 Task: Look for opportunities in data science and analytics.
Action: Mouse moved to (691, 423)
Screenshot: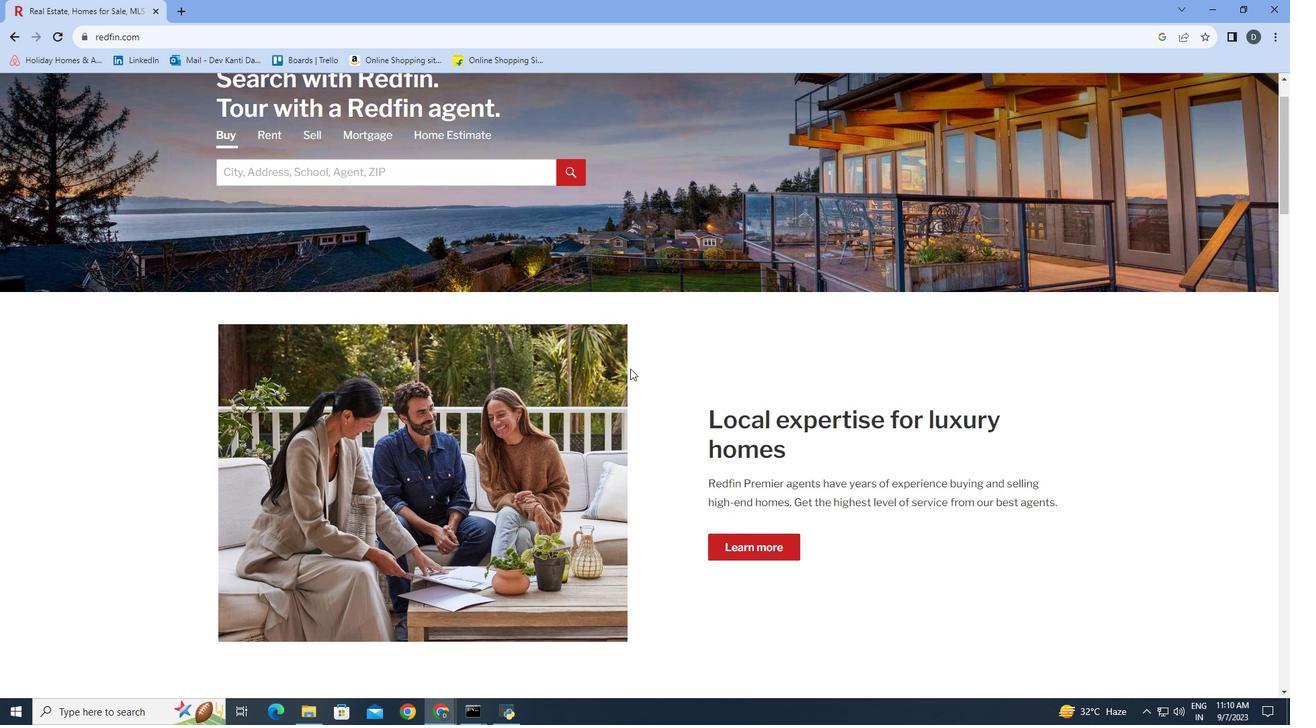 
Action: Mouse scrolled (691, 422) with delta (0, 0)
Screenshot: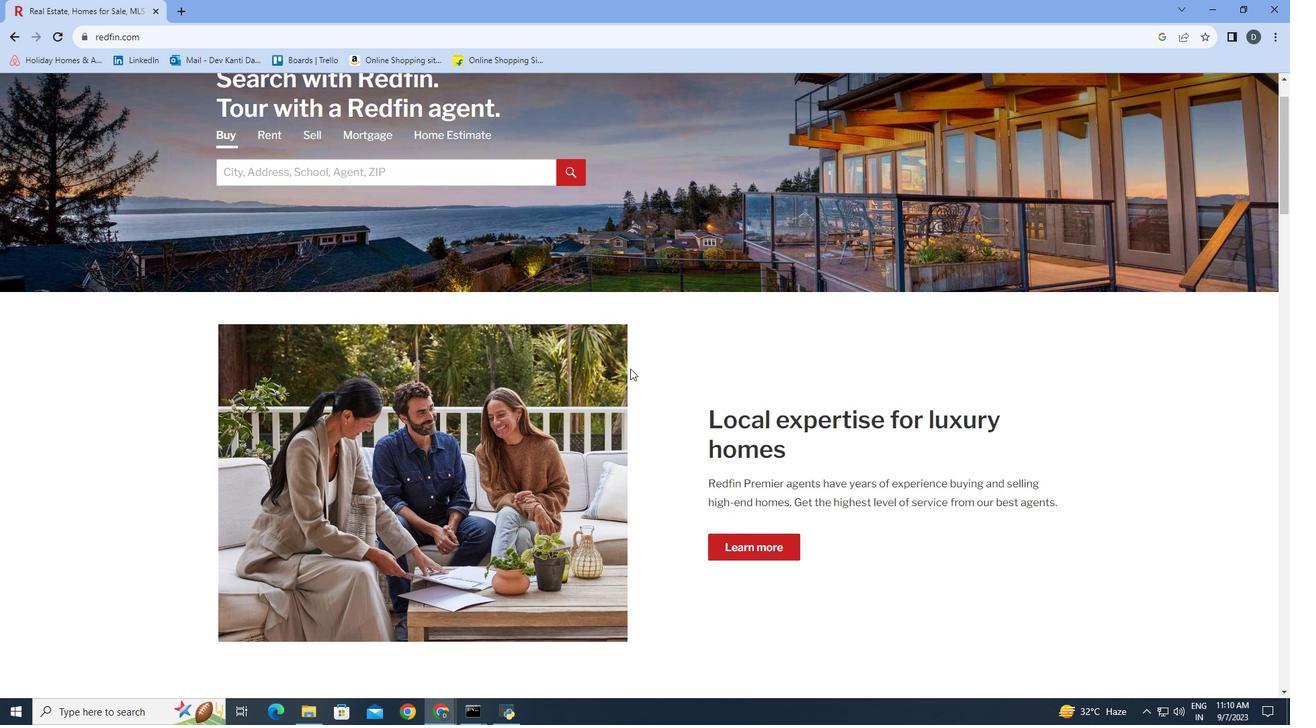 
Action: Mouse moved to (623, 369)
Screenshot: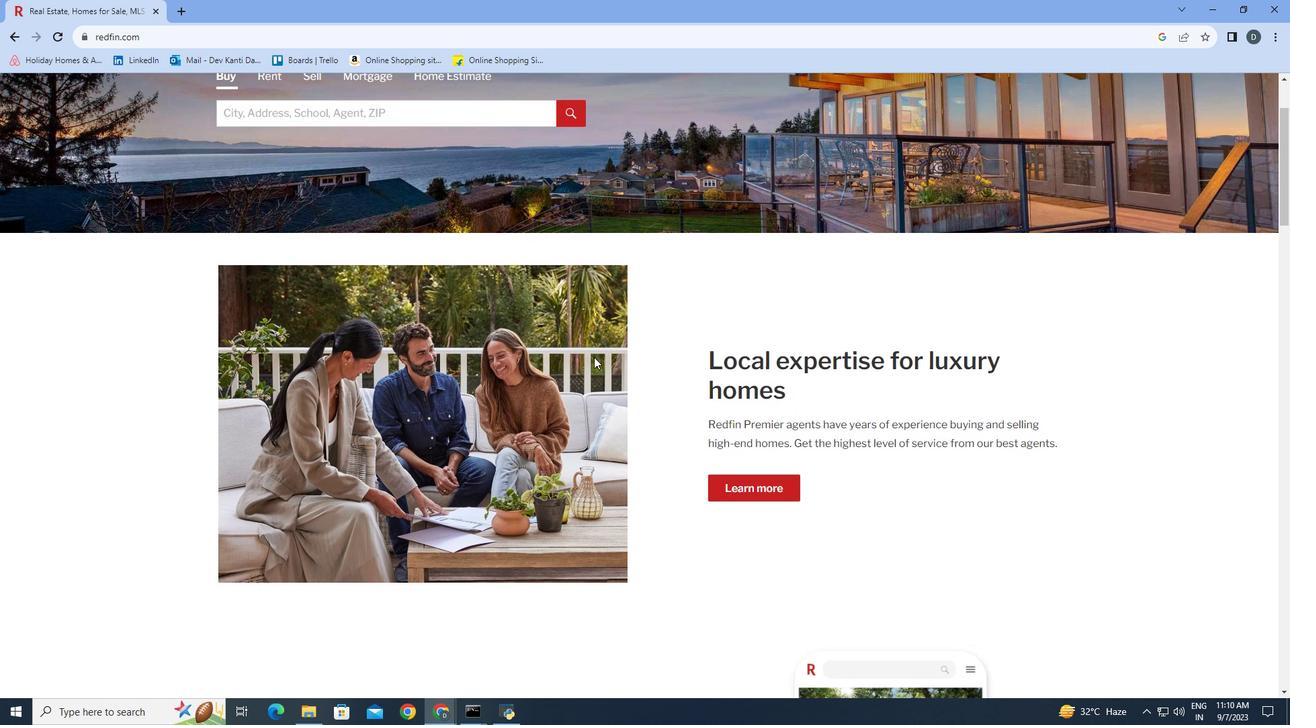 
Action: Mouse scrolled (623, 368) with delta (0, 0)
Screenshot: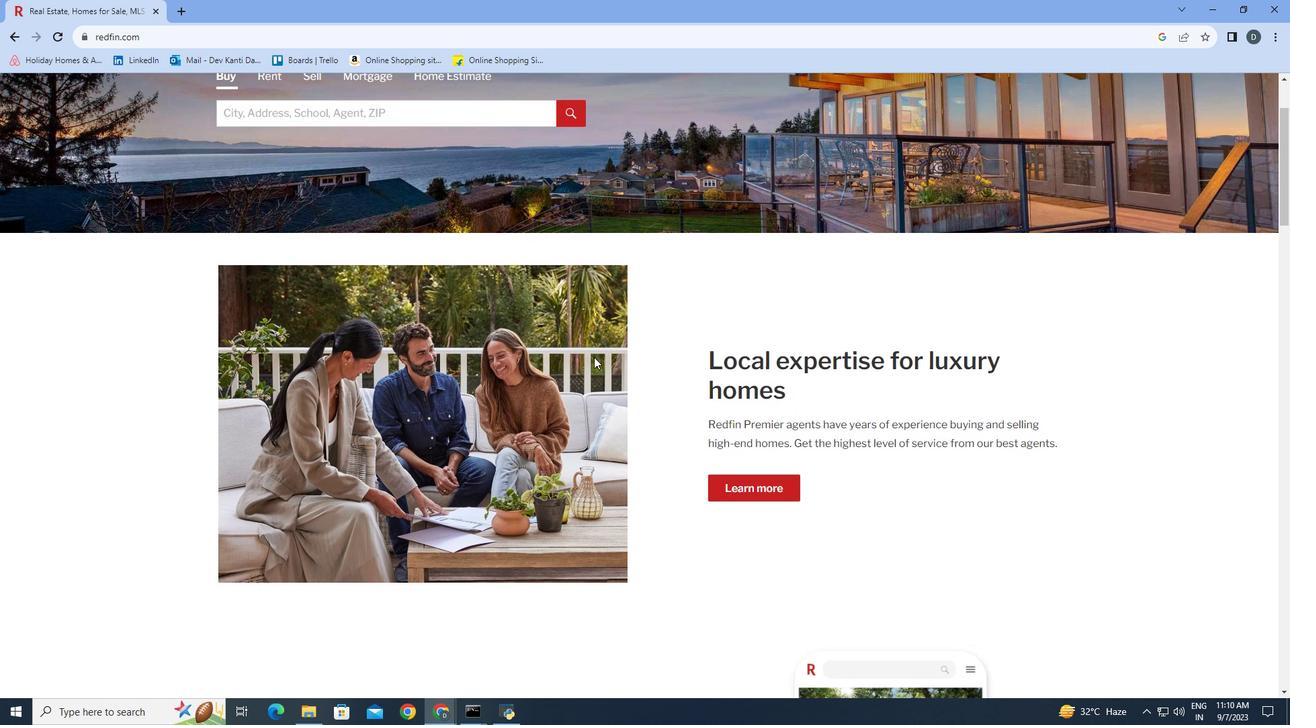 
Action: Mouse moved to (578, 355)
Screenshot: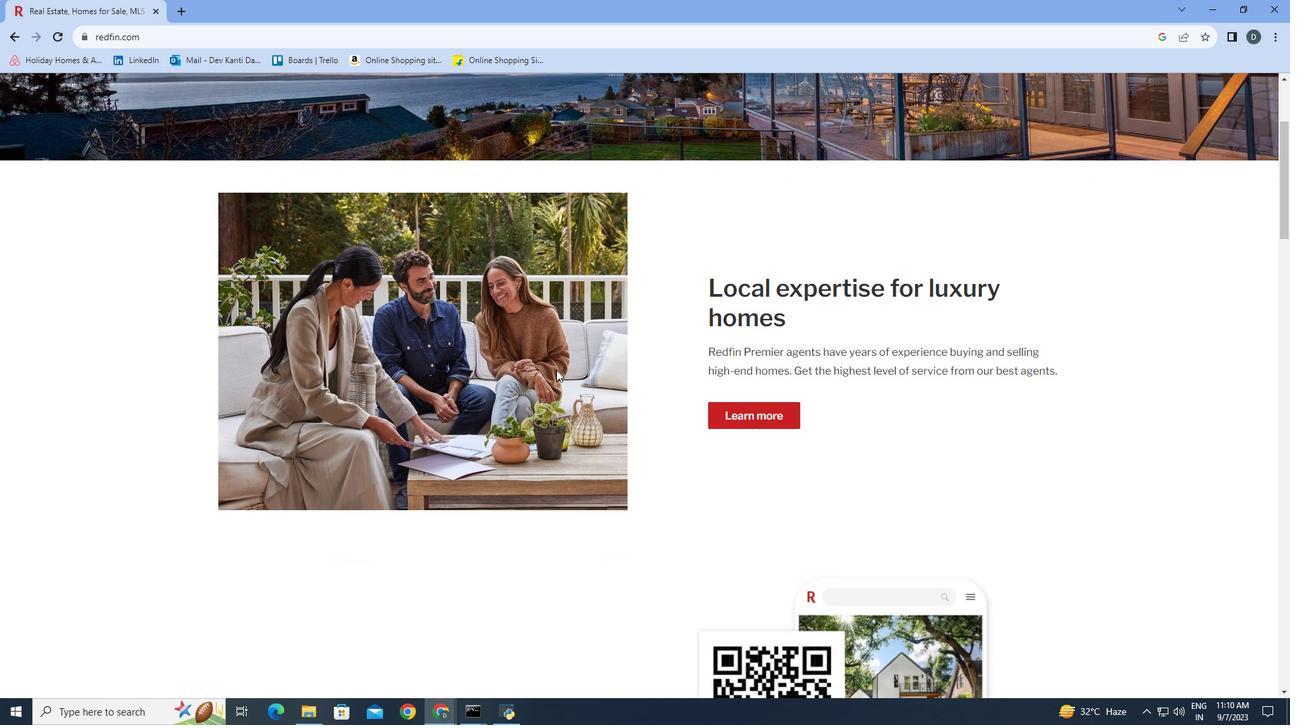 
Action: Mouse scrolled (578, 354) with delta (0, 0)
Screenshot: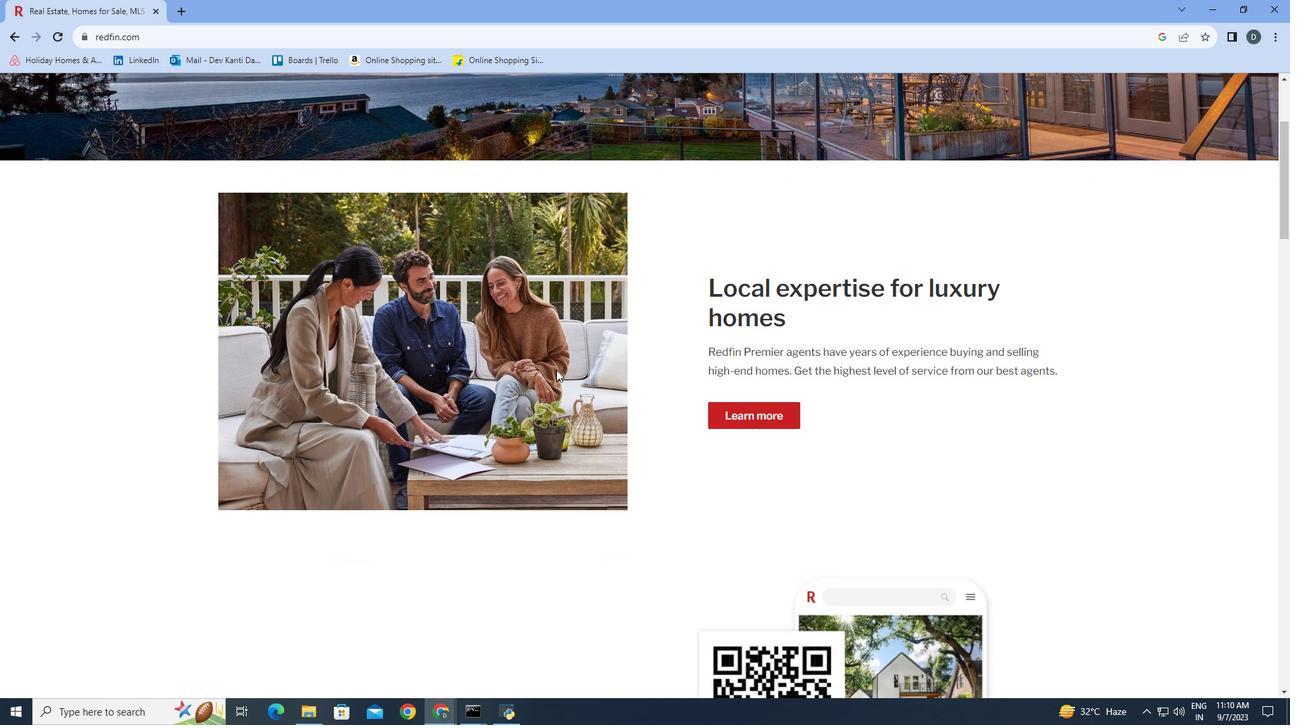 
Action: Mouse moved to (563, 364)
Screenshot: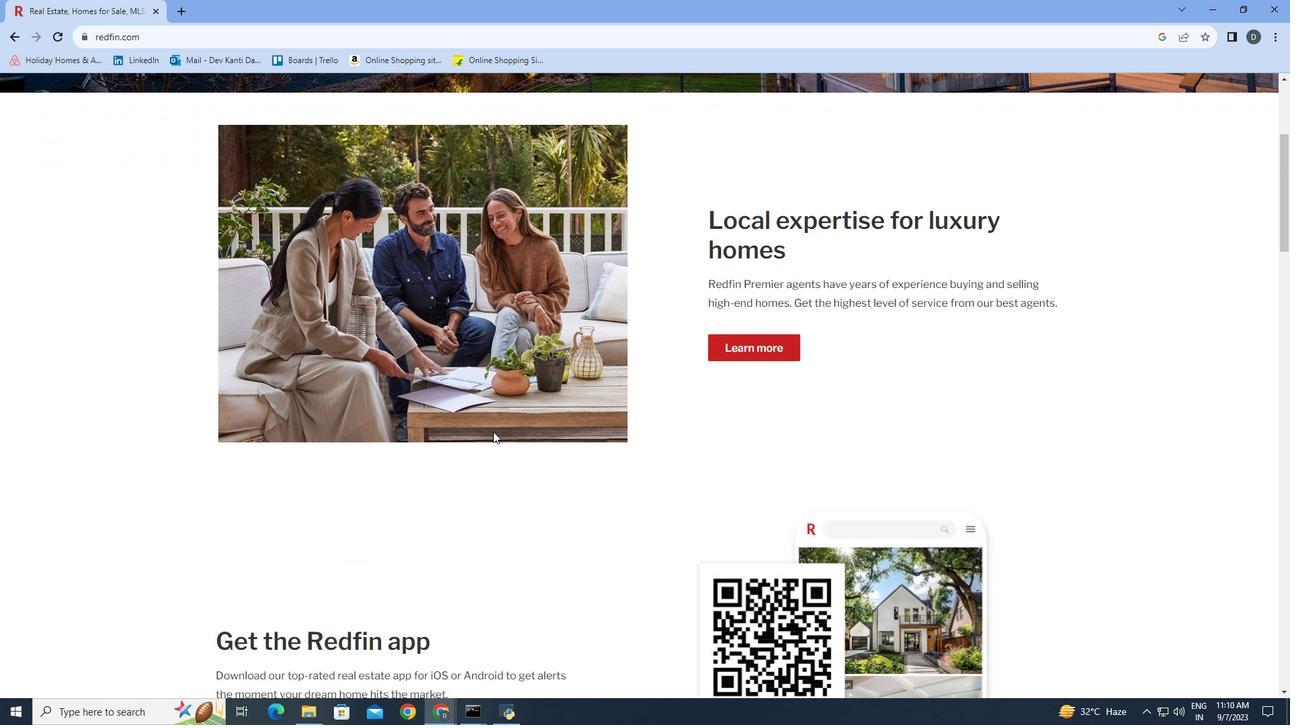 
Action: Mouse scrolled (563, 363) with delta (0, 0)
Screenshot: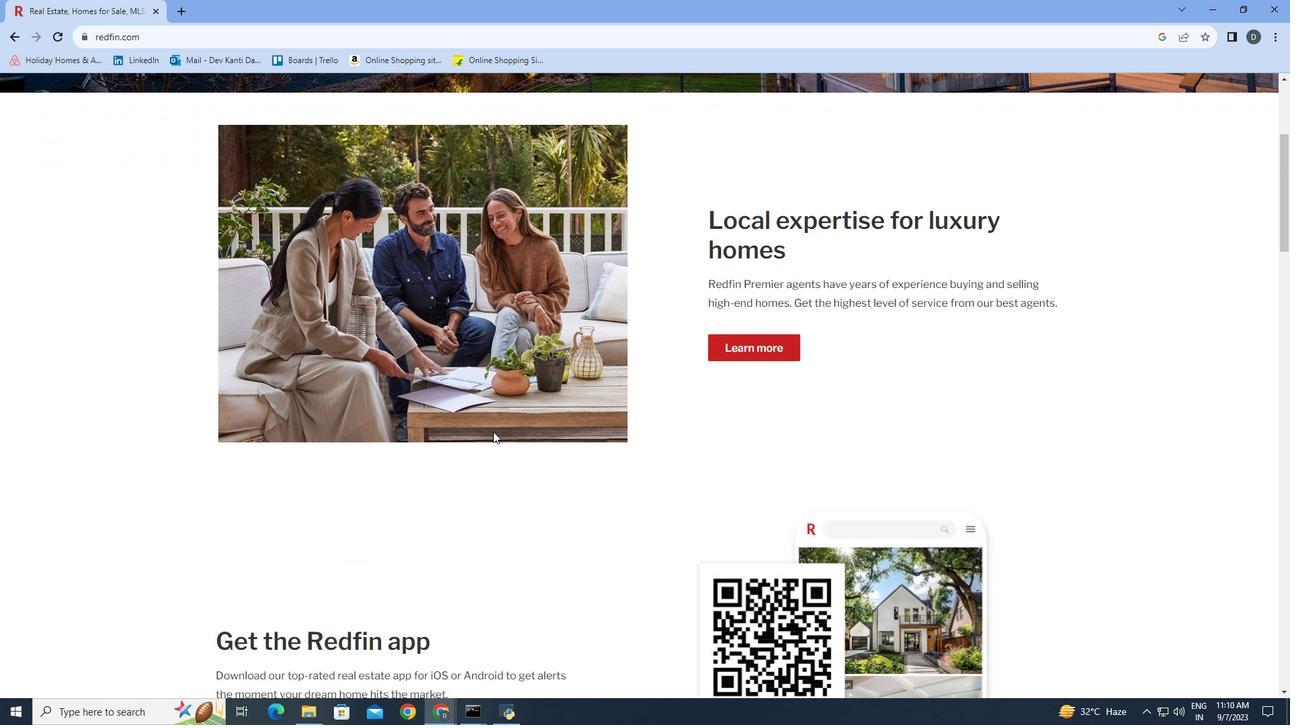 
Action: Mouse moved to (493, 432)
Screenshot: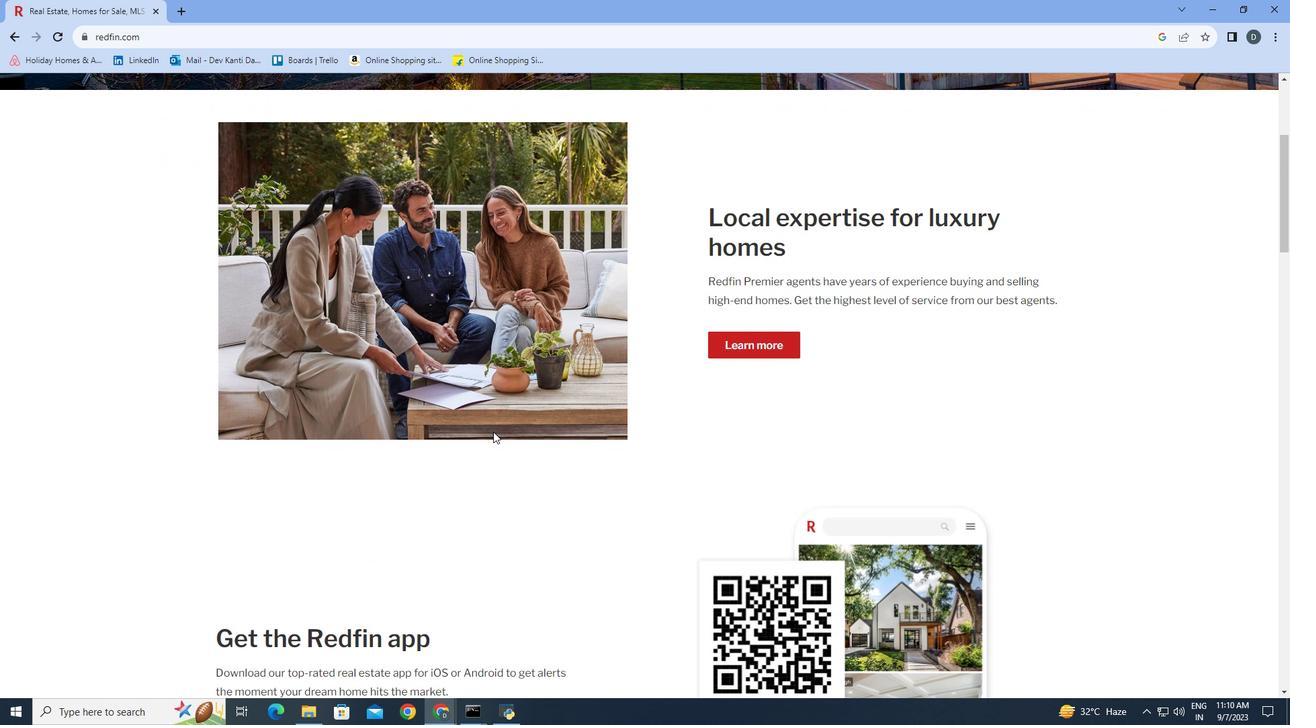 
Action: Mouse scrolled (493, 431) with delta (0, 0)
Screenshot: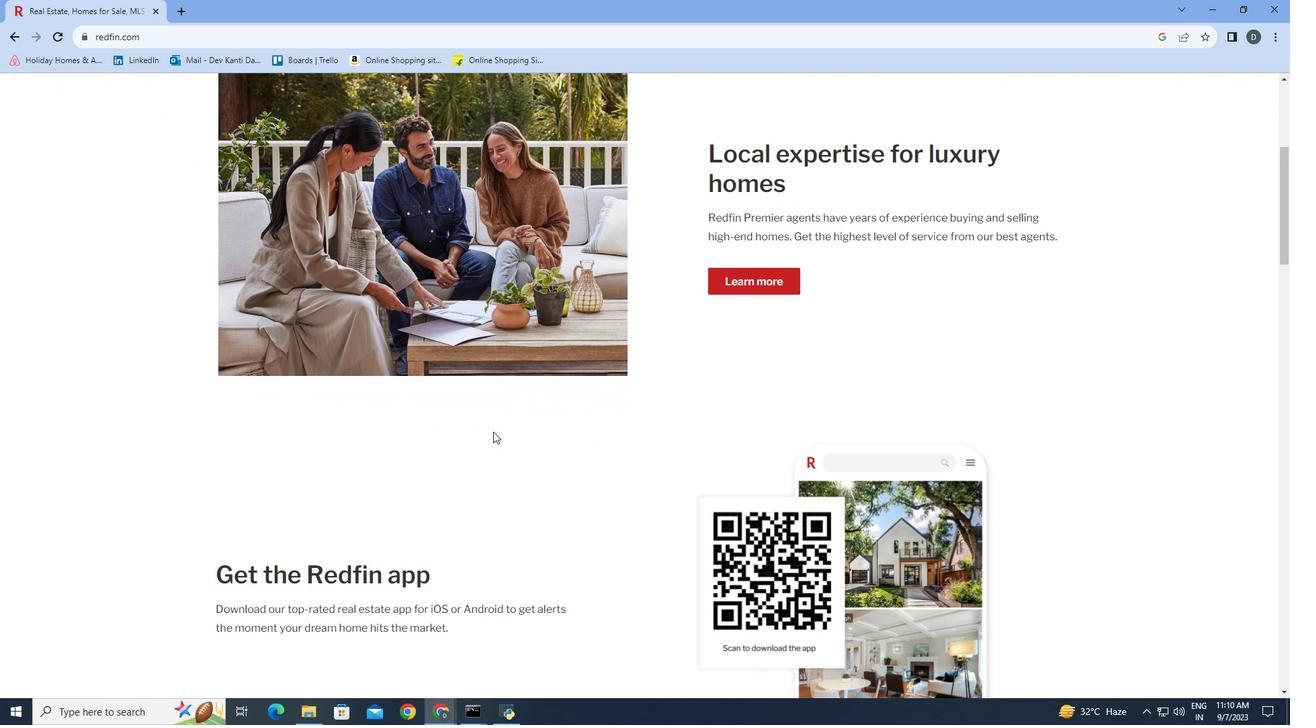 
Action: Mouse scrolled (493, 431) with delta (0, 0)
Screenshot: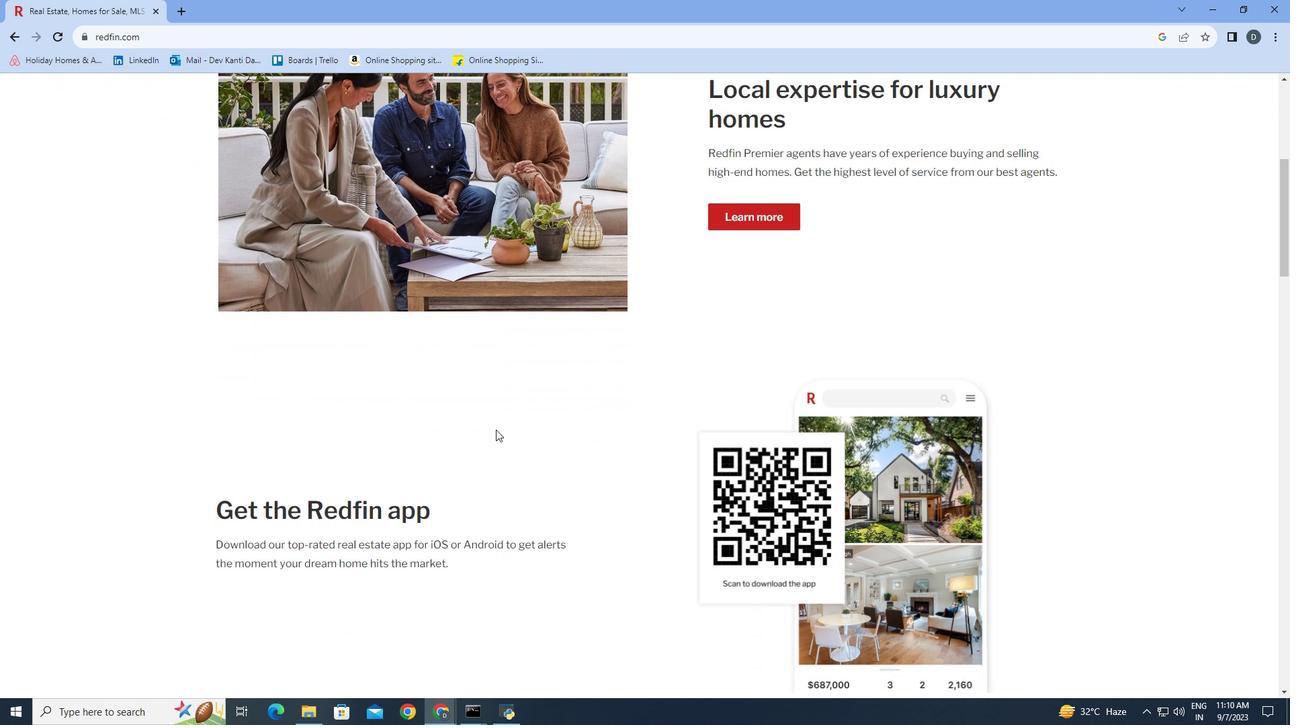 
Action: Mouse moved to (496, 430)
Screenshot: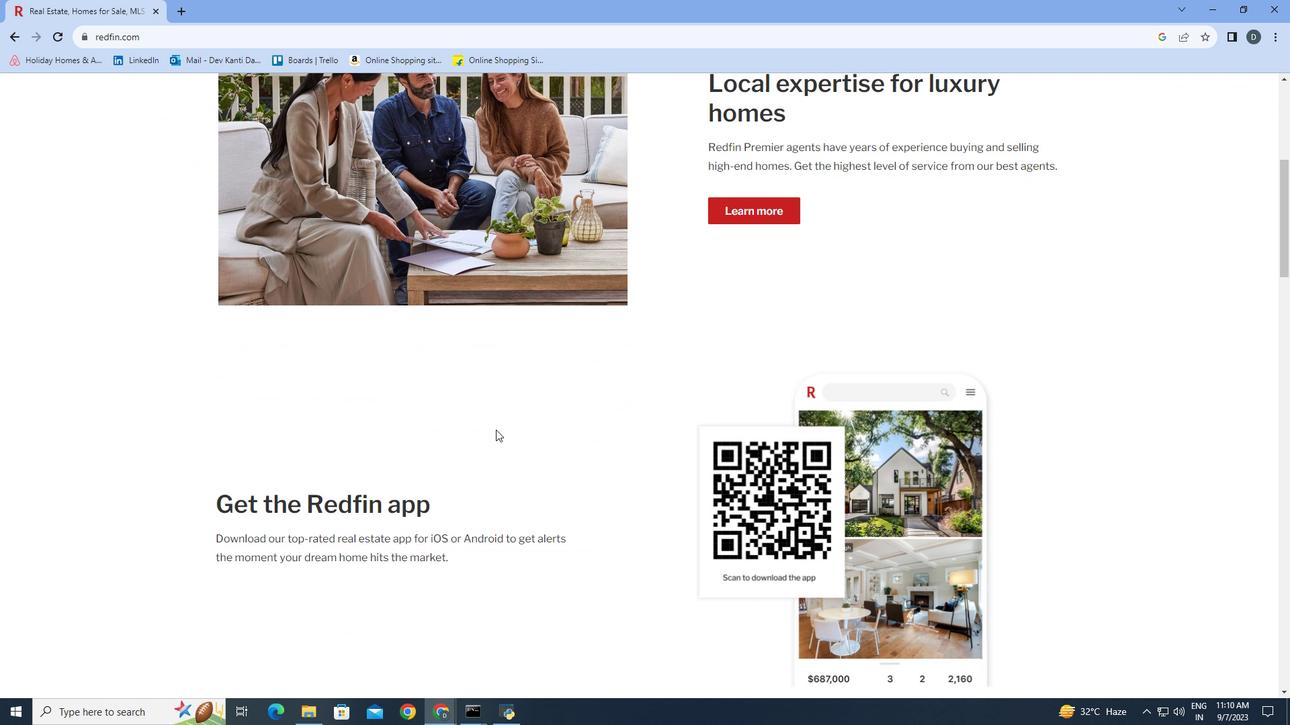 
Action: Mouse scrolled (496, 429) with delta (0, 0)
Screenshot: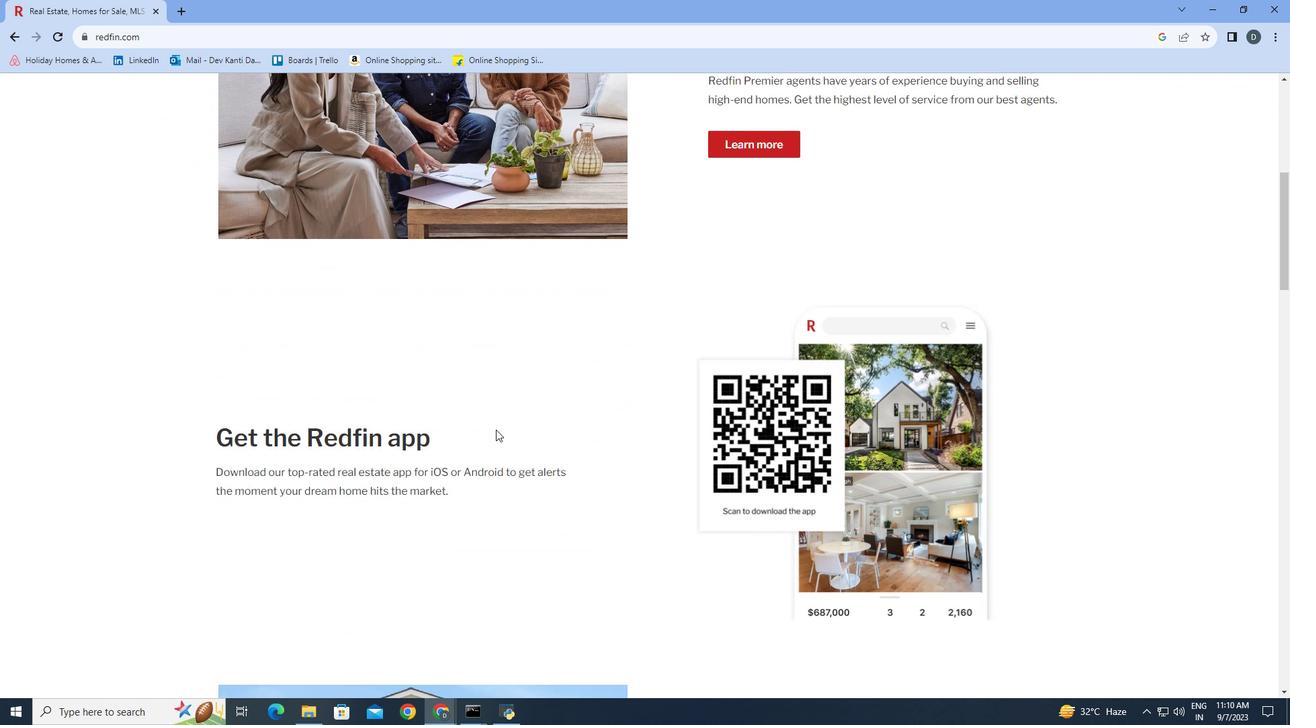 
Action: Mouse moved to (499, 424)
Screenshot: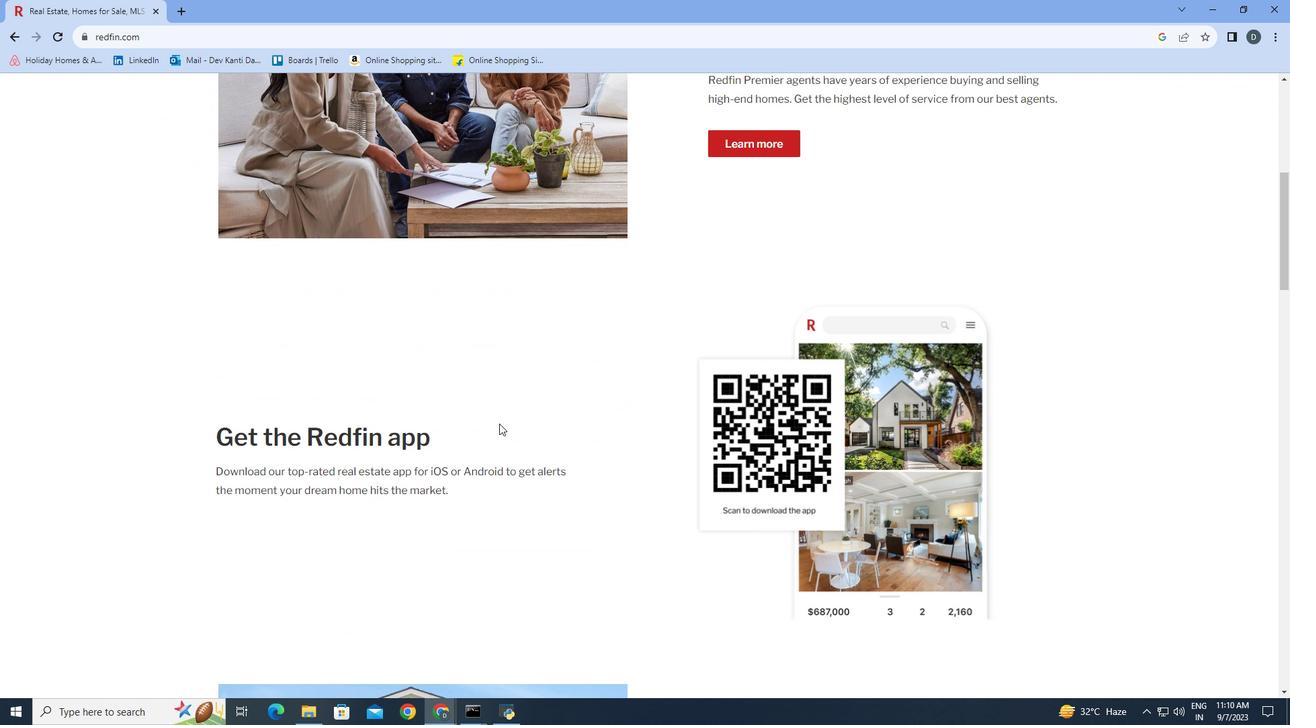 
Action: Mouse scrolled (499, 423) with delta (0, 0)
Screenshot: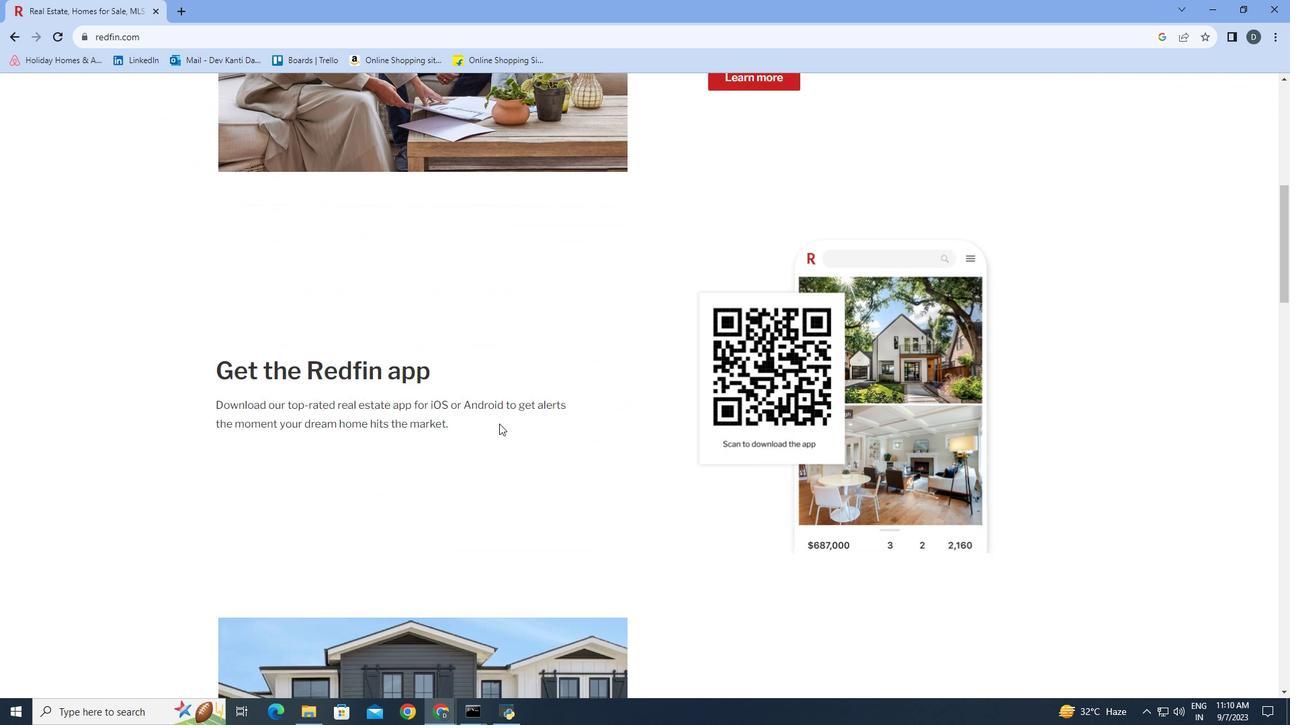 
Action: Mouse scrolled (499, 423) with delta (0, 0)
Screenshot: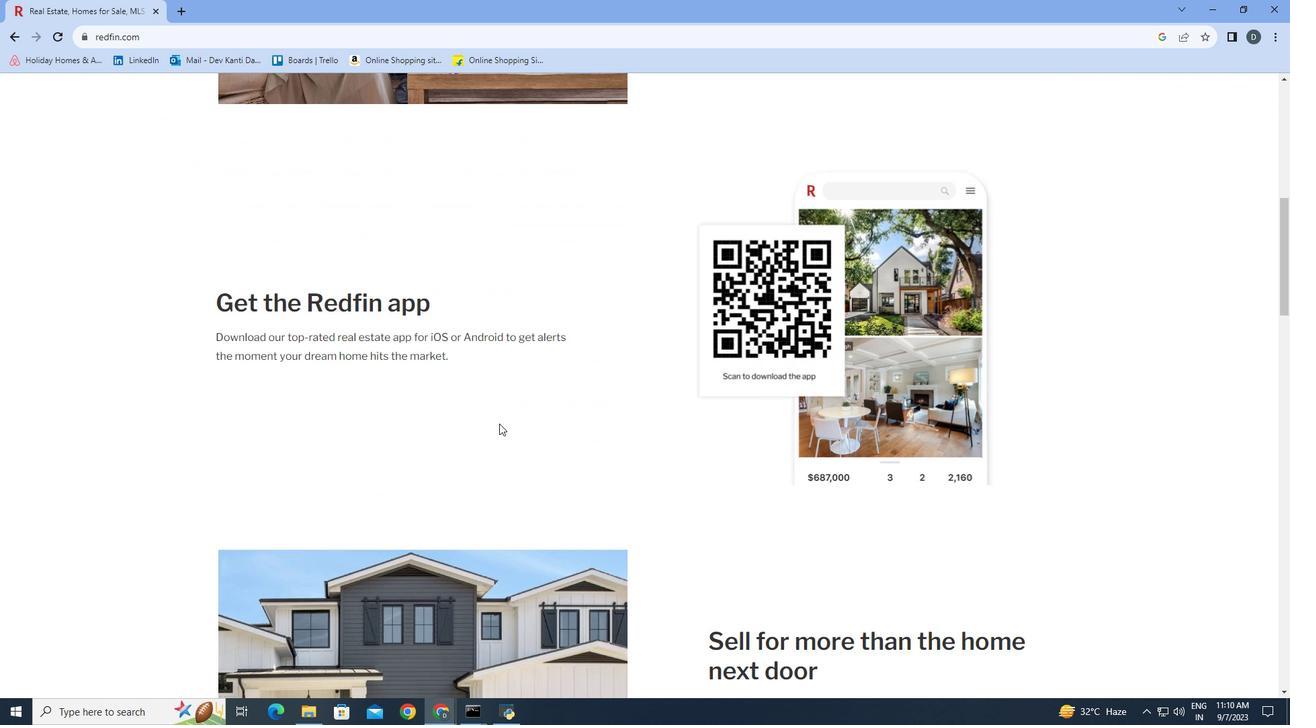 
Action: Mouse scrolled (499, 423) with delta (0, 0)
Screenshot: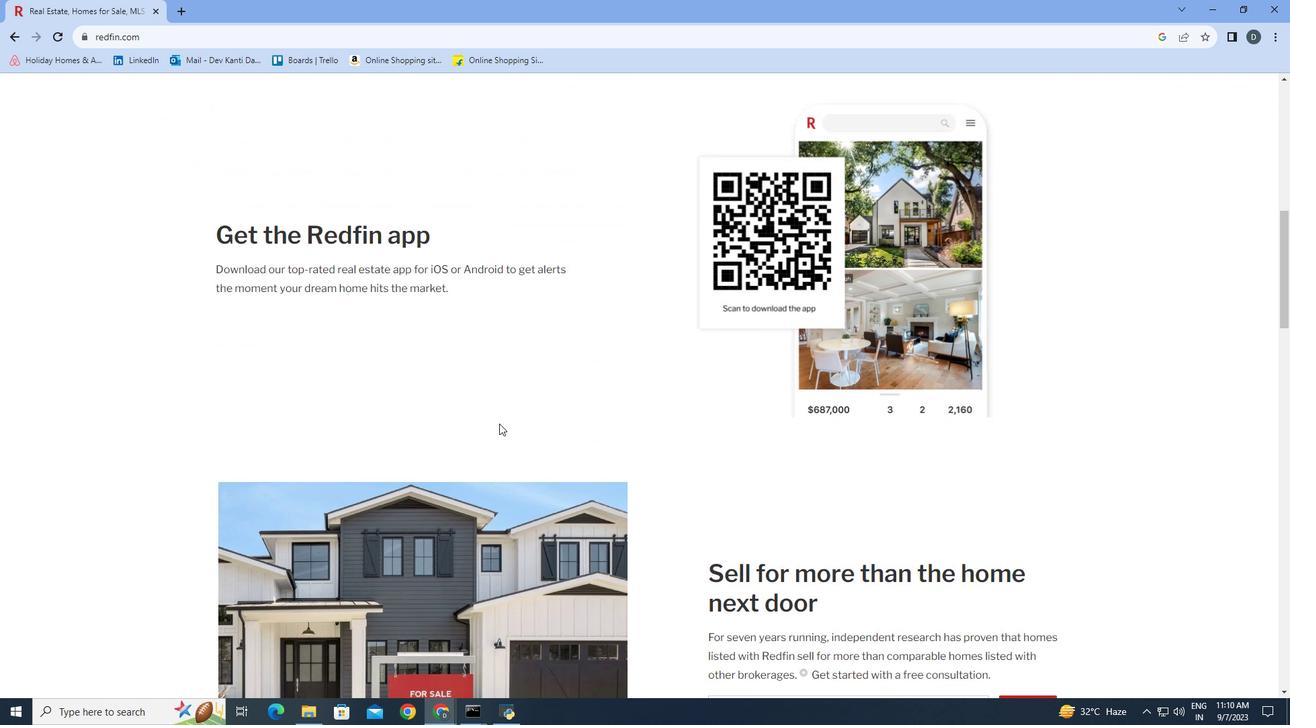 
Action: Mouse scrolled (499, 423) with delta (0, 0)
Screenshot: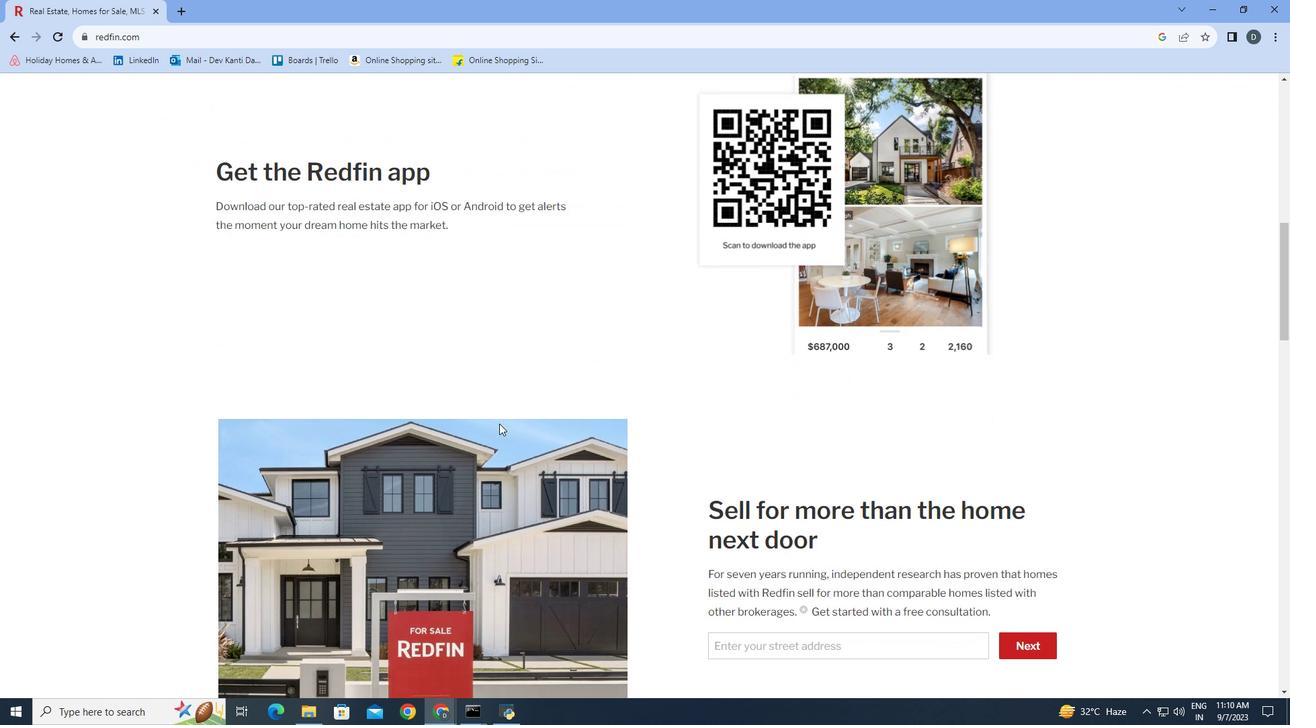 
Action: Mouse scrolled (499, 423) with delta (0, 0)
Screenshot: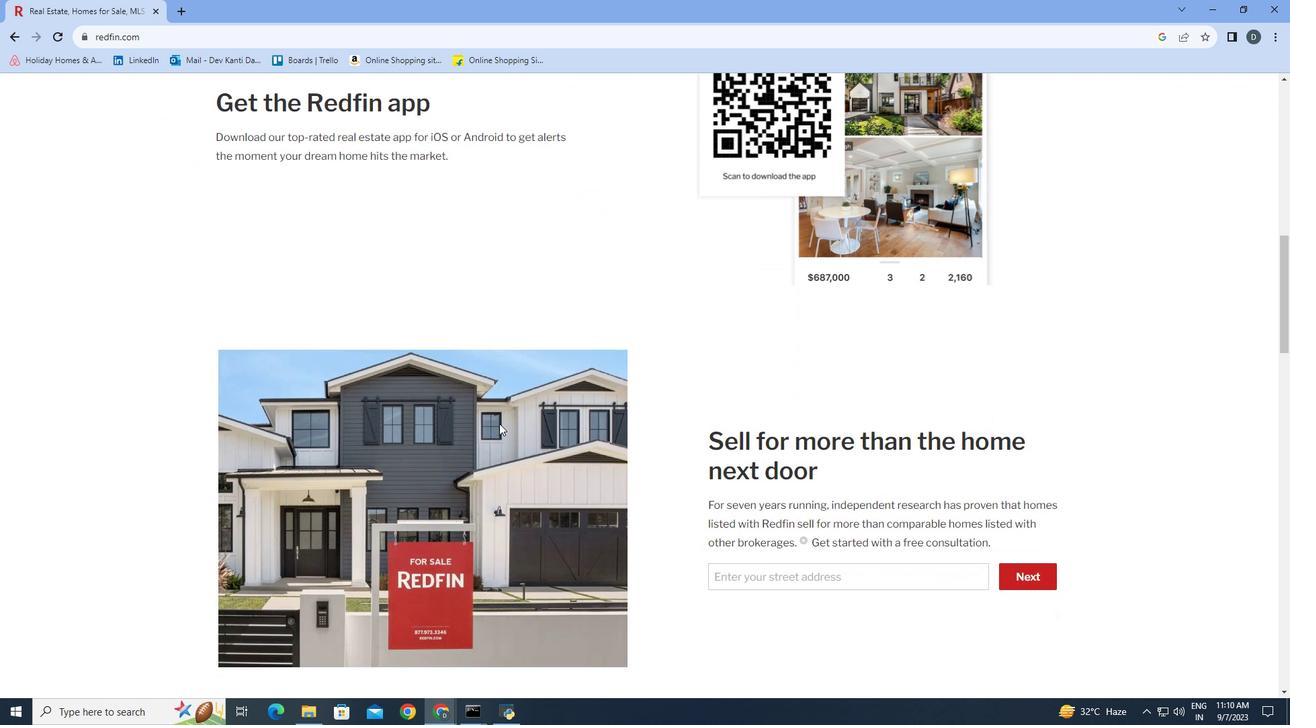 
Action: Mouse scrolled (499, 423) with delta (0, 0)
Screenshot: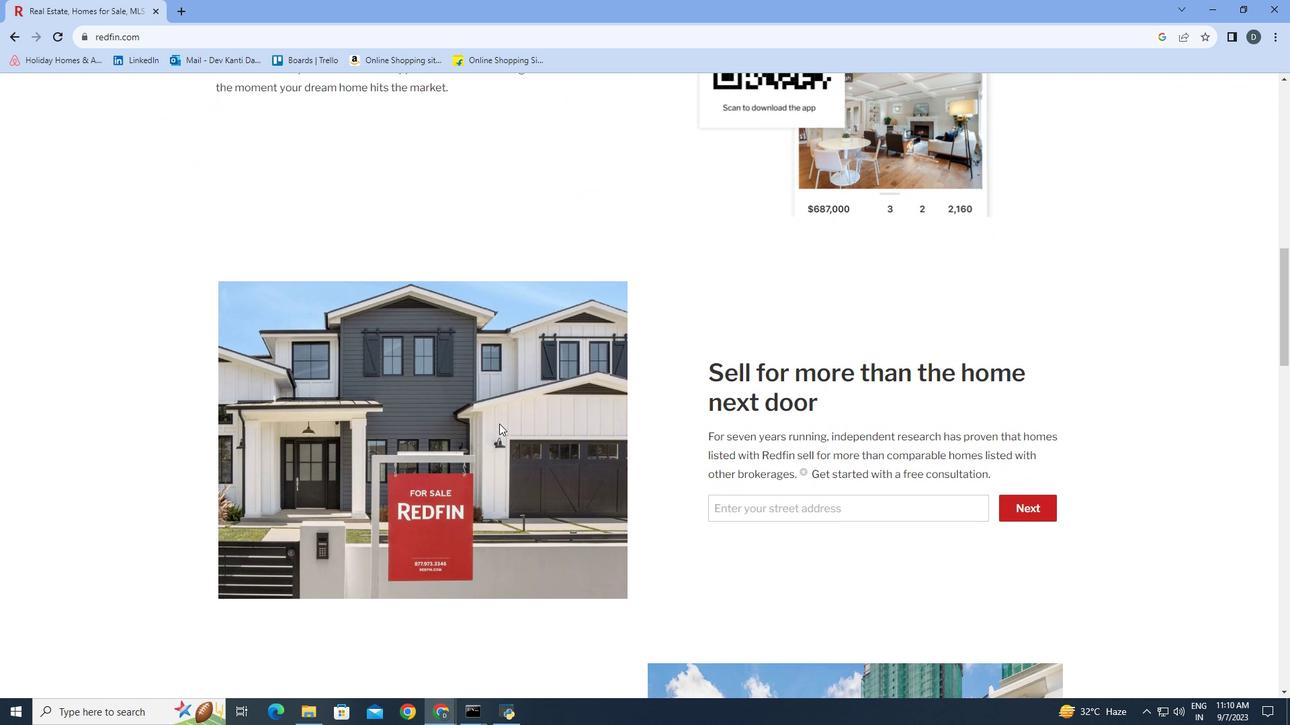 
Action: Mouse scrolled (499, 423) with delta (0, 0)
Screenshot: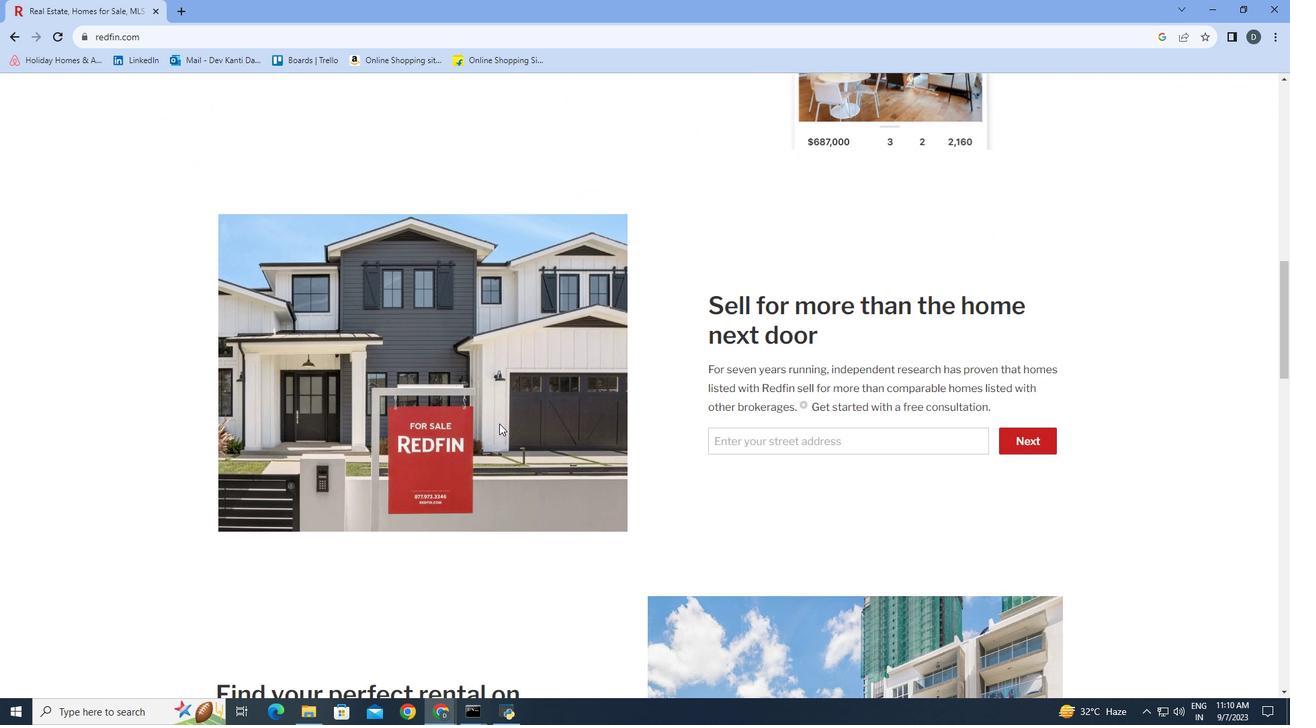 
Action: Mouse scrolled (499, 423) with delta (0, 0)
Screenshot: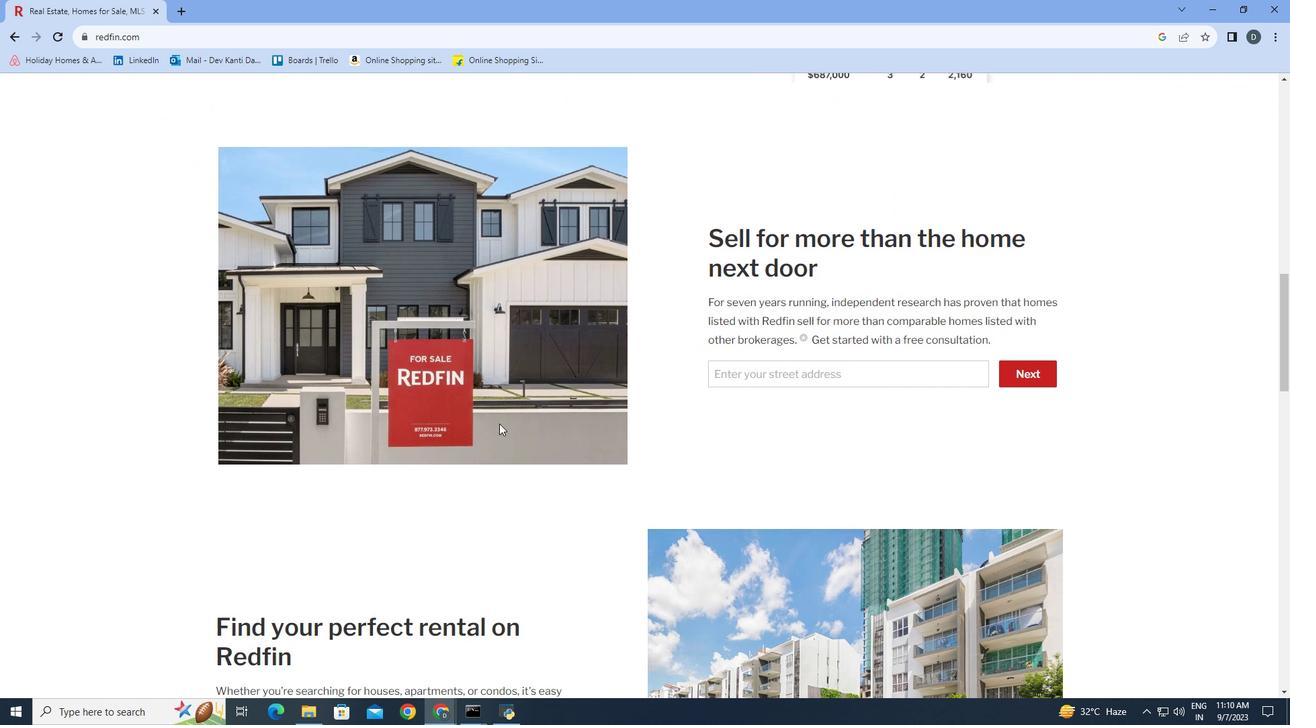 
Action: Mouse moved to (501, 421)
Screenshot: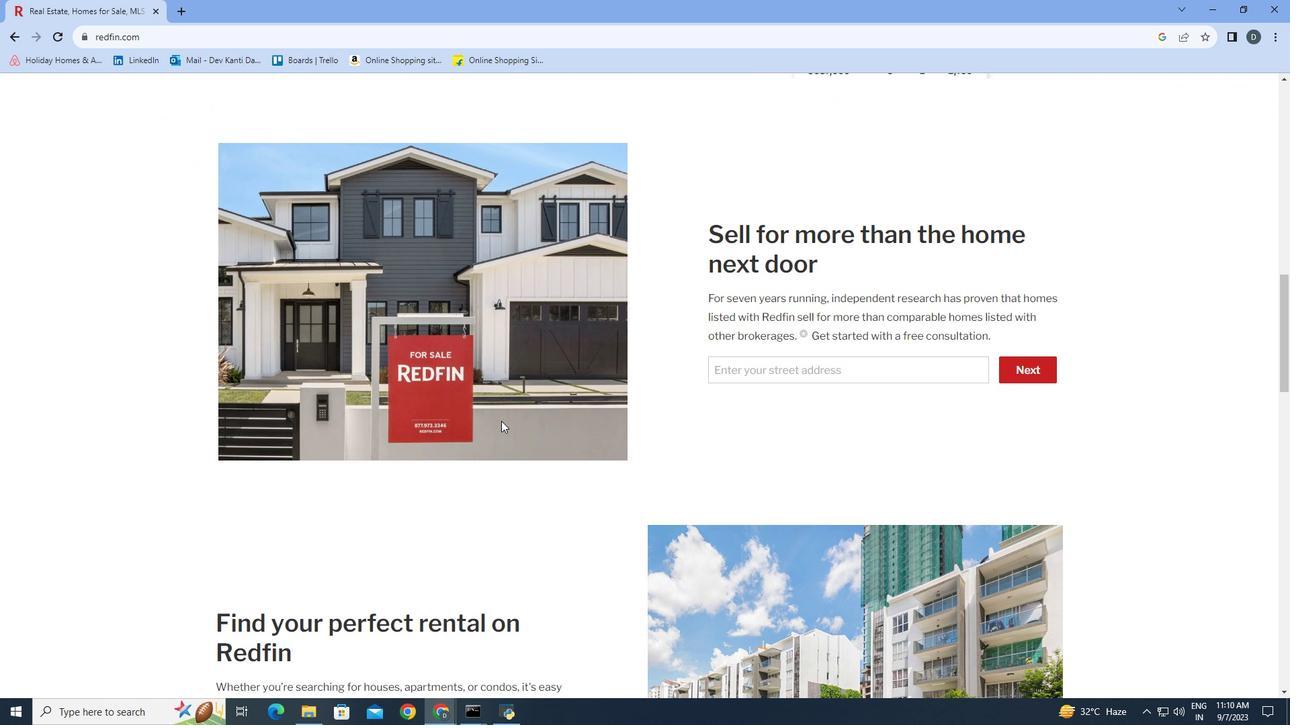 
Action: Mouse scrolled (501, 420) with delta (0, 0)
Screenshot: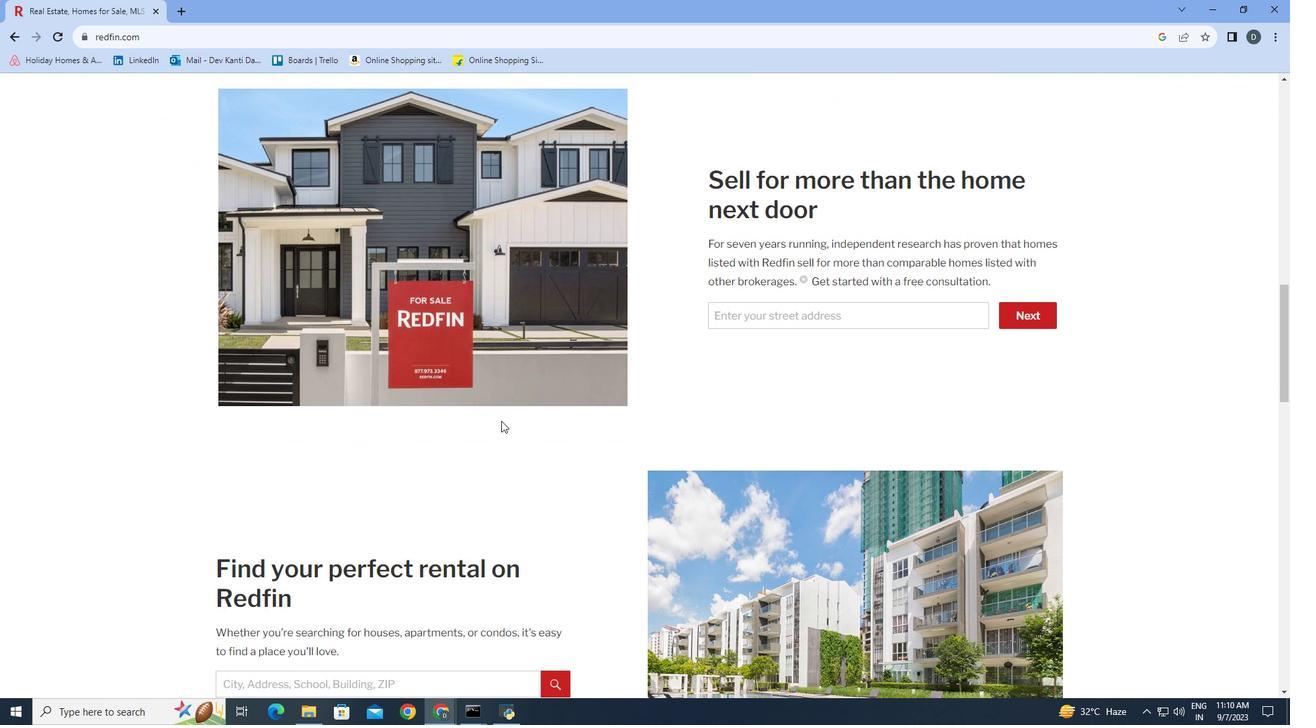 
Action: Mouse scrolled (501, 420) with delta (0, 0)
Screenshot: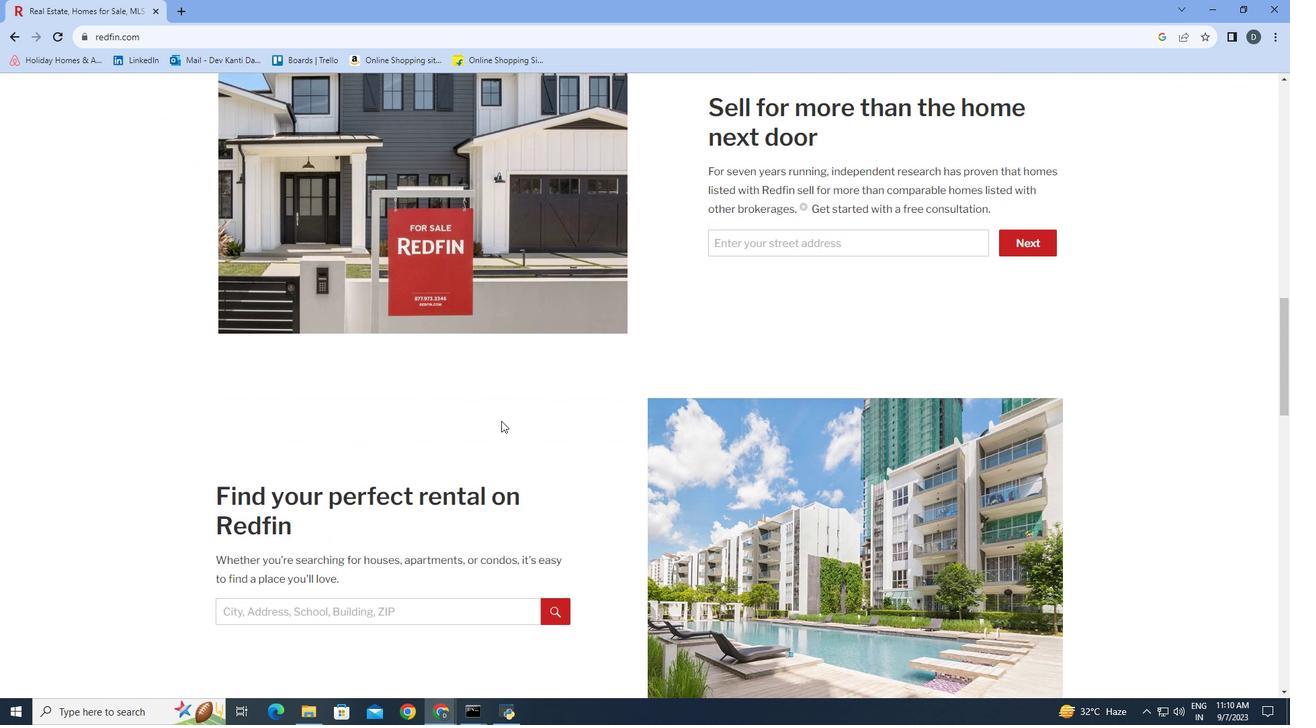 
Action: Mouse scrolled (501, 420) with delta (0, 0)
Screenshot: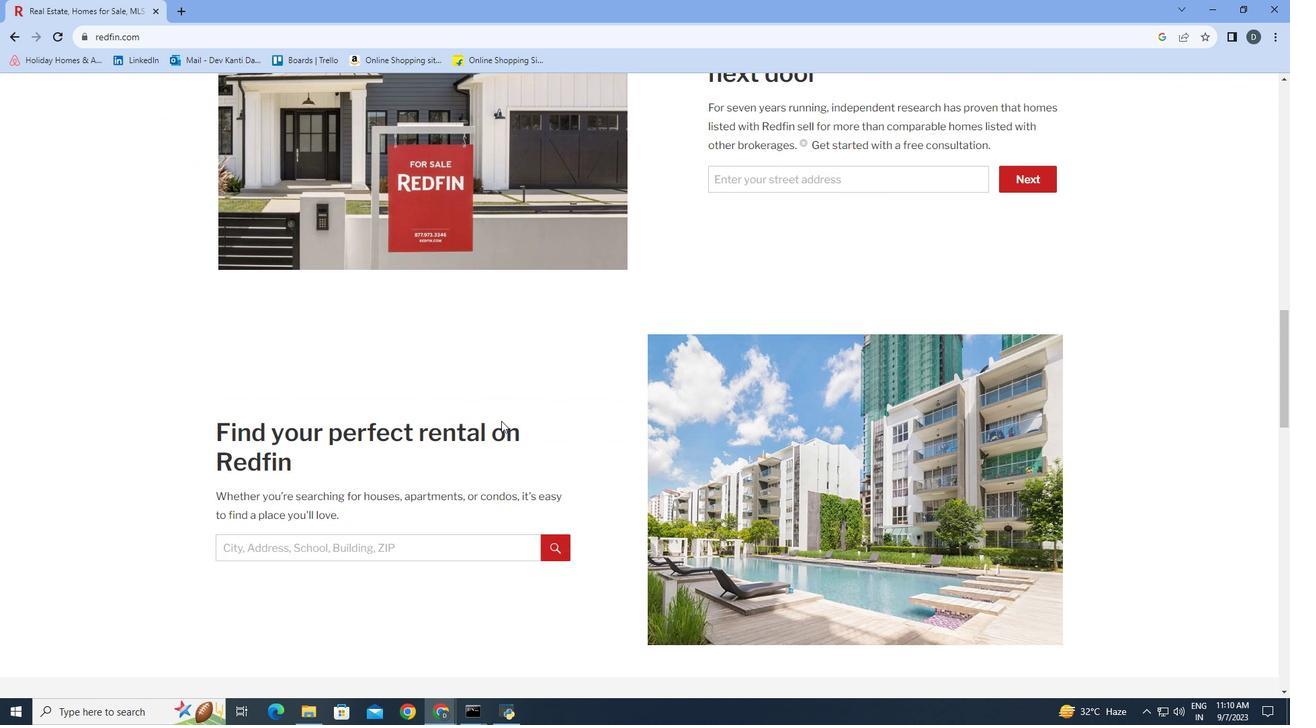 
Action: Mouse scrolled (501, 420) with delta (0, 0)
Screenshot: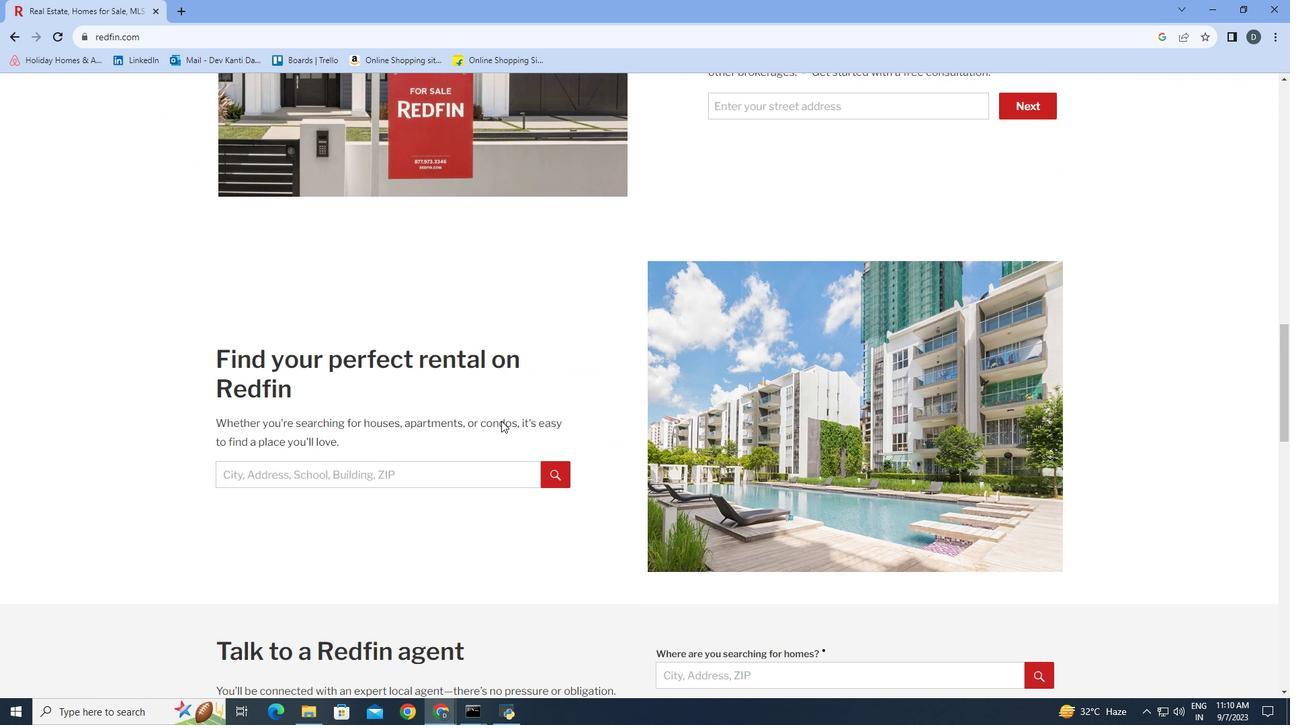 
Action: Mouse scrolled (501, 420) with delta (0, 0)
Screenshot: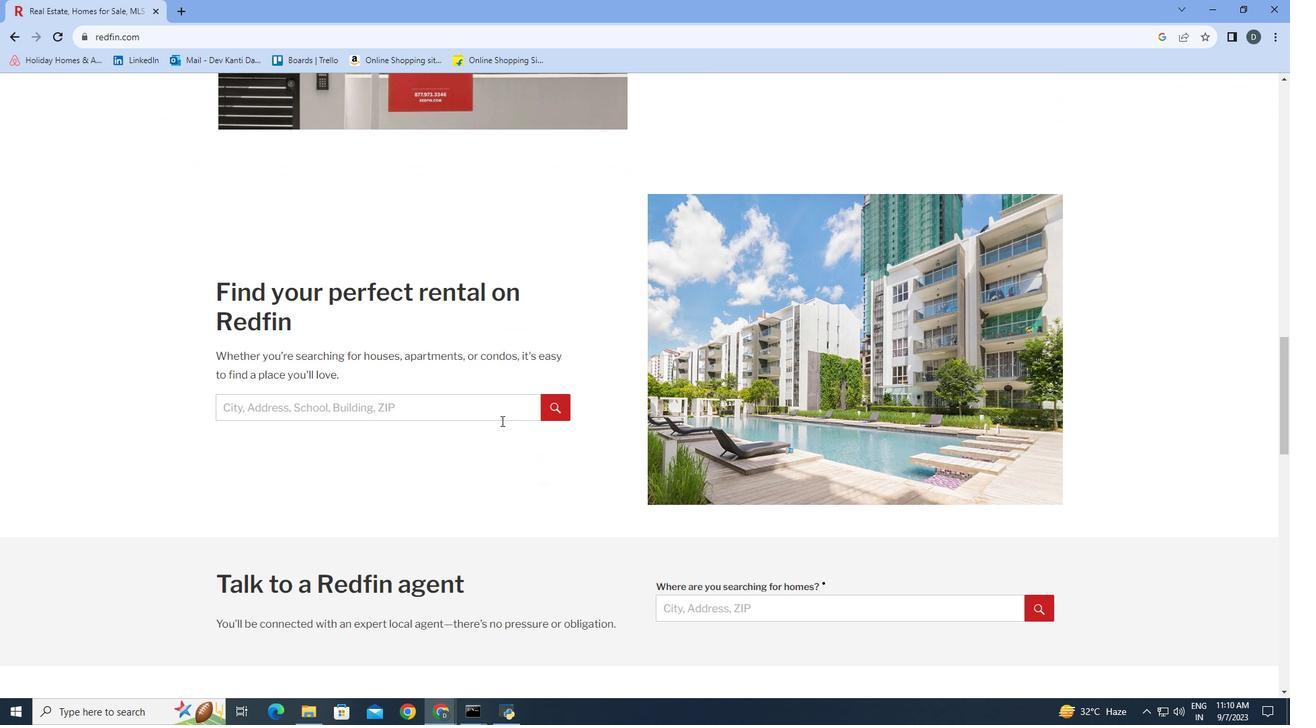
Action: Mouse scrolled (501, 420) with delta (0, 0)
Screenshot: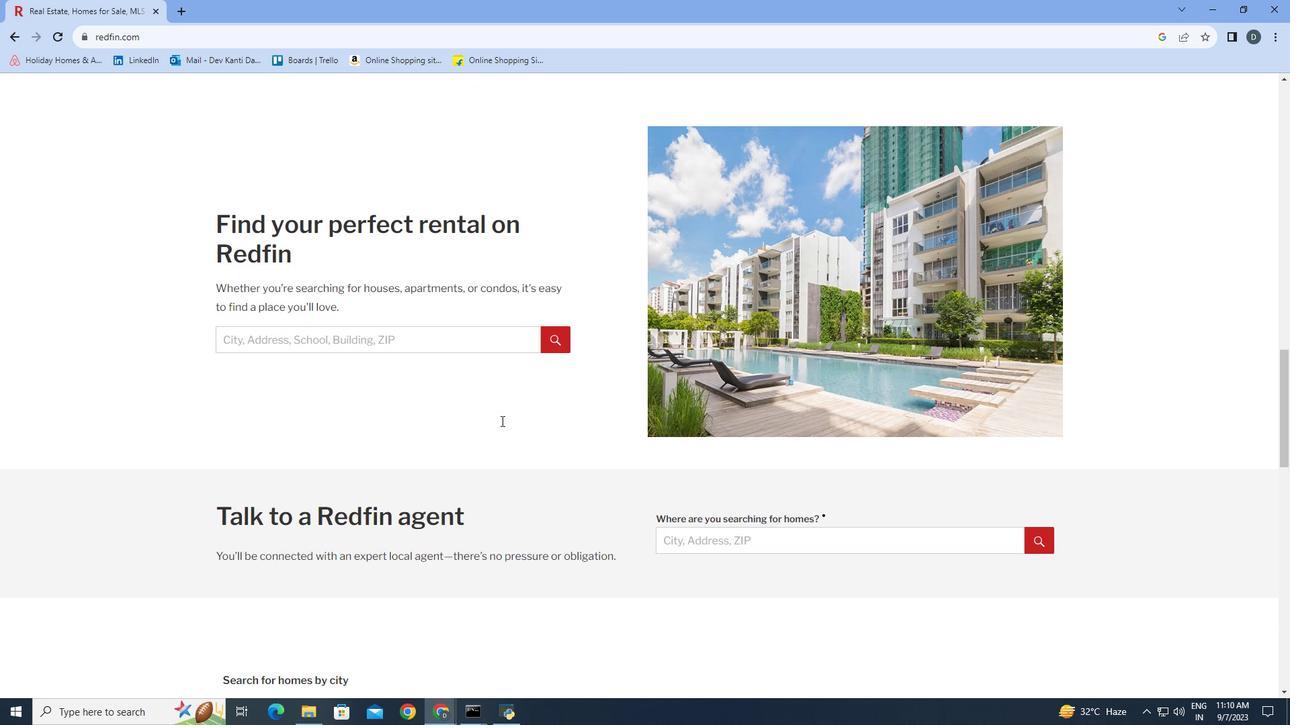 
Action: Mouse scrolled (501, 420) with delta (0, 0)
Screenshot: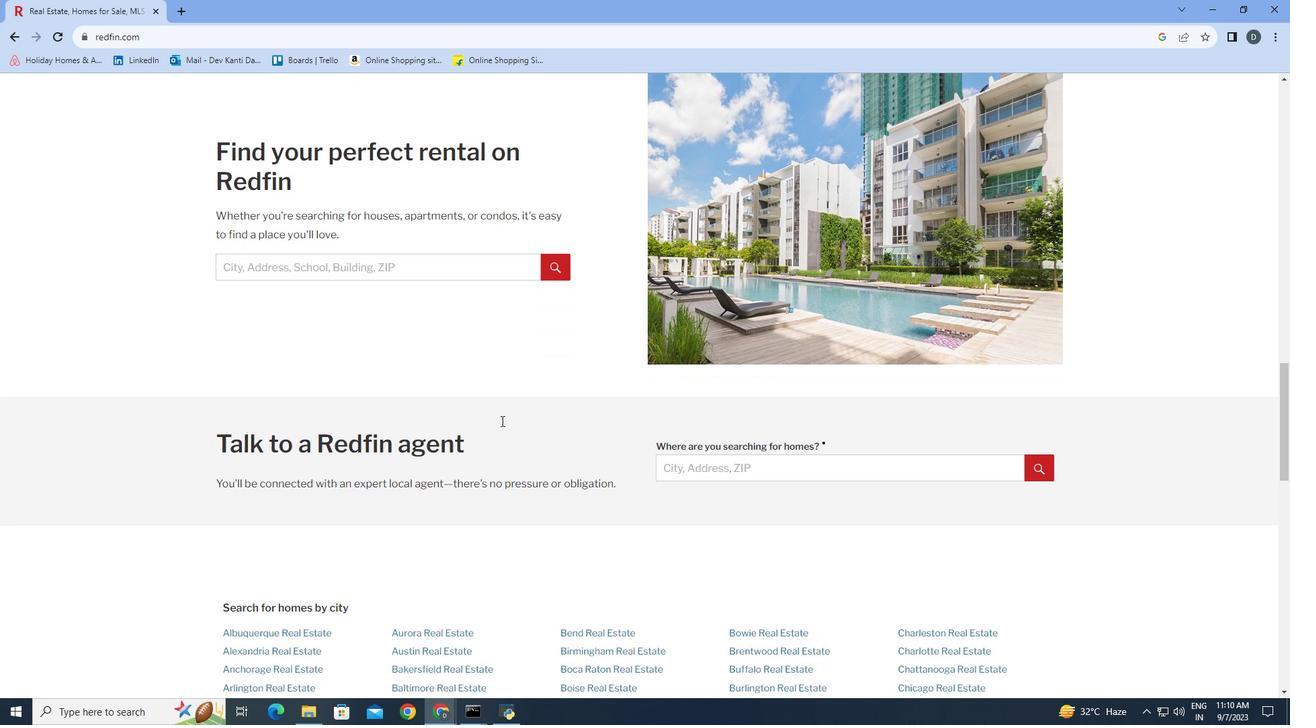 
Action: Mouse scrolled (501, 420) with delta (0, 0)
Screenshot: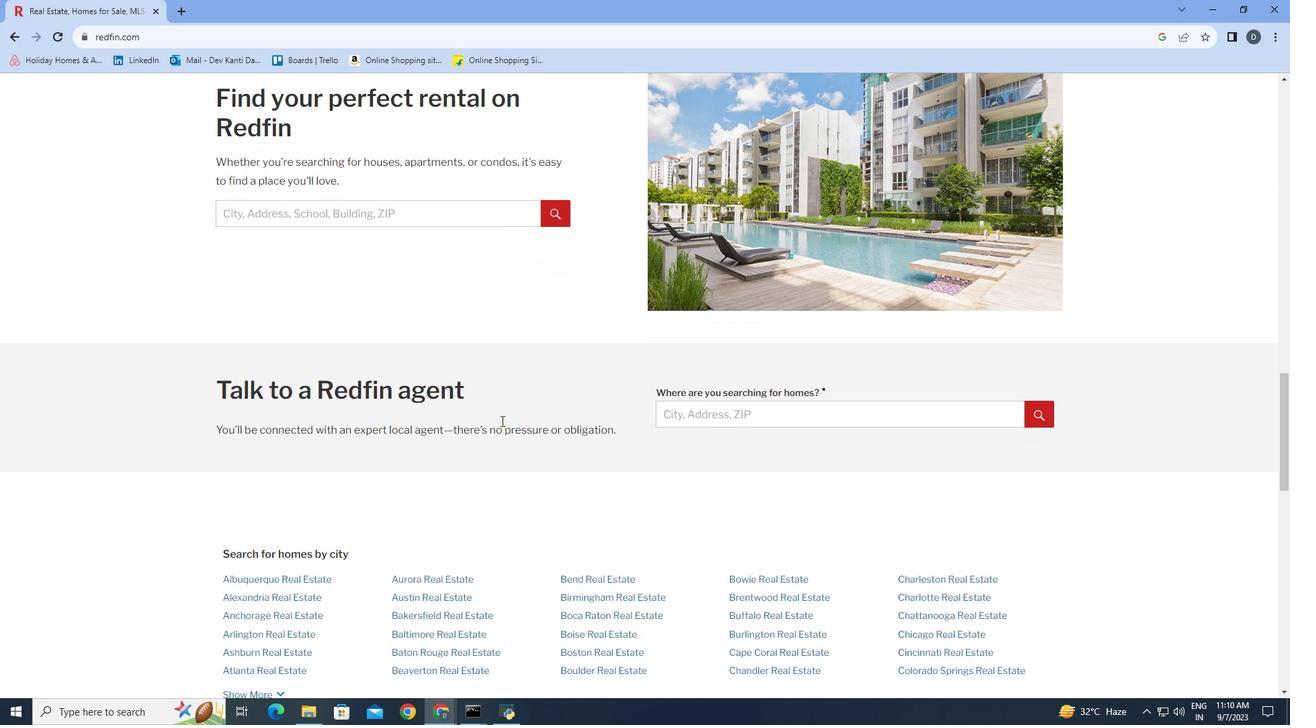 
Action: Mouse scrolled (501, 420) with delta (0, 0)
Screenshot: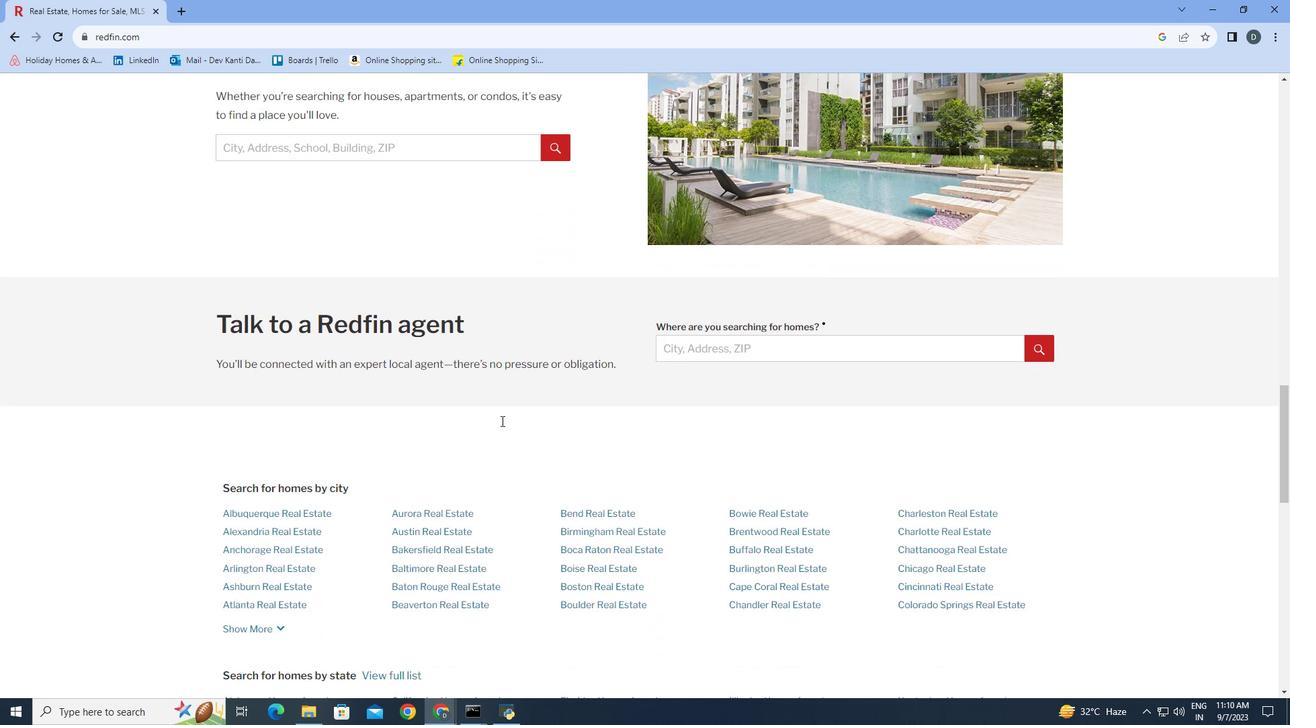 
Action: Mouse moved to (502, 420)
Screenshot: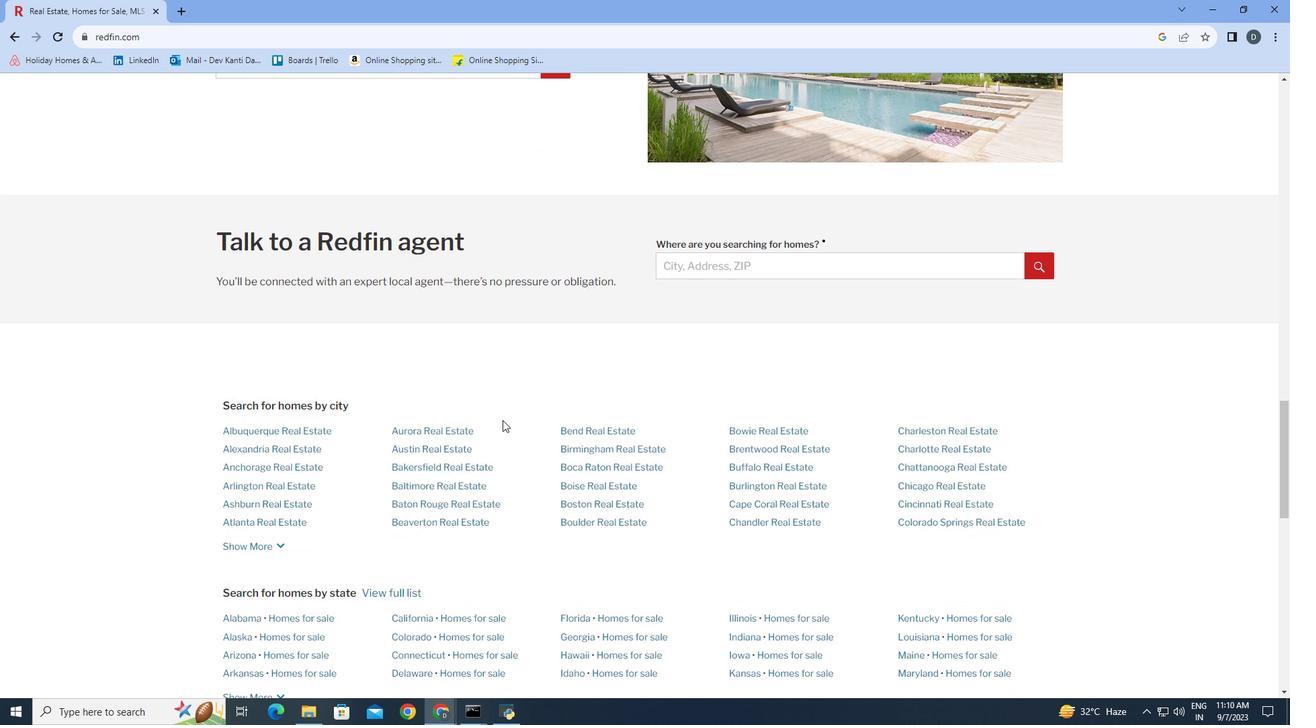 
Action: Mouse scrolled (502, 420) with delta (0, 0)
Screenshot: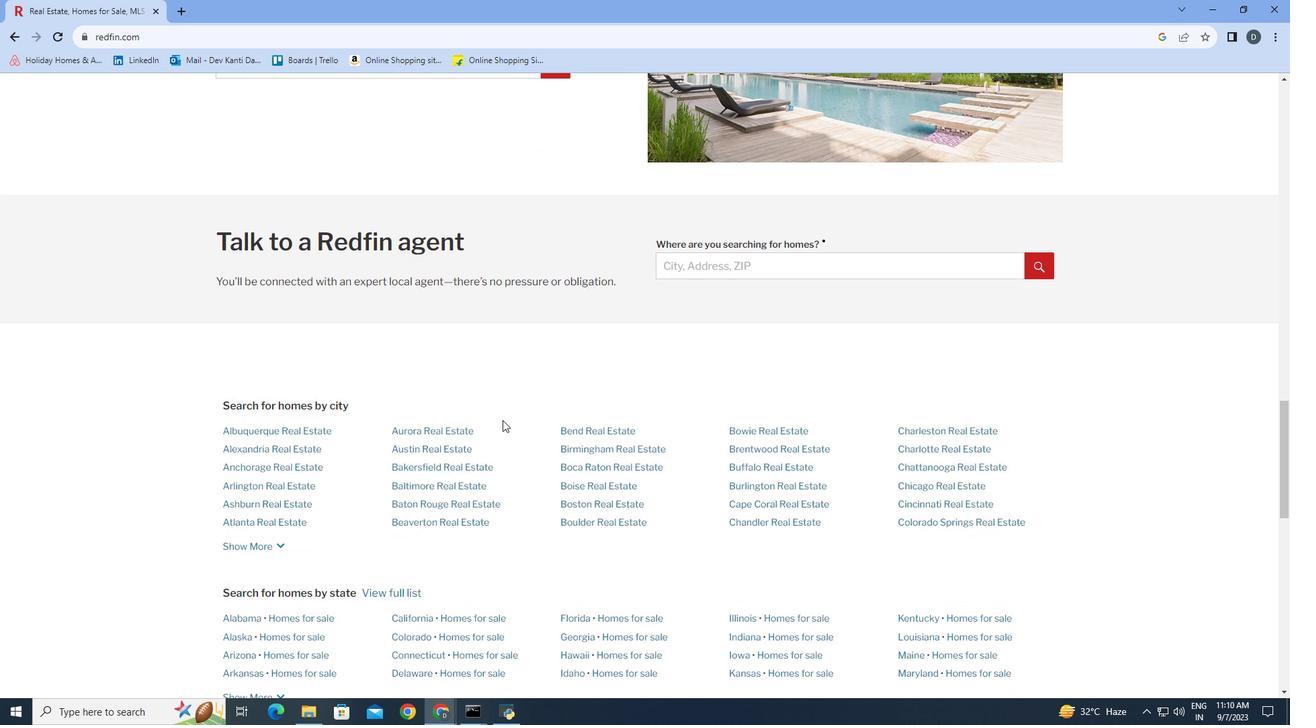
Action: Mouse moved to (502, 420)
Screenshot: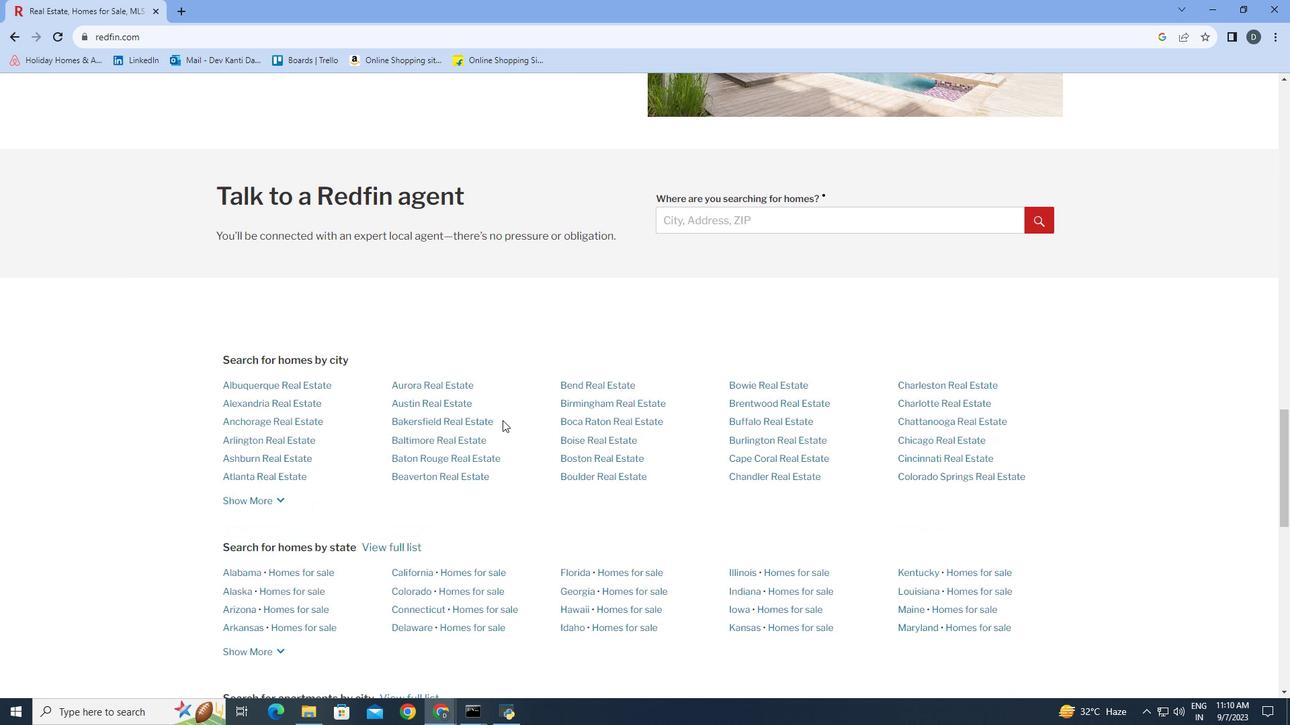 
Action: Mouse scrolled (502, 420) with delta (0, 0)
Screenshot: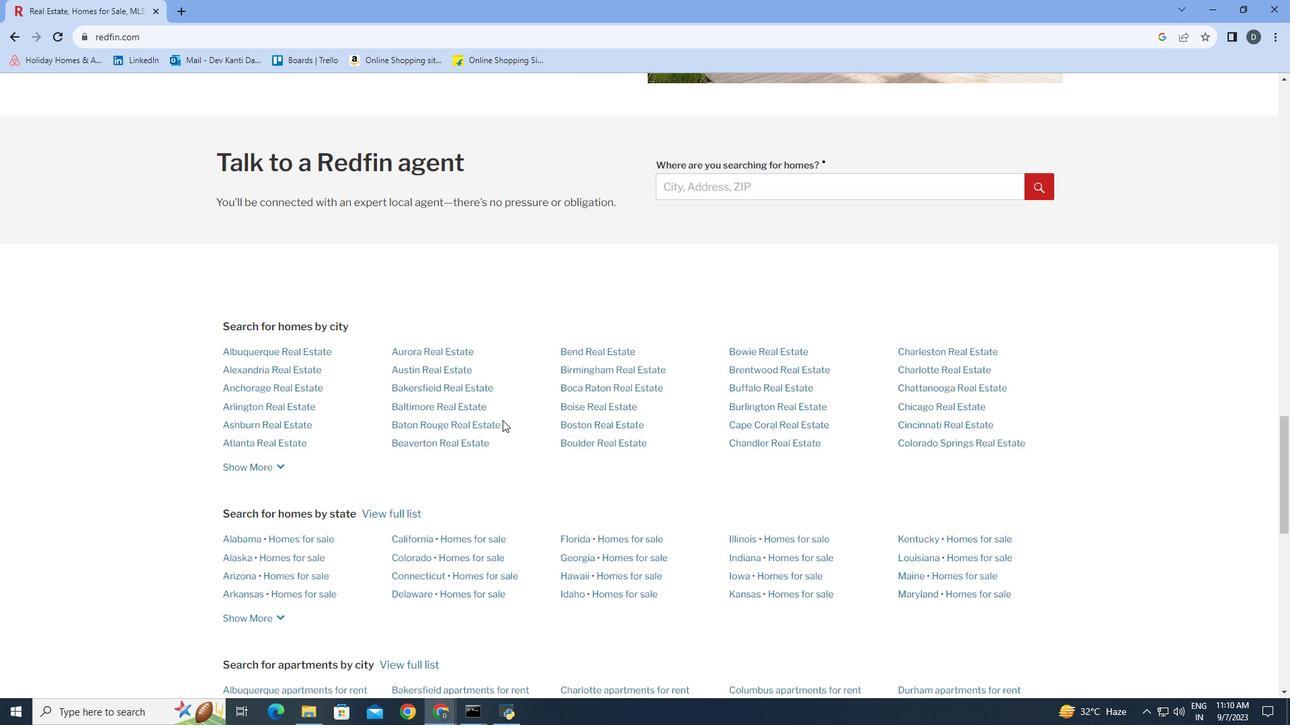 
Action: Mouse scrolled (502, 420) with delta (0, 0)
Screenshot: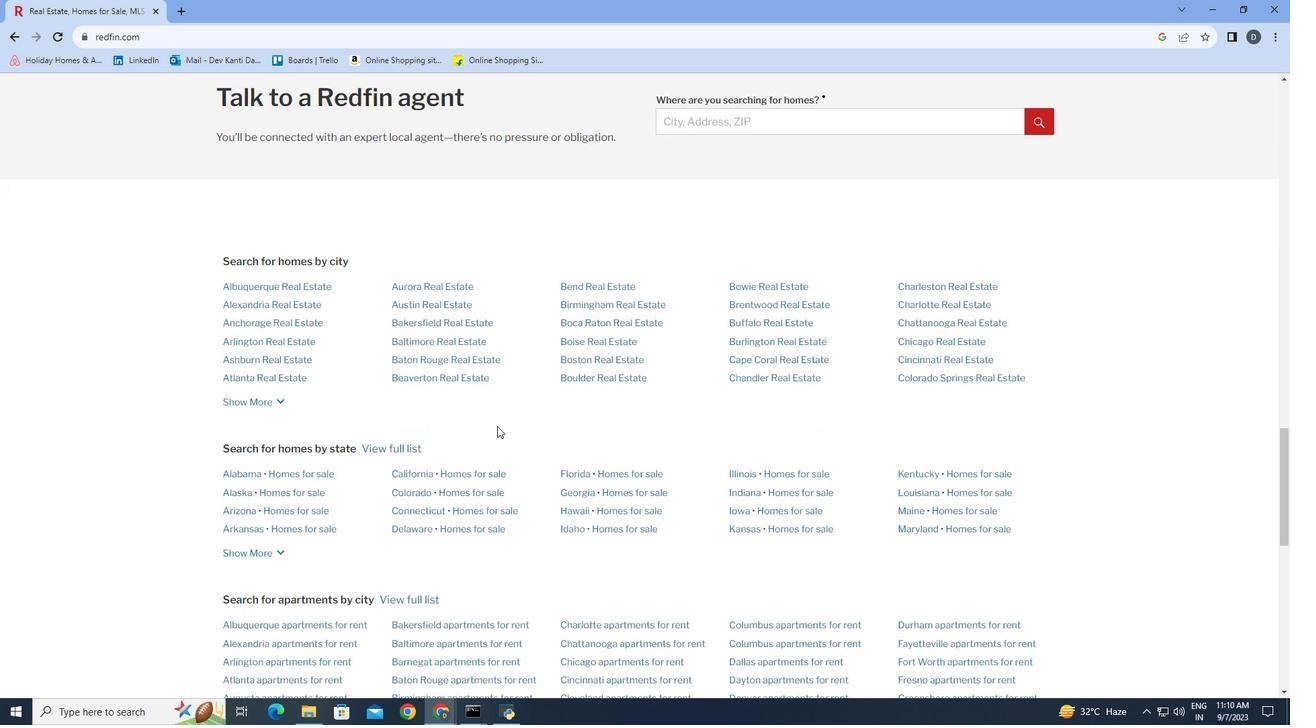 
Action: Mouse moved to (503, 420)
Screenshot: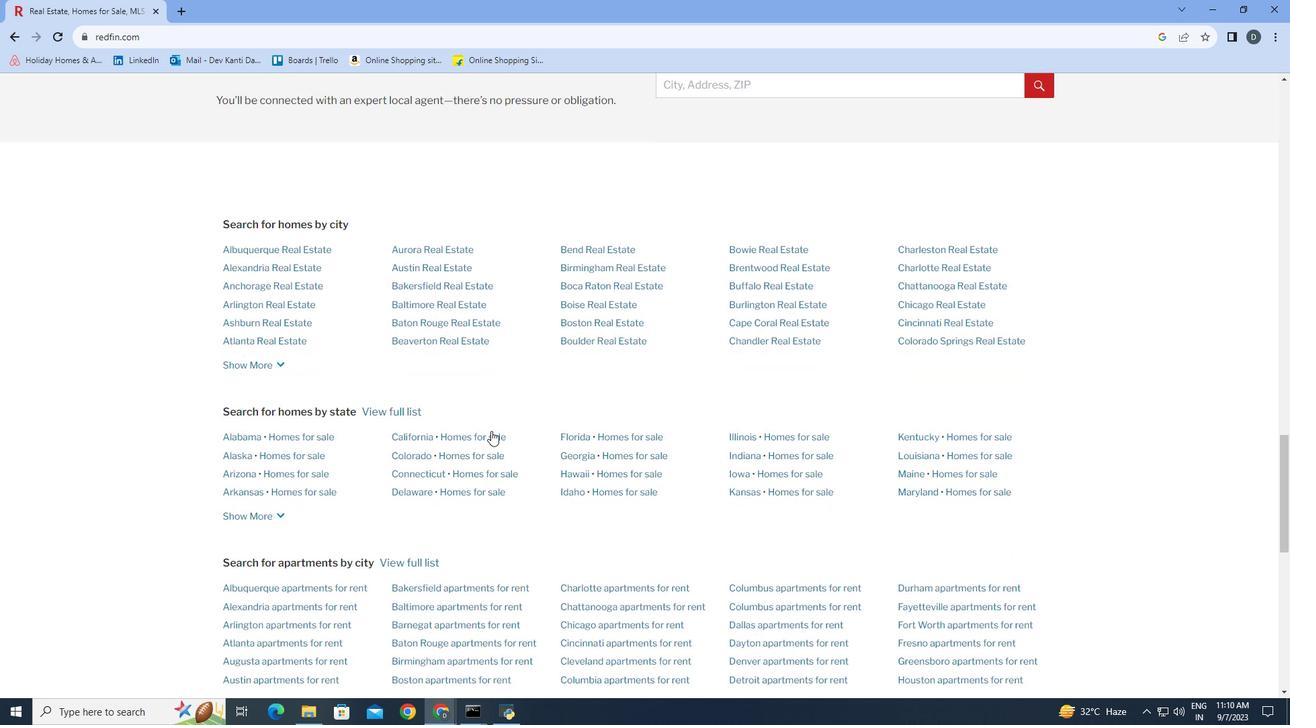 
Action: Mouse scrolled (503, 420) with delta (0, 0)
Screenshot: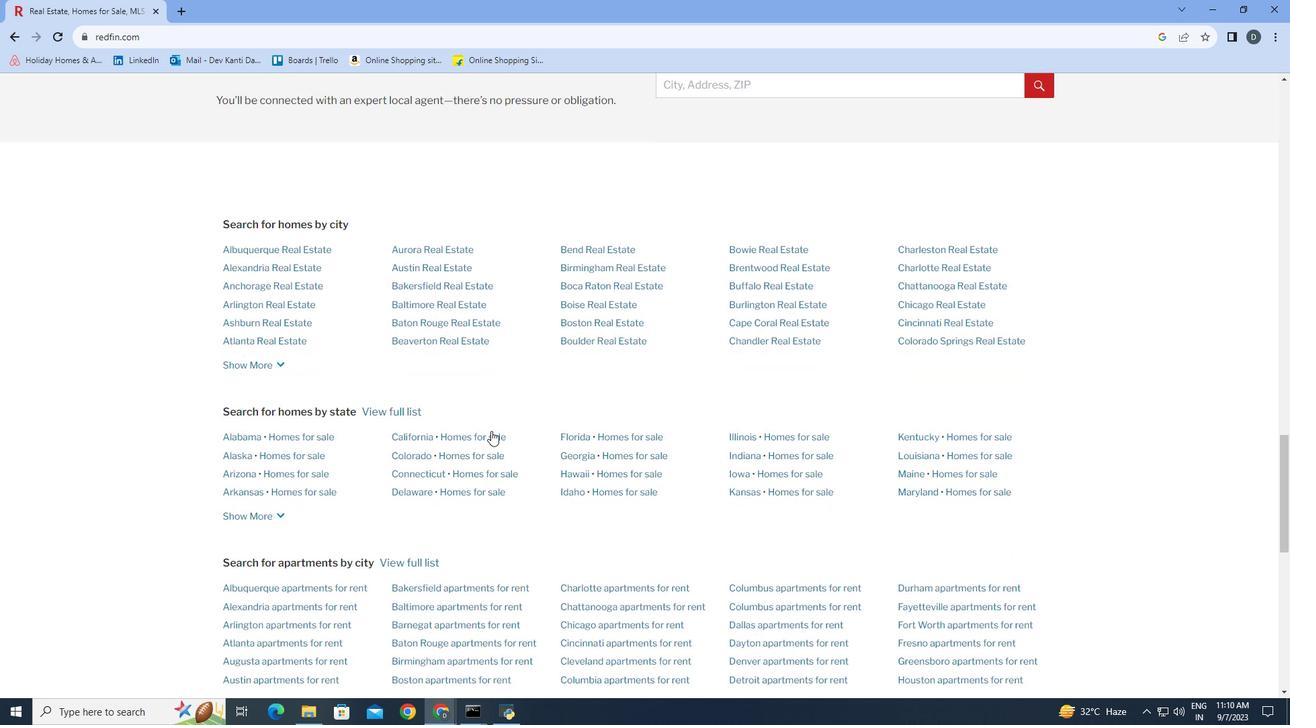 
Action: Mouse moved to (496, 427)
Screenshot: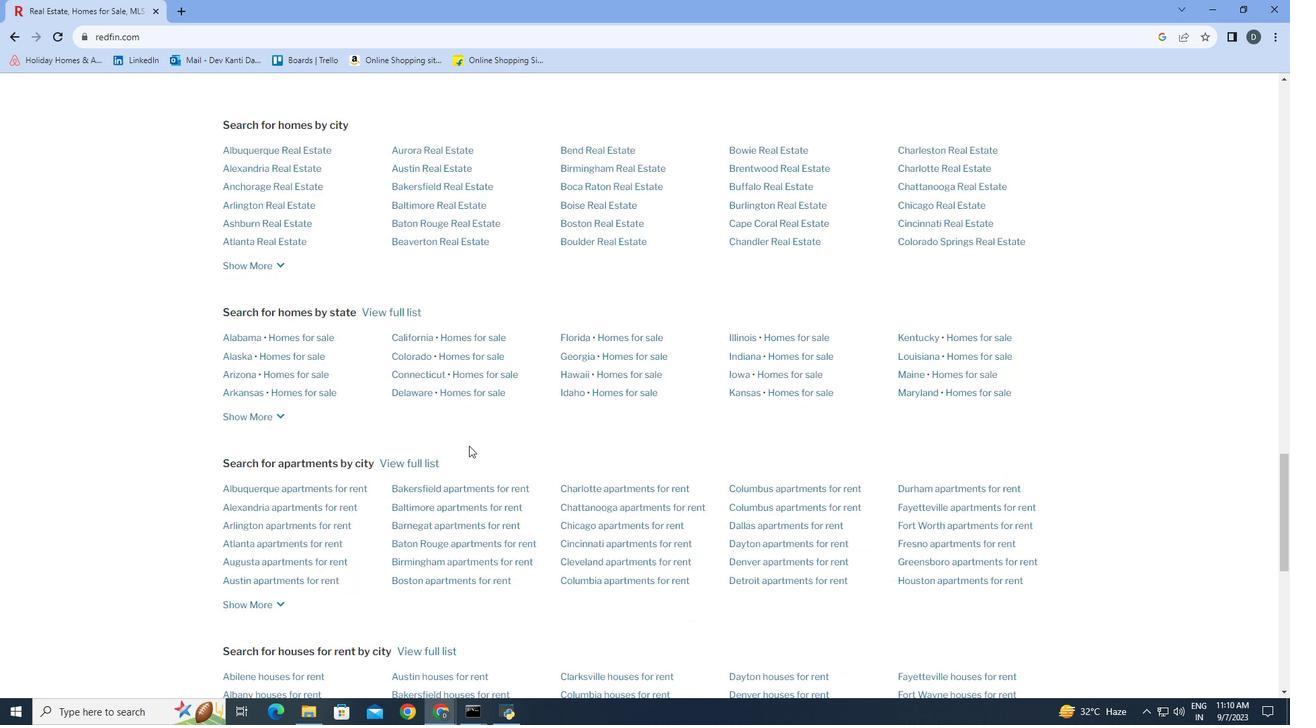 
Action: Mouse scrolled (496, 426) with delta (0, 0)
Screenshot: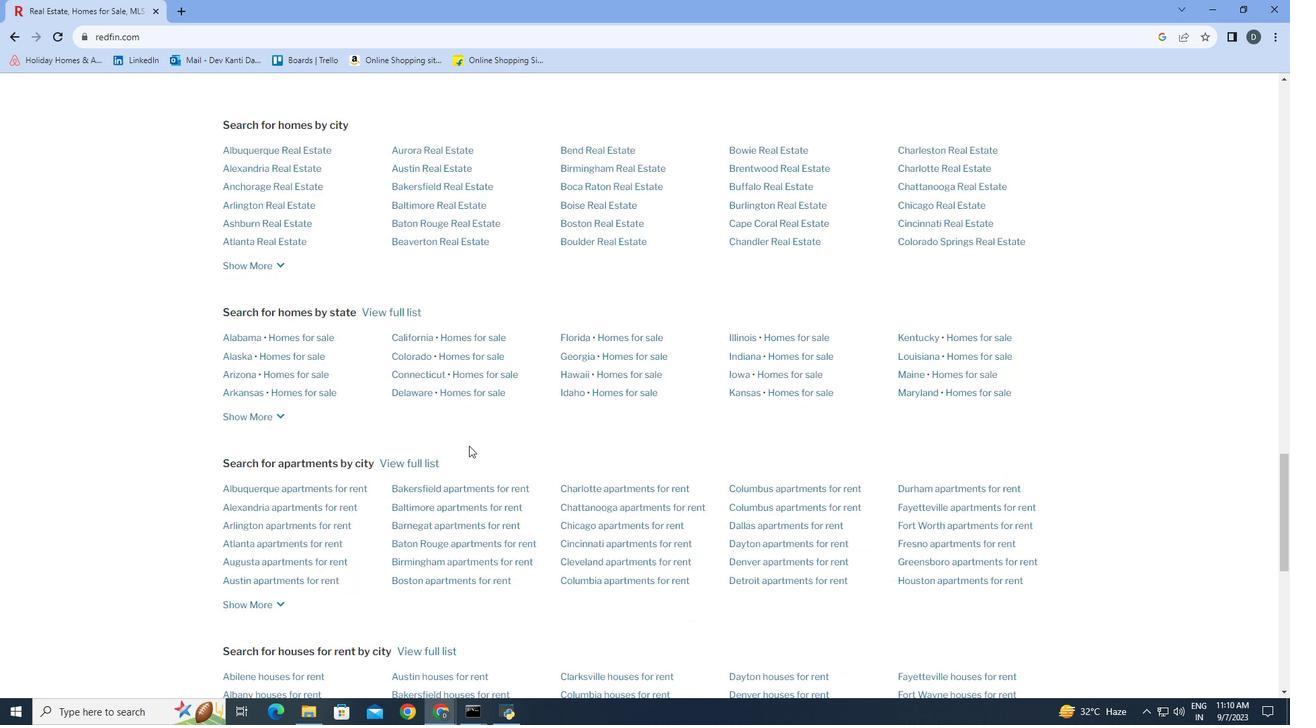 
Action: Mouse moved to (480, 436)
Screenshot: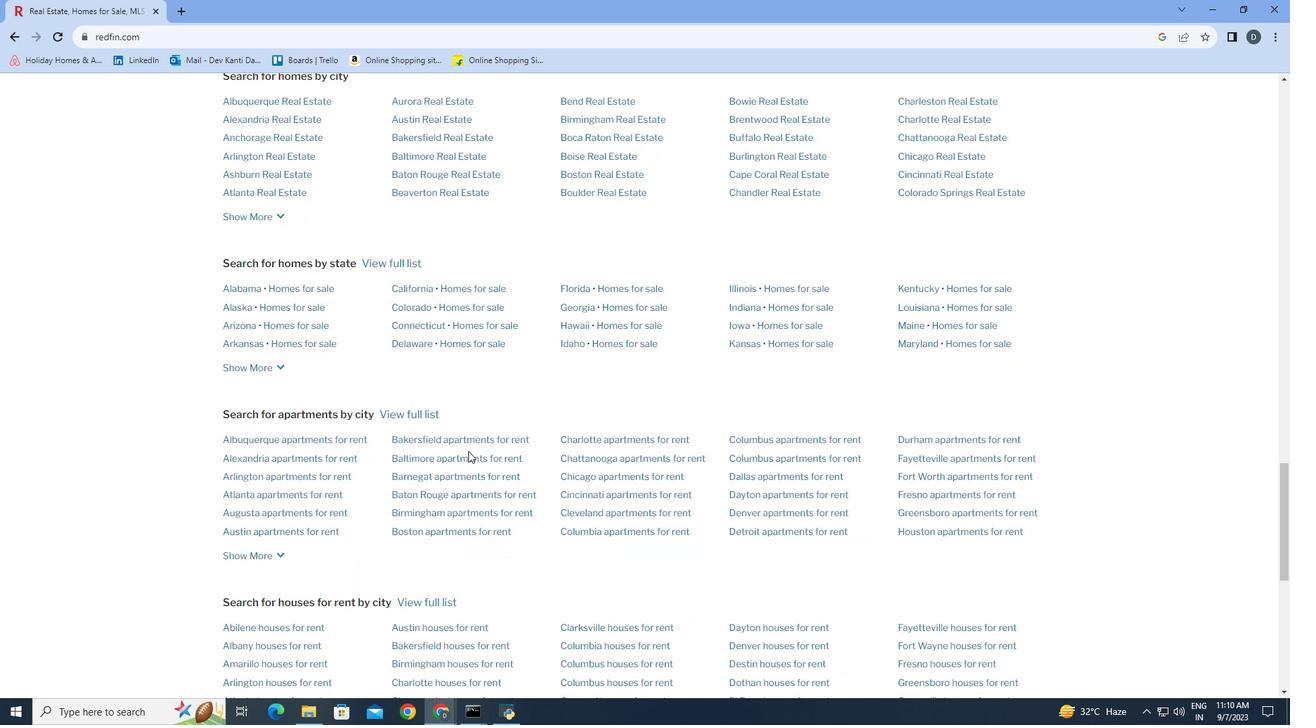 
Action: Mouse scrolled (480, 436) with delta (0, 0)
Screenshot: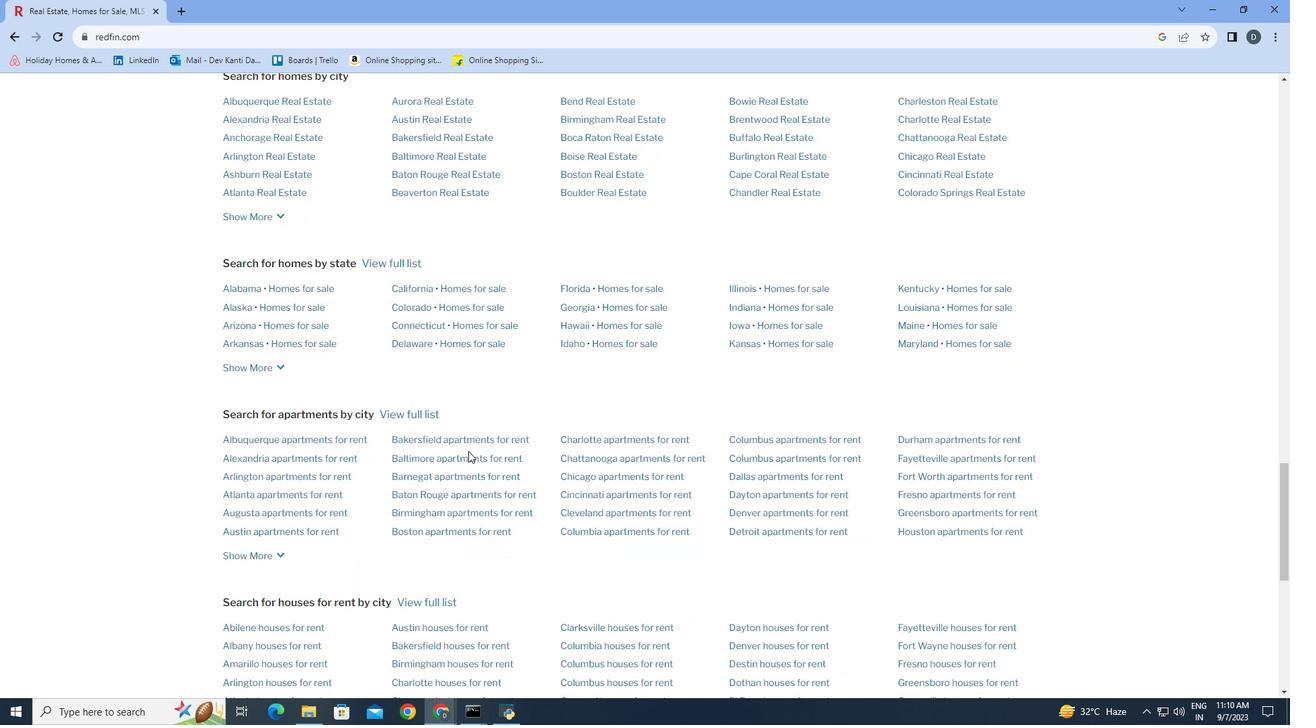 
Action: Mouse moved to (456, 463)
Screenshot: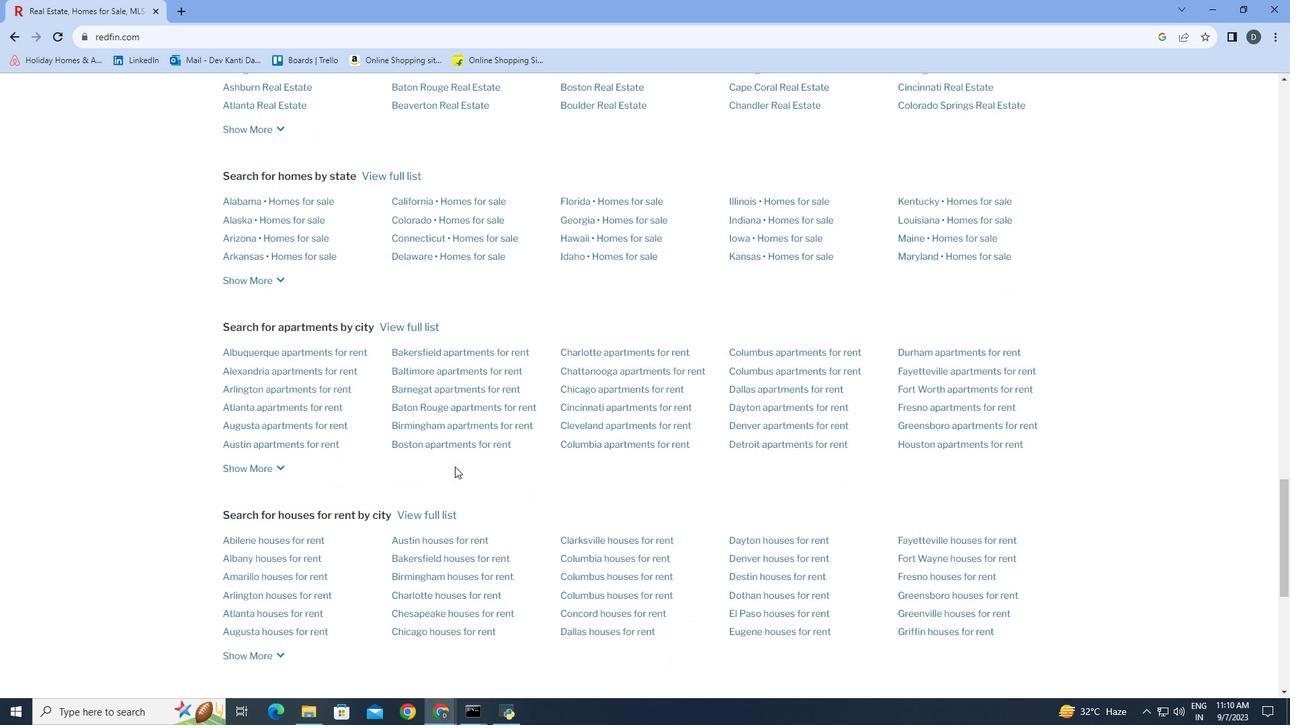 
Action: Mouse scrolled (456, 463) with delta (0, 0)
Screenshot: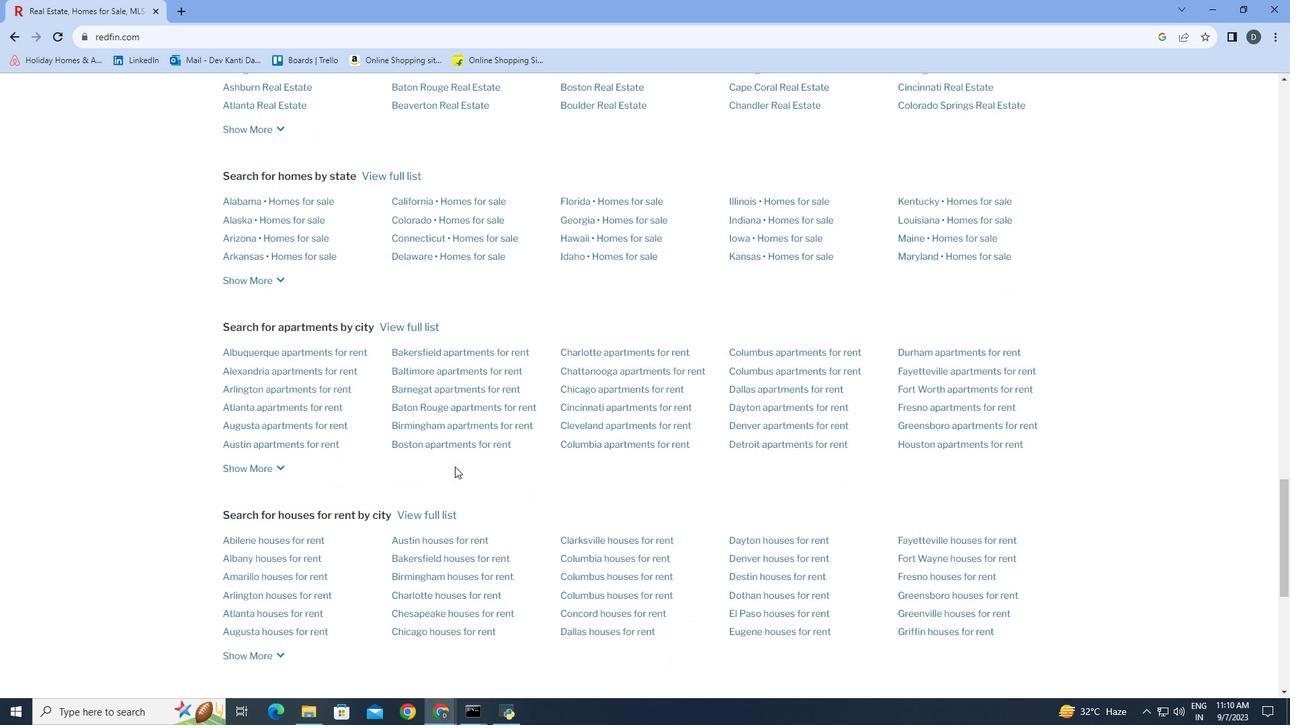 
Action: Mouse moved to (455, 467)
Screenshot: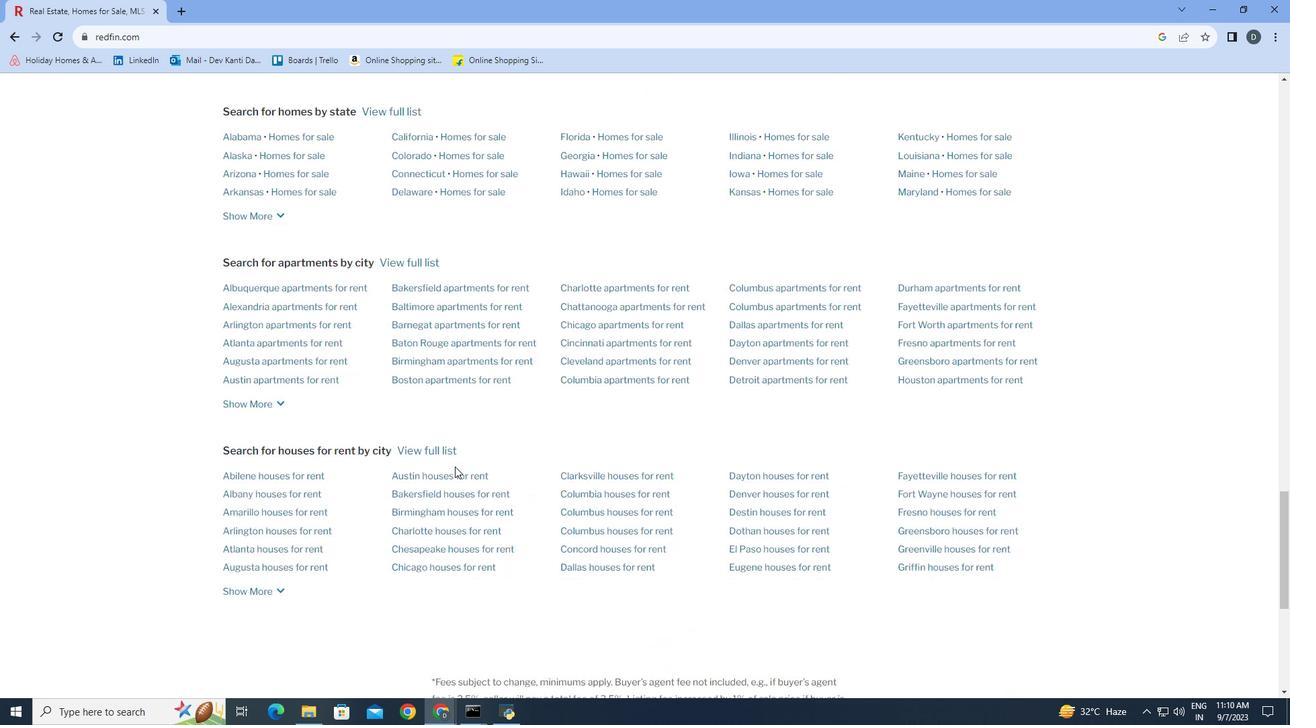 
Action: Mouse scrolled (455, 466) with delta (0, 0)
Screenshot: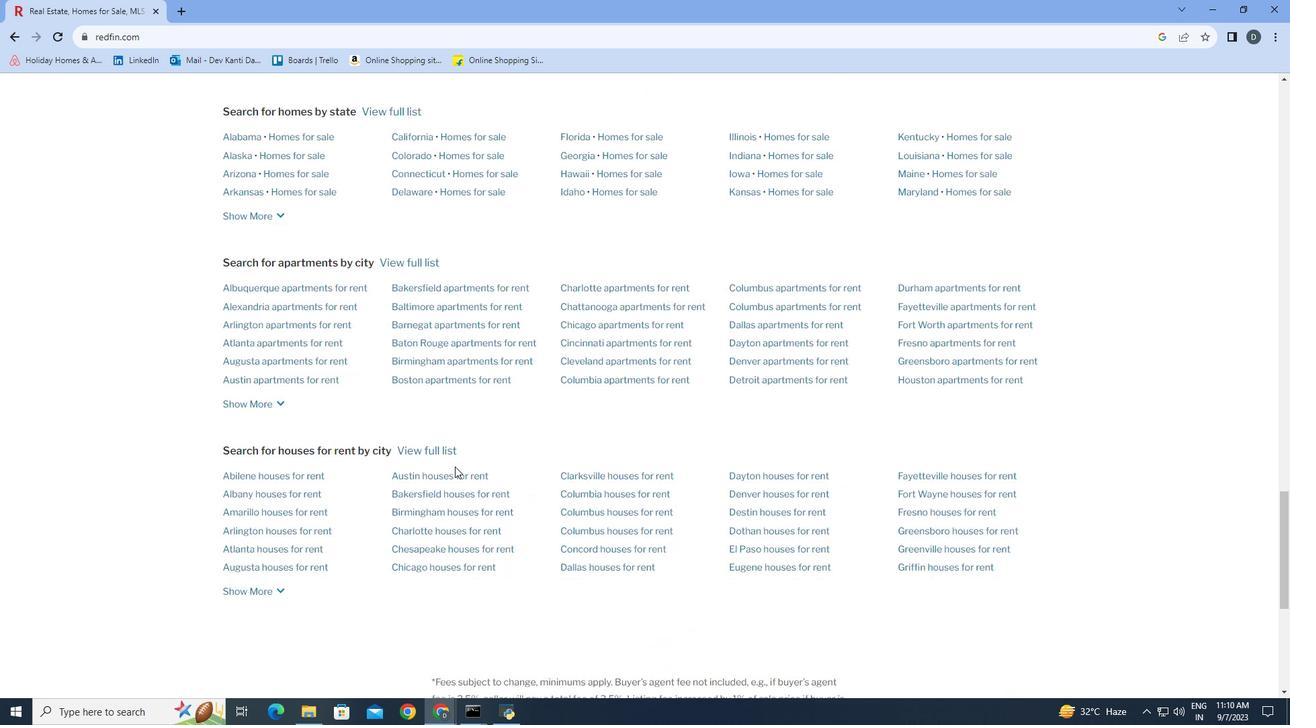 
Action: Mouse scrolled (455, 466) with delta (0, 0)
Screenshot: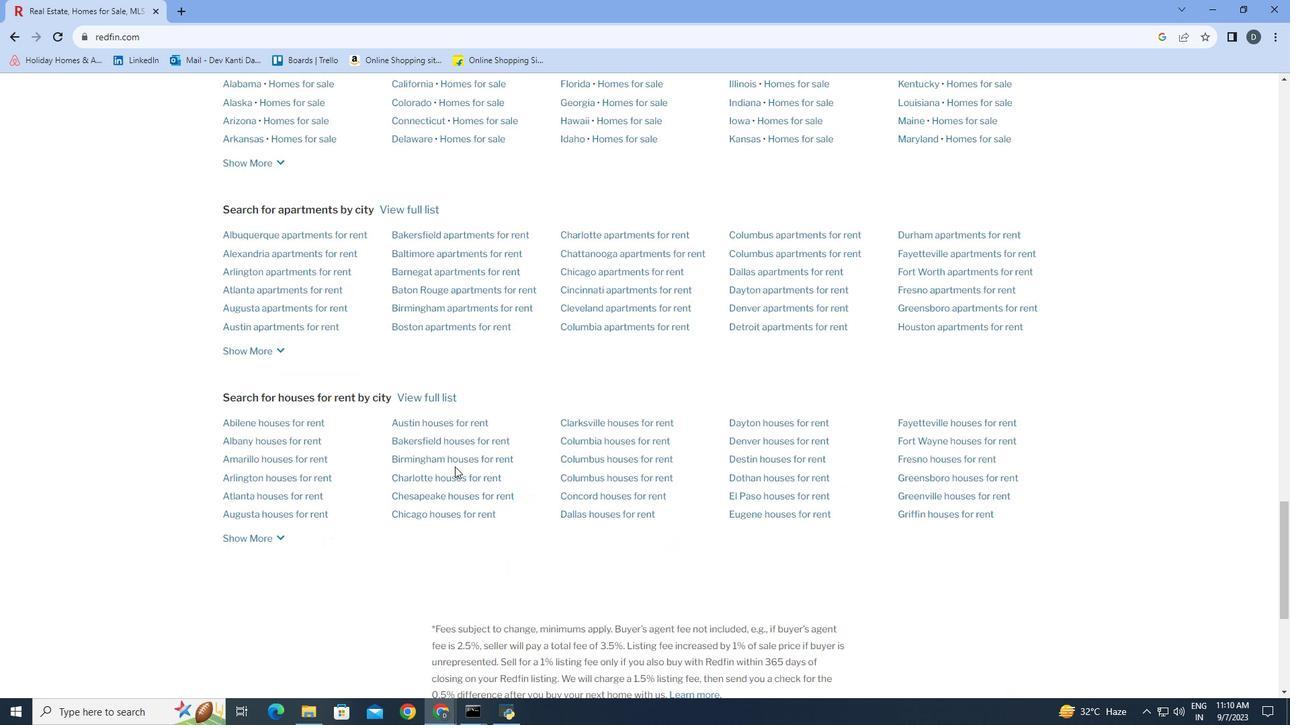 
Action: Mouse scrolled (455, 466) with delta (0, 0)
Screenshot: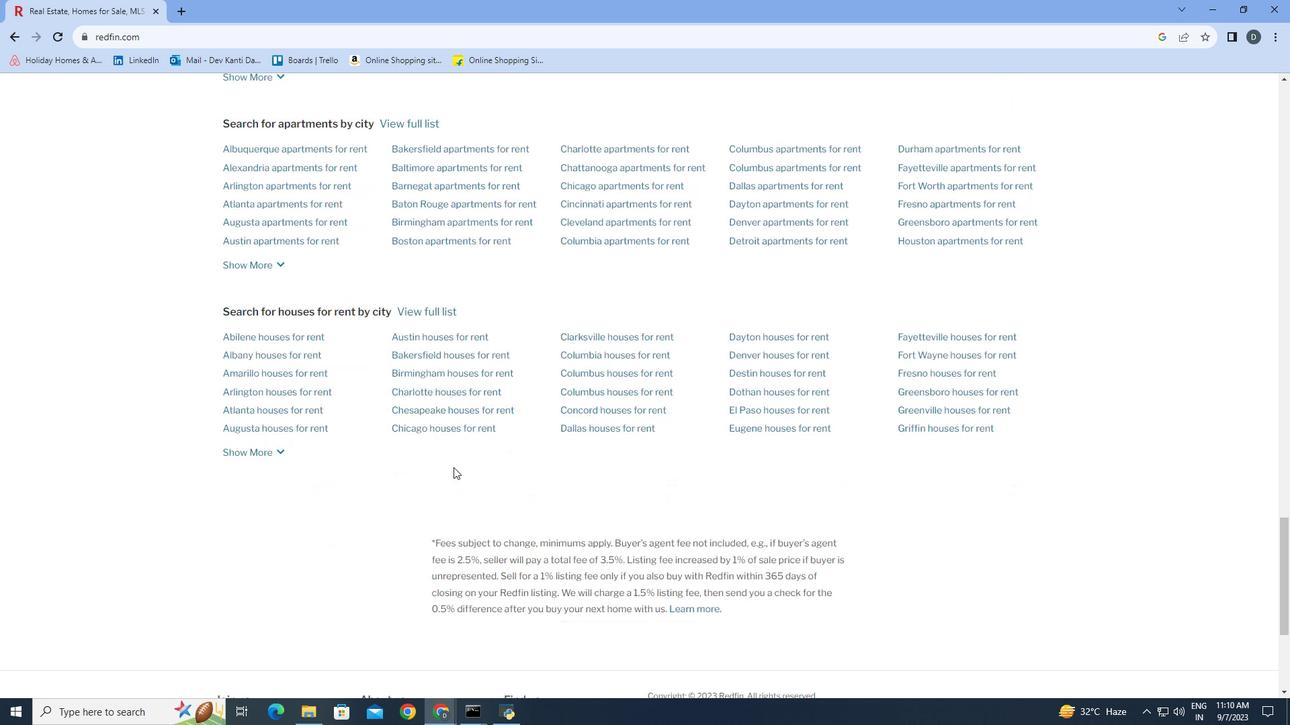 
Action: Mouse scrolled (455, 466) with delta (0, 0)
Screenshot: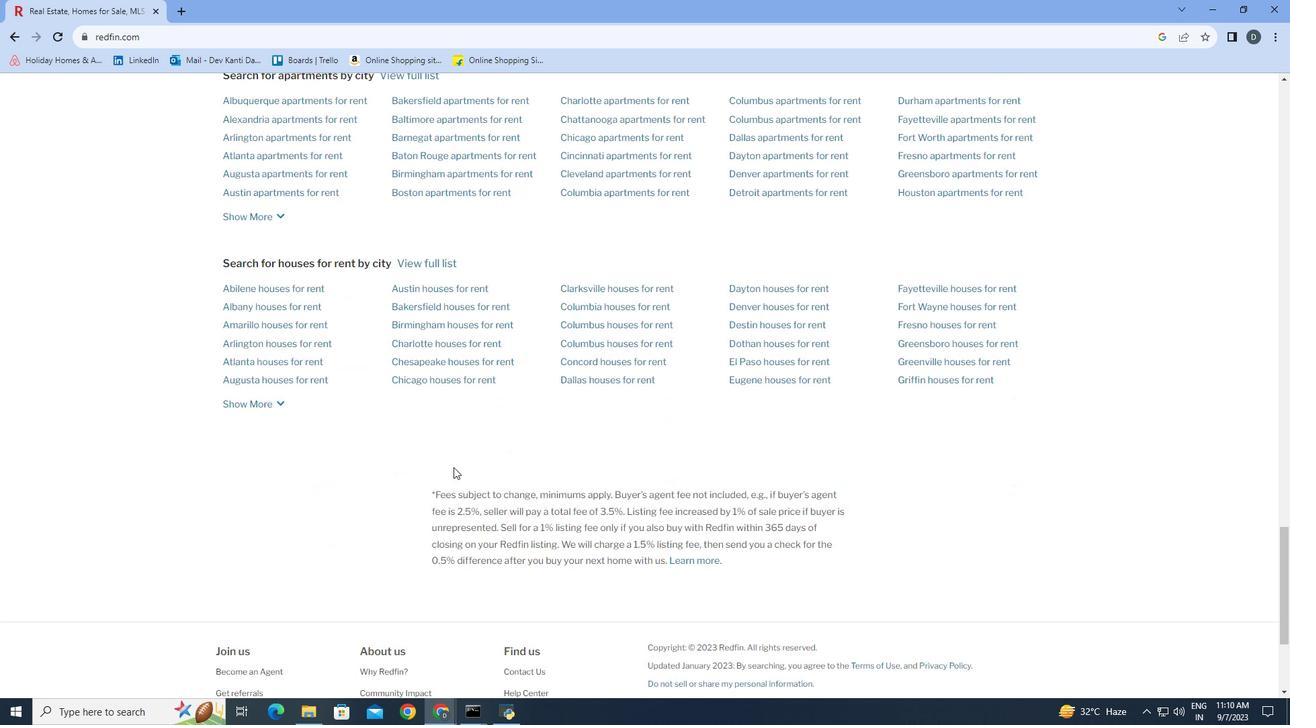 
Action: Mouse moved to (454, 467)
Screenshot: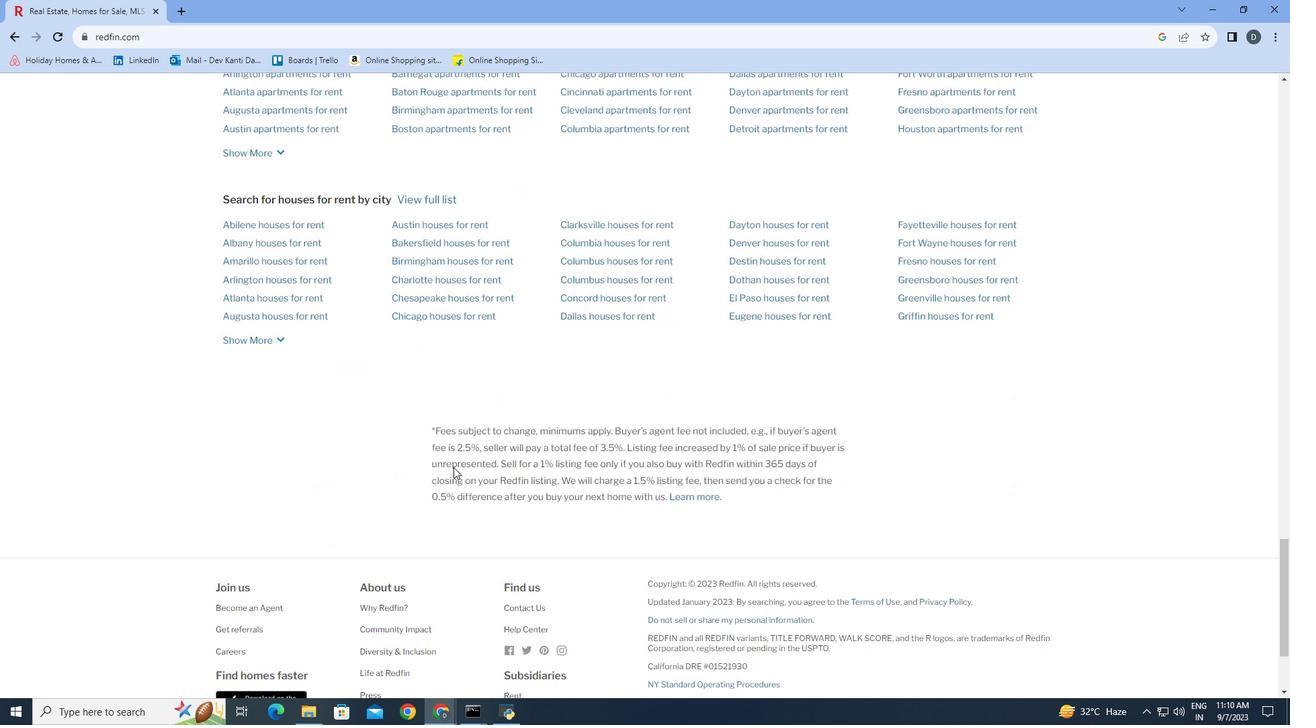
Action: Mouse scrolled (454, 467) with delta (0, 0)
Screenshot: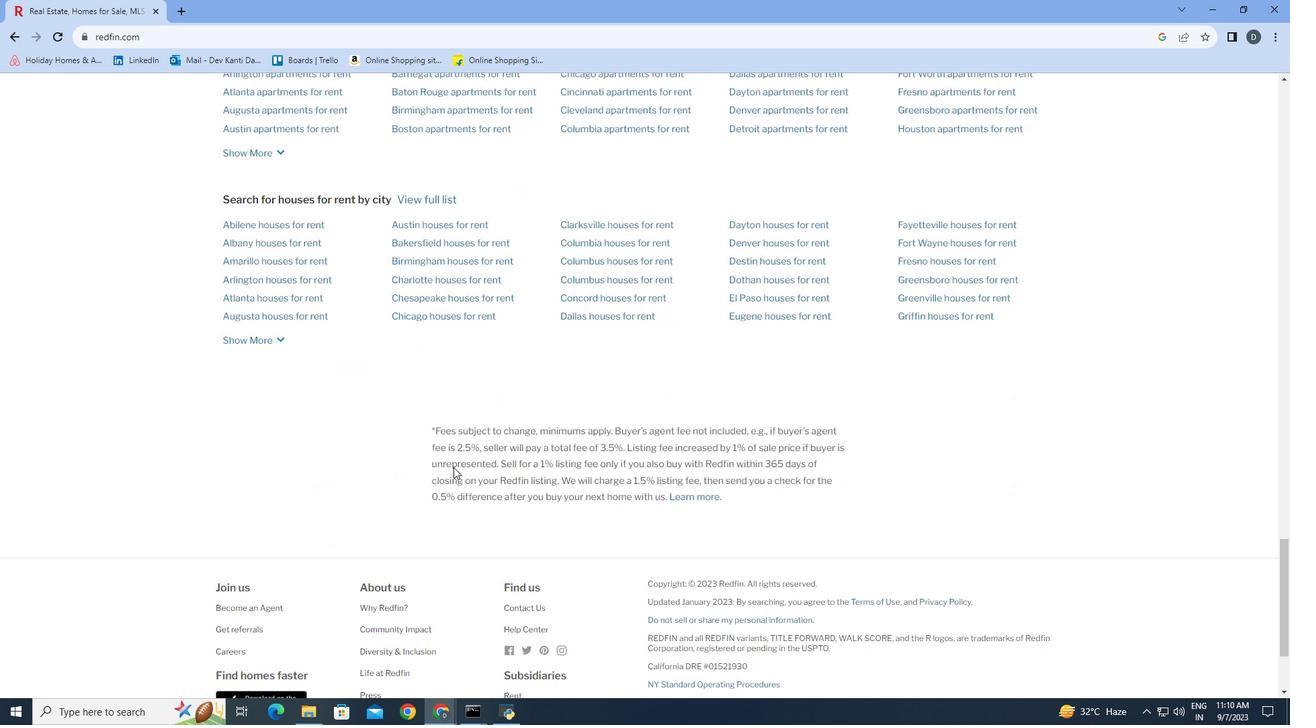 
Action: Mouse moved to (449, 471)
Screenshot: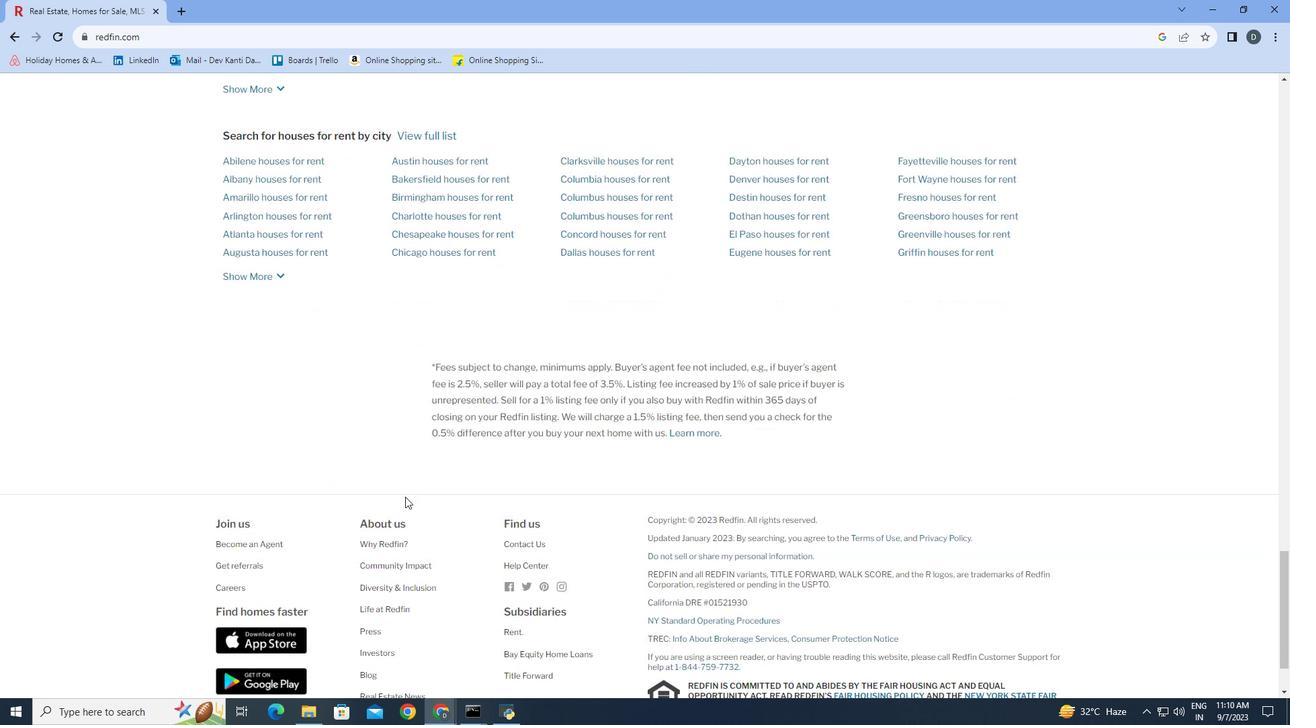
Action: Mouse scrolled (449, 471) with delta (0, 0)
Screenshot: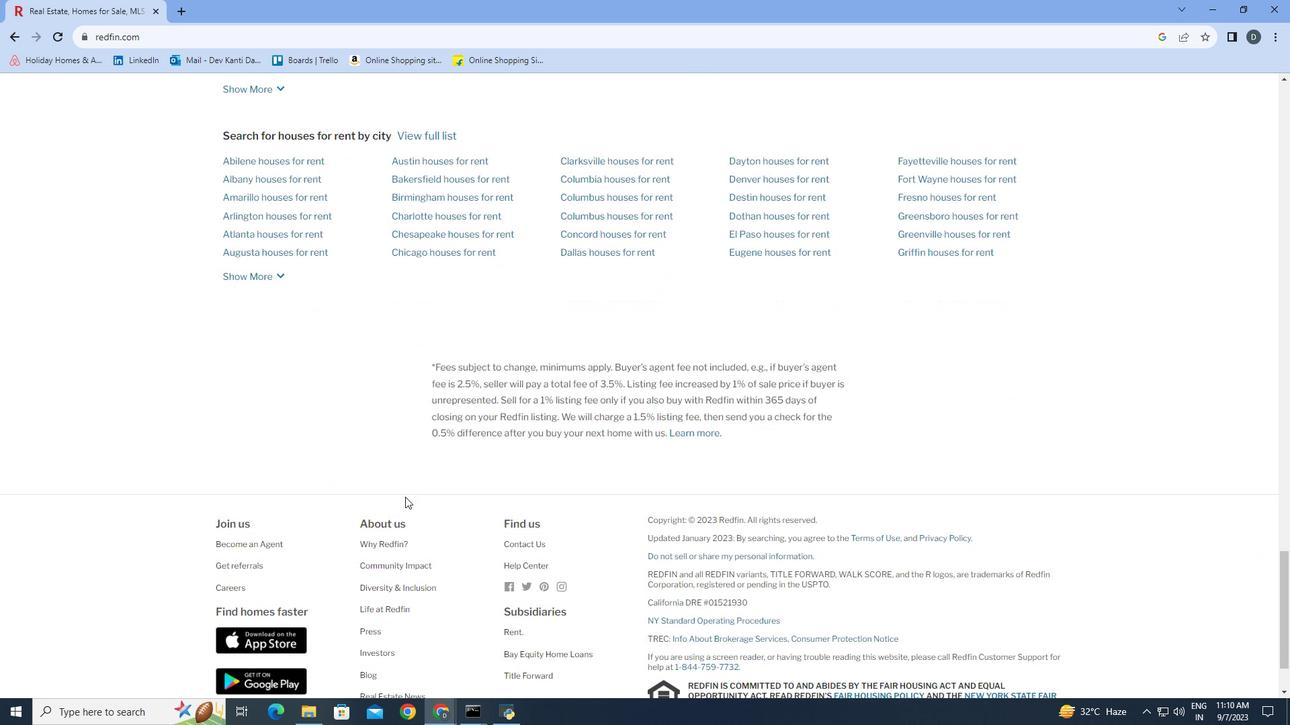 
Action: Mouse moved to (228, 582)
Screenshot: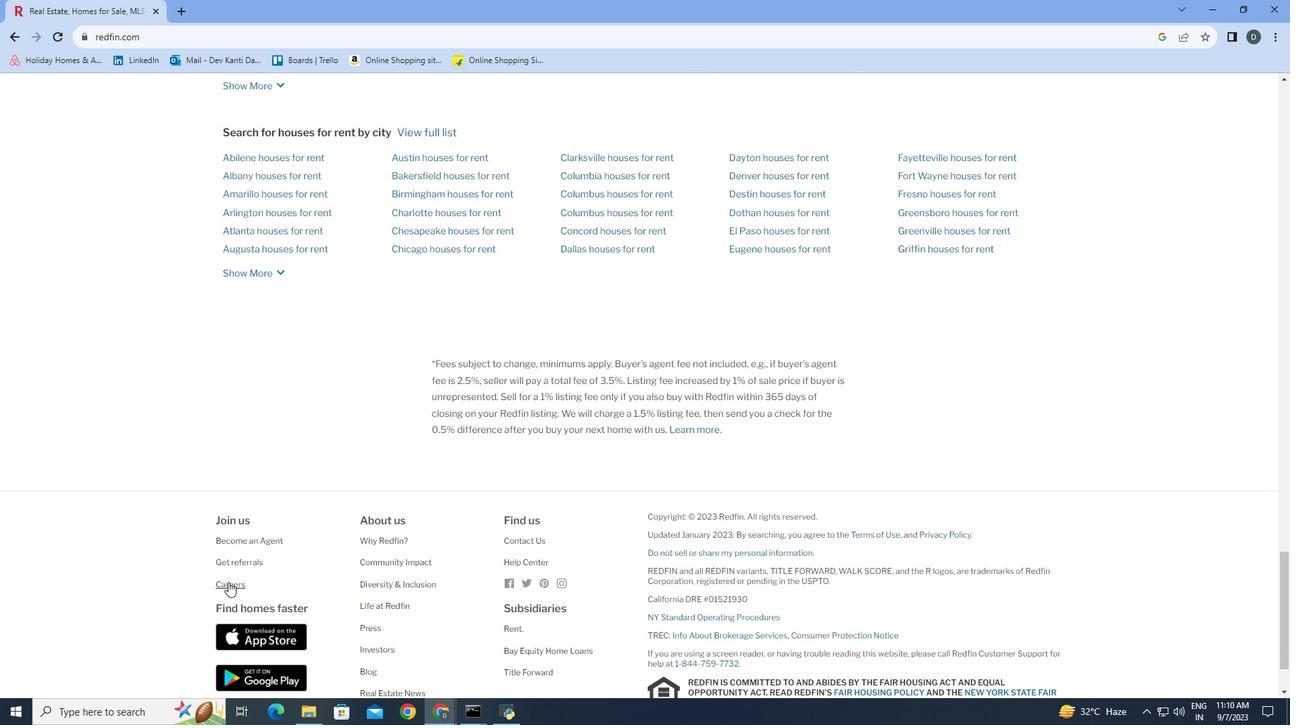 
Action: Mouse pressed left at (228, 582)
Screenshot: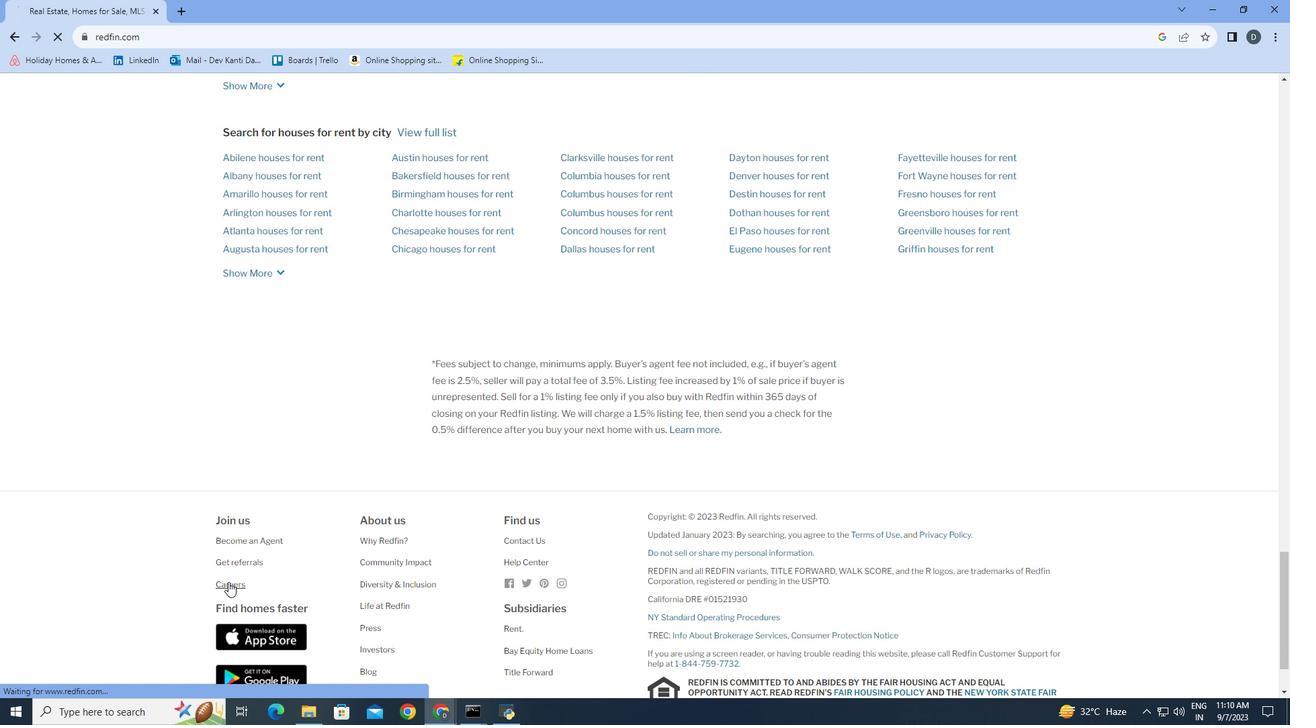 
Action: Mouse moved to (695, 393)
Screenshot: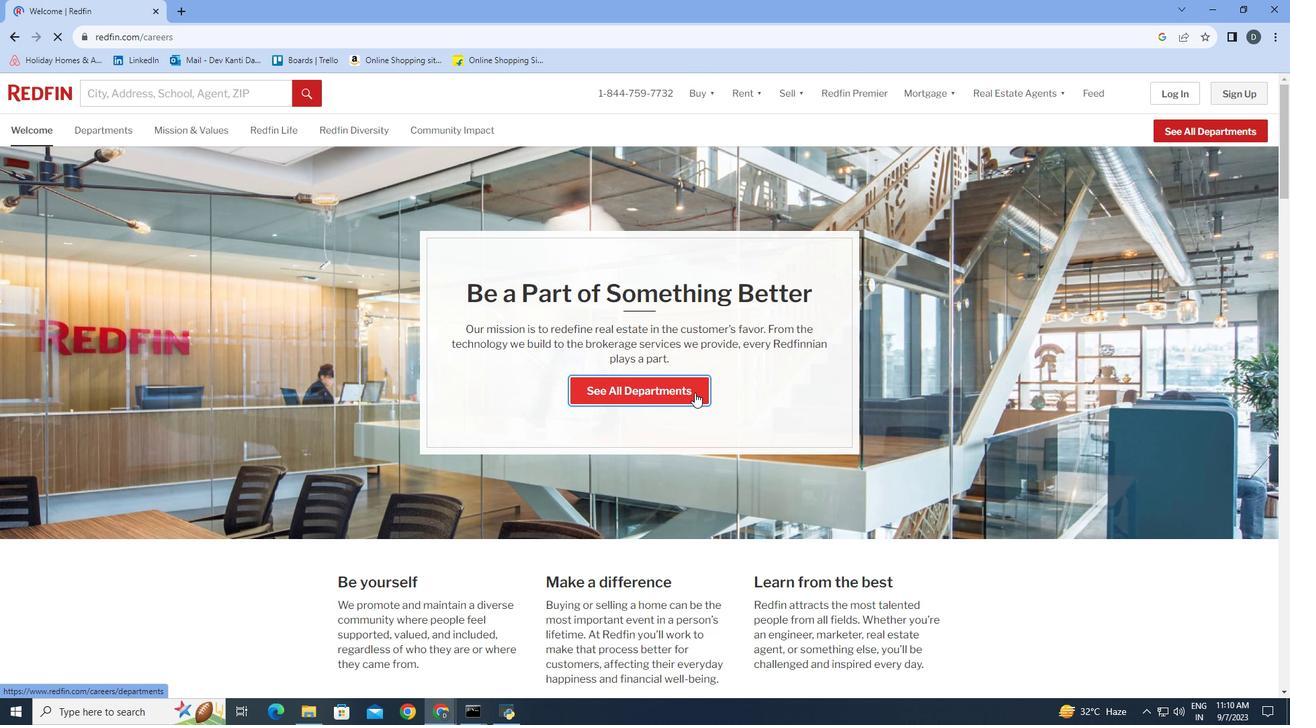 
Action: Mouse pressed left at (695, 393)
Screenshot: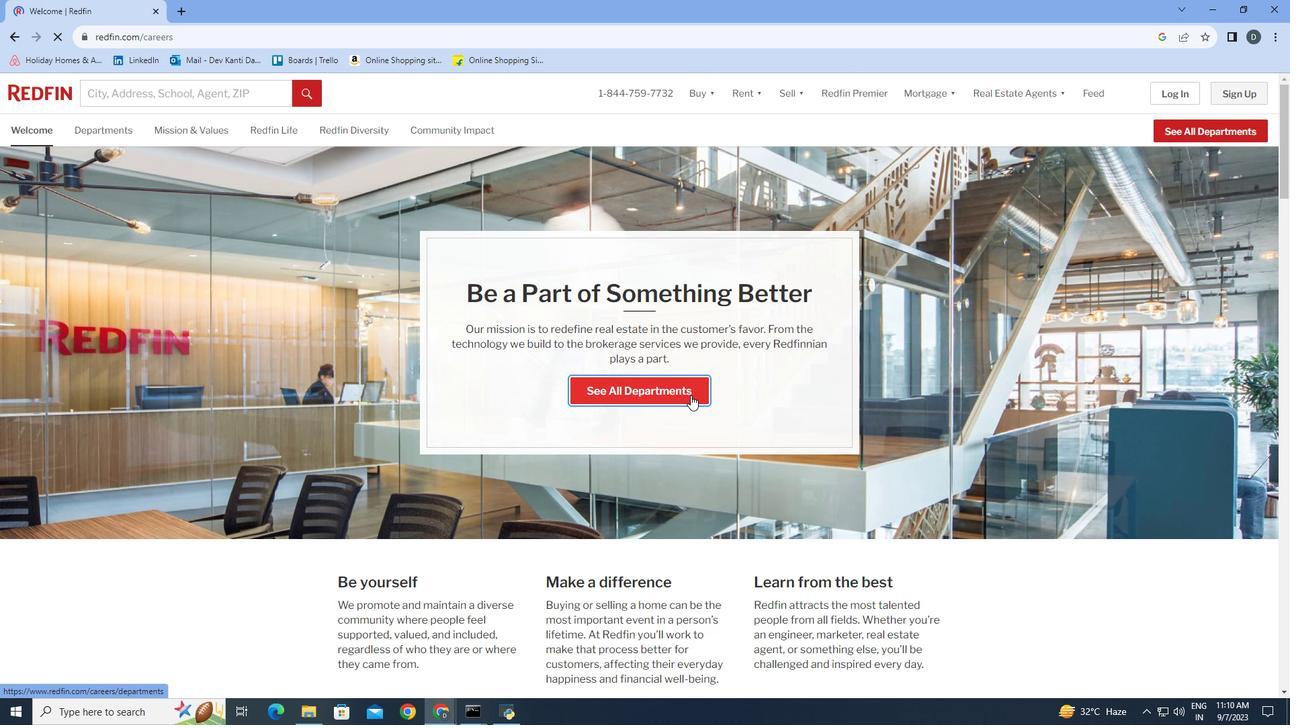 
Action: Mouse moved to (1060, 420)
Screenshot: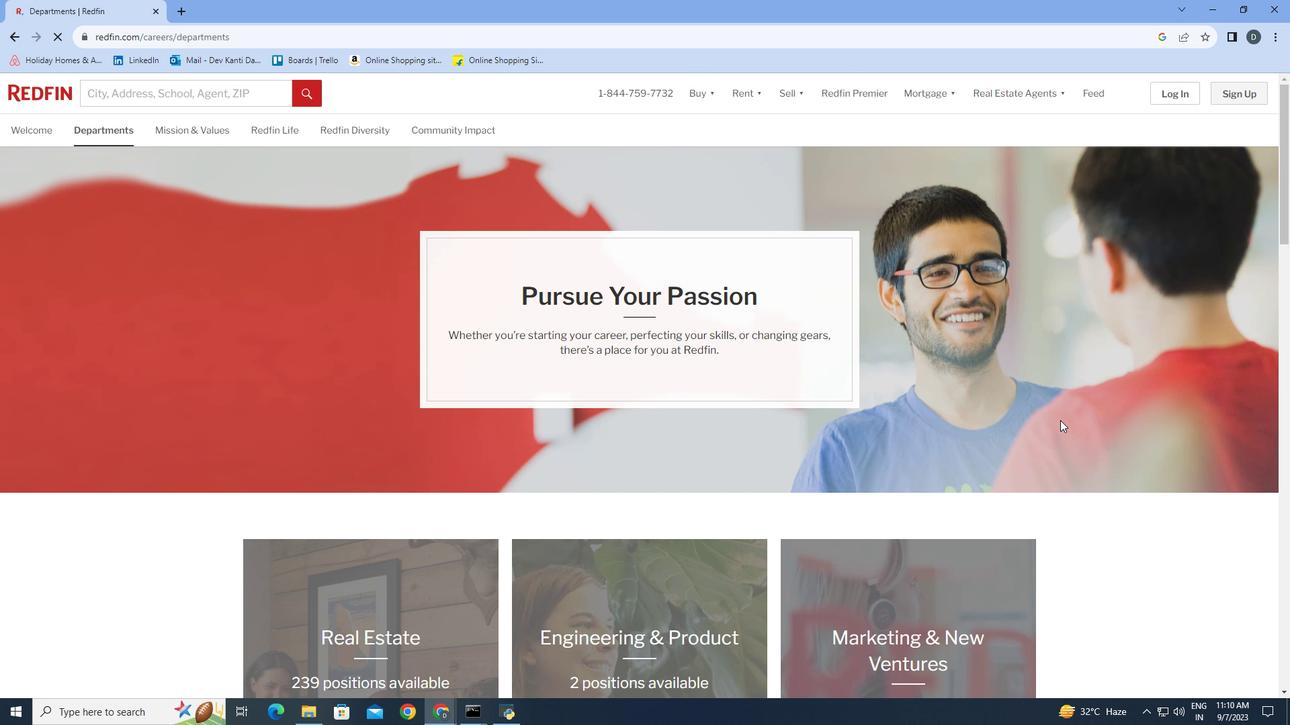 
Action: Mouse scrolled (1060, 420) with delta (0, 0)
Screenshot: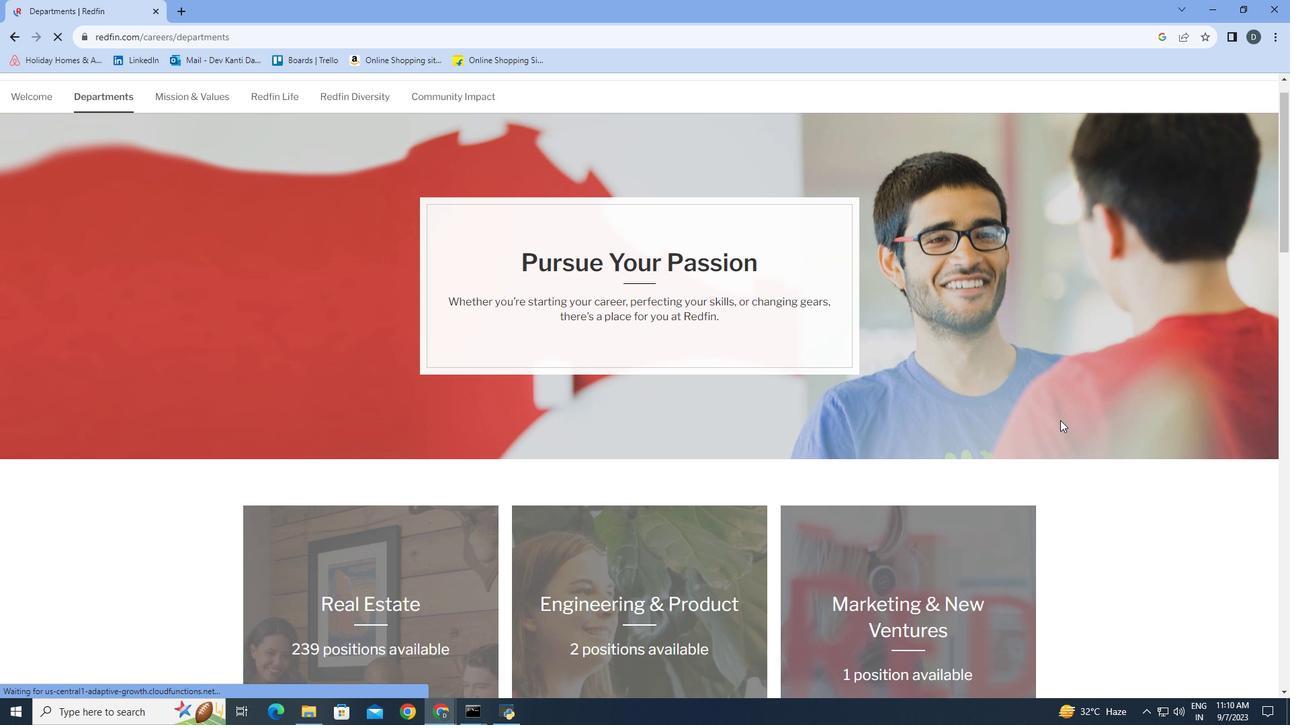 
Action: Mouse scrolled (1060, 420) with delta (0, 0)
Screenshot: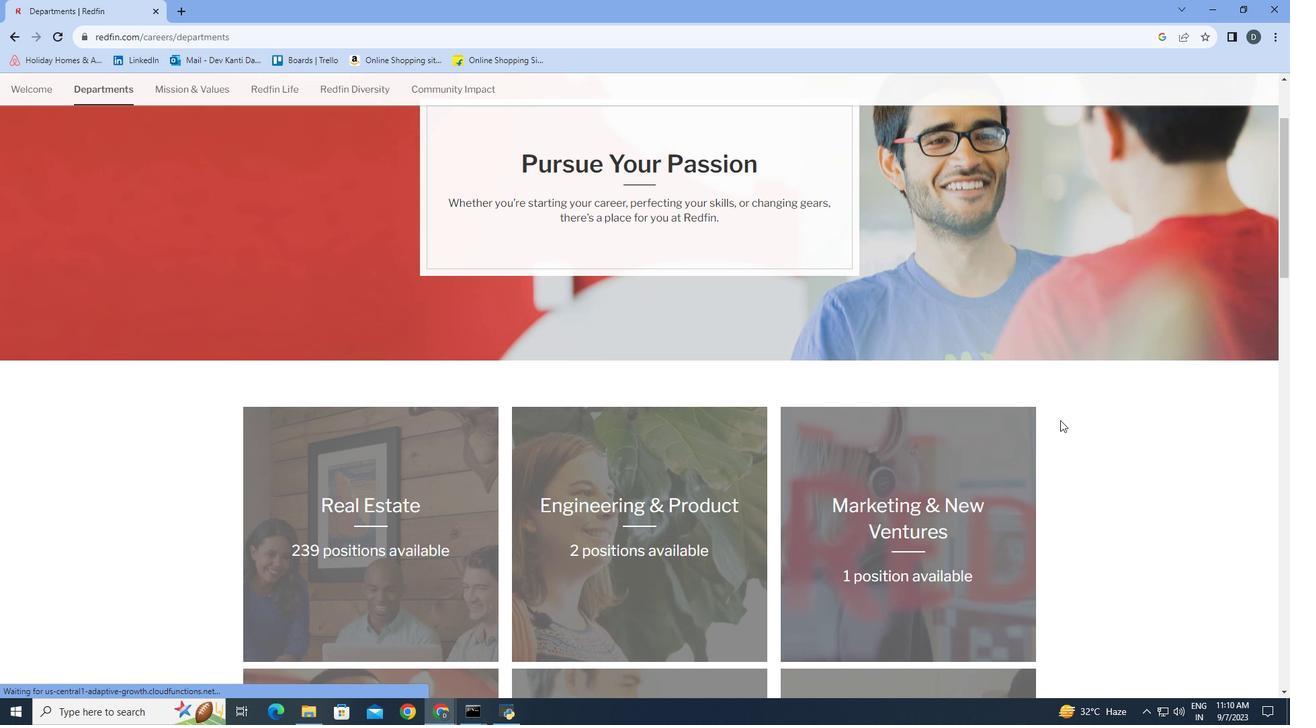 
Action: Mouse scrolled (1060, 420) with delta (0, 0)
Screenshot: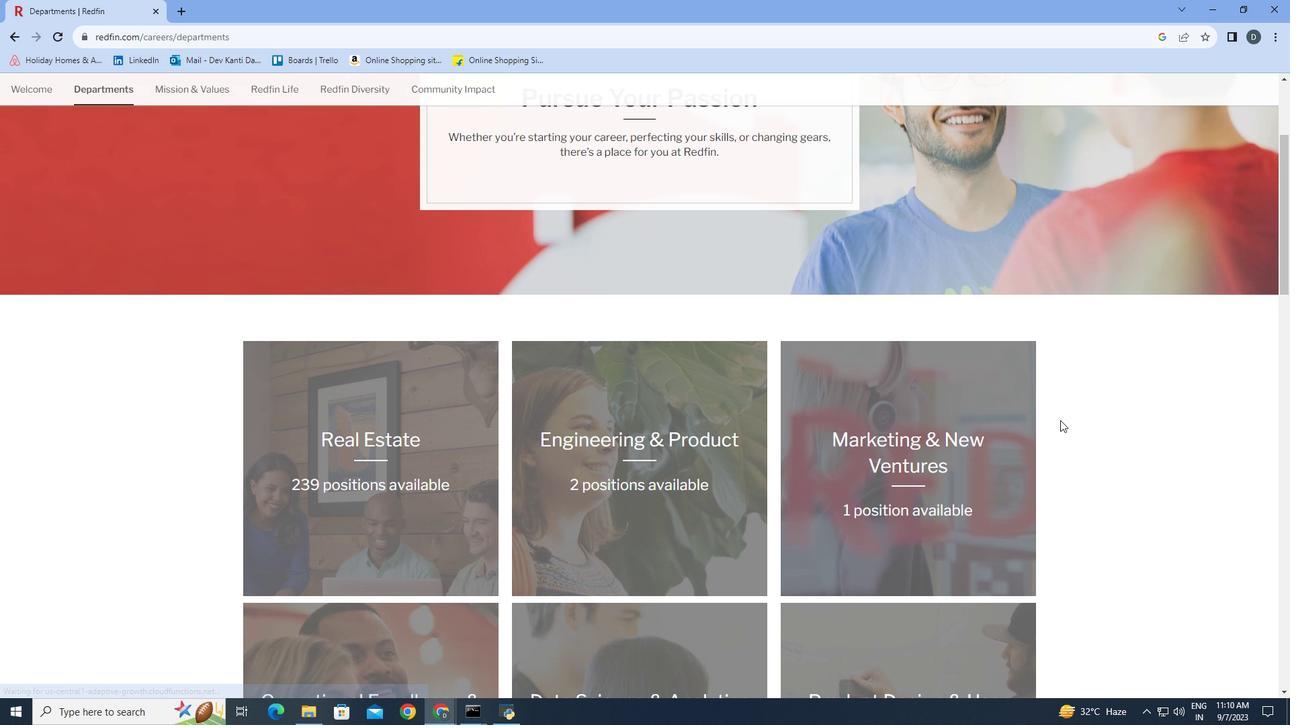 
Action: Mouse scrolled (1060, 420) with delta (0, 0)
Screenshot: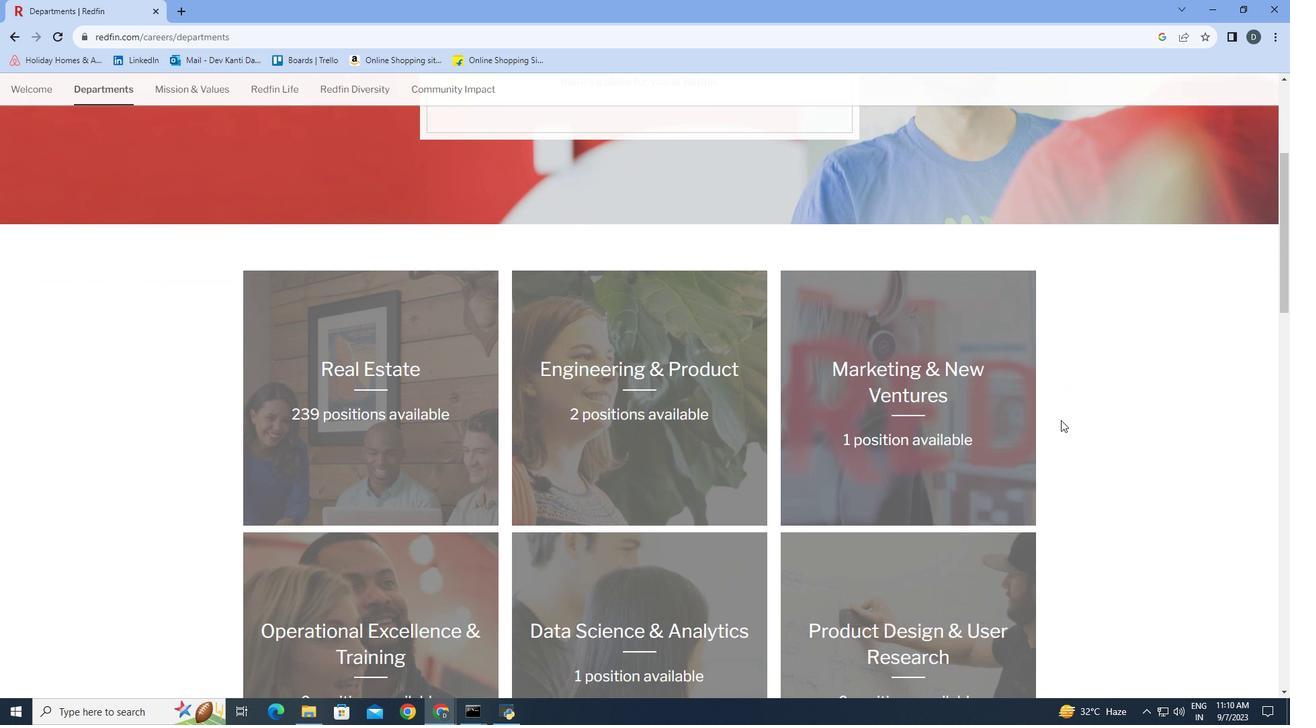 
Action: Mouse moved to (1061, 420)
Screenshot: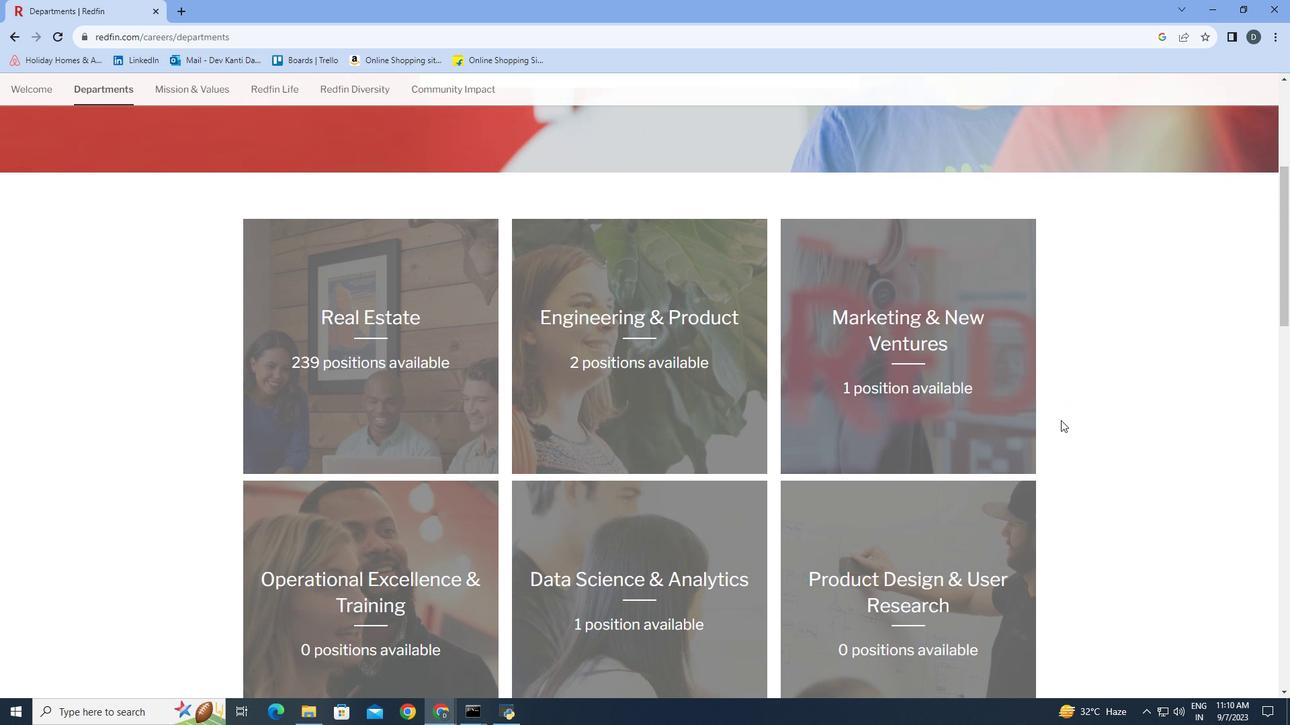 
Action: Mouse scrolled (1061, 420) with delta (0, 0)
Screenshot: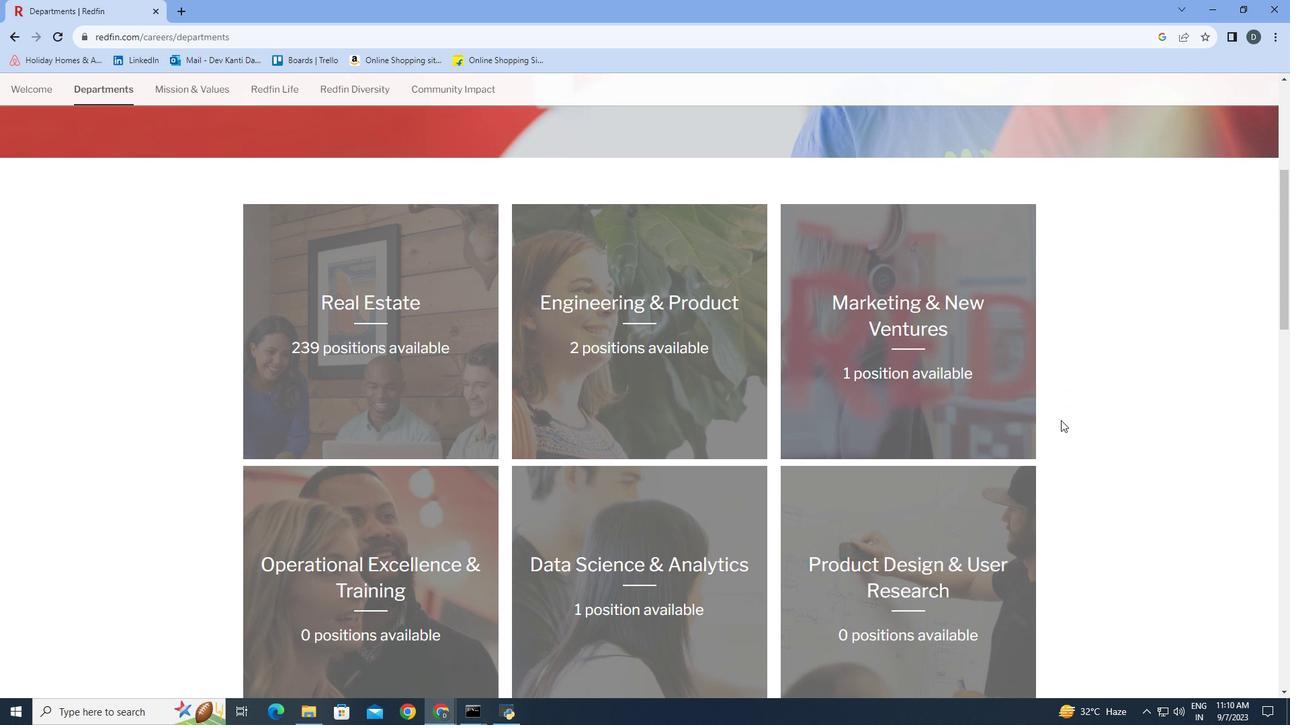 
Action: Mouse scrolled (1061, 420) with delta (0, 0)
Screenshot: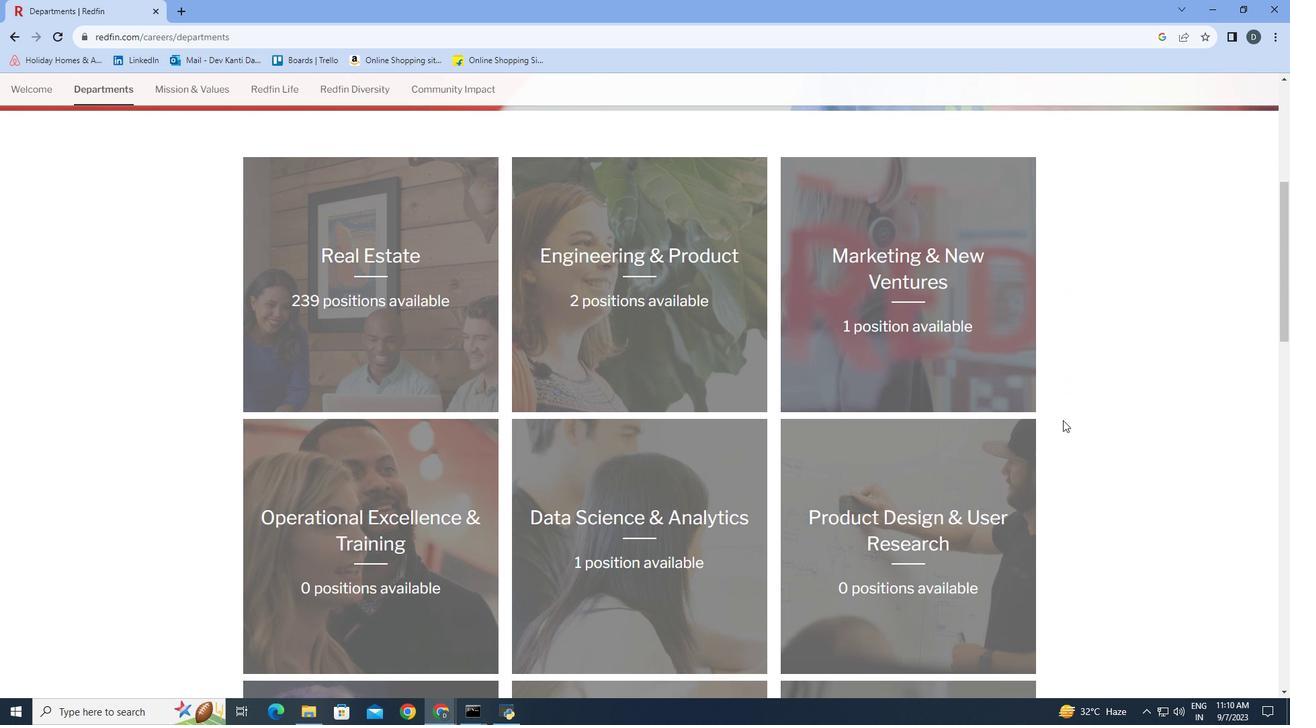 
Action: Mouse moved to (691, 531)
Screenshot: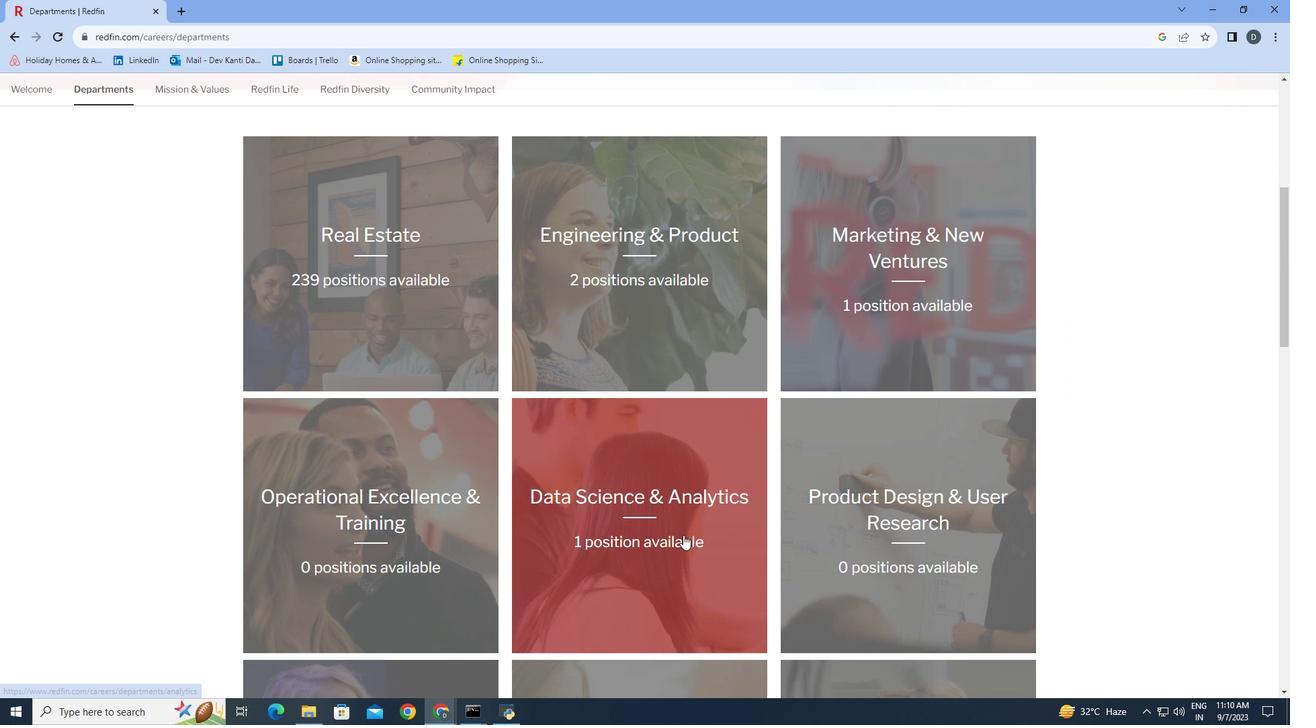 
Action: Mouse pressed left at (691, 531)
Screenshot: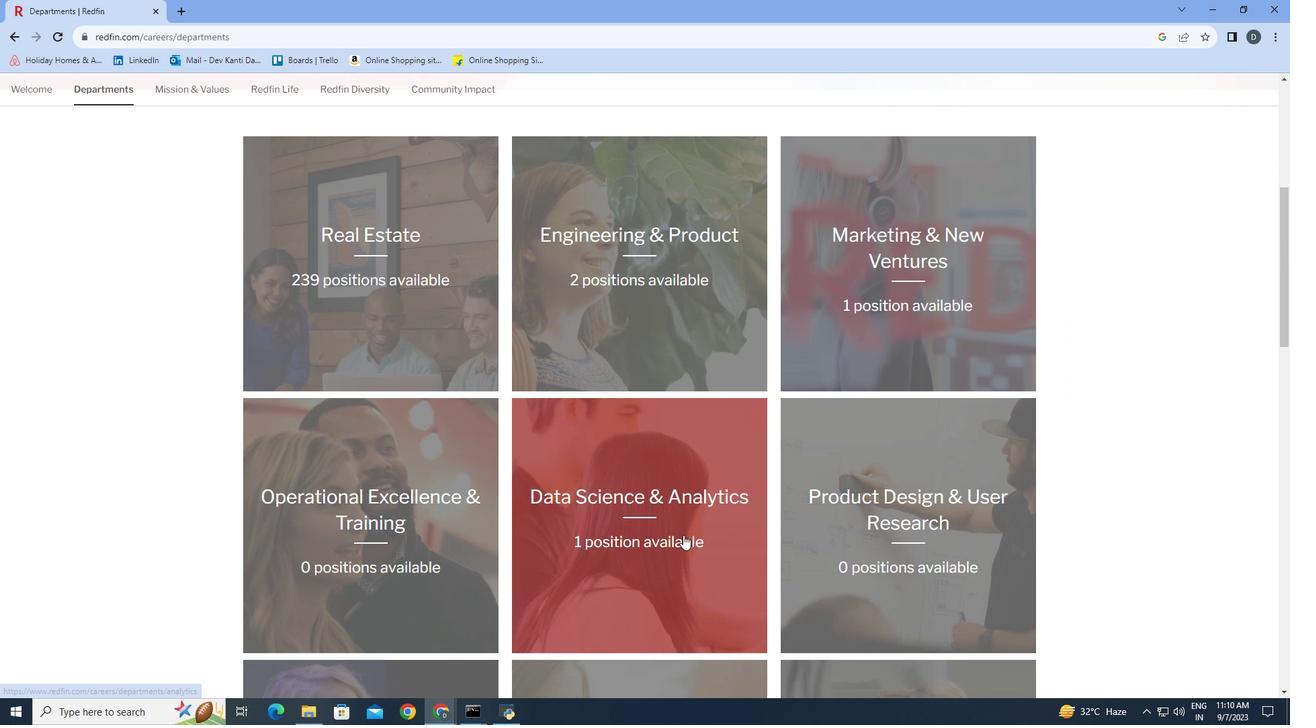 
Action: Mouse moved to (686, 533)
Screenshot: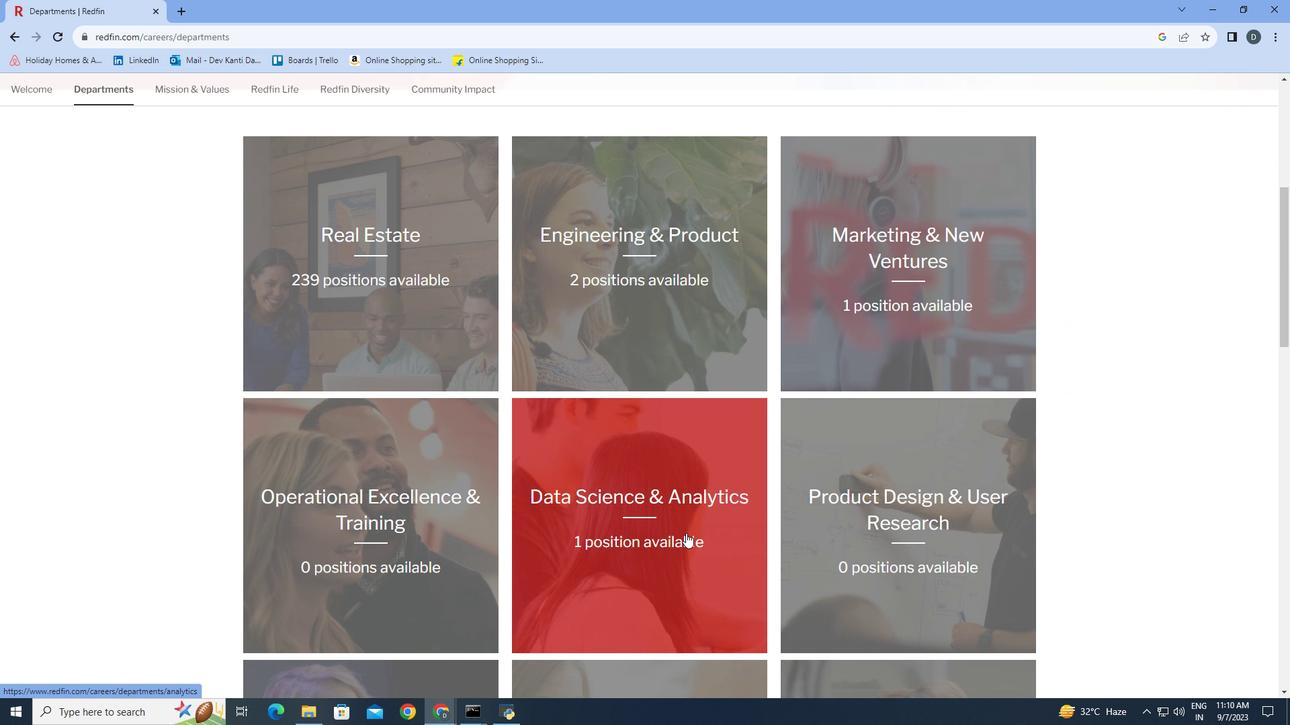 
Action: Mouse pressed left at (686, 533)
Screenshot: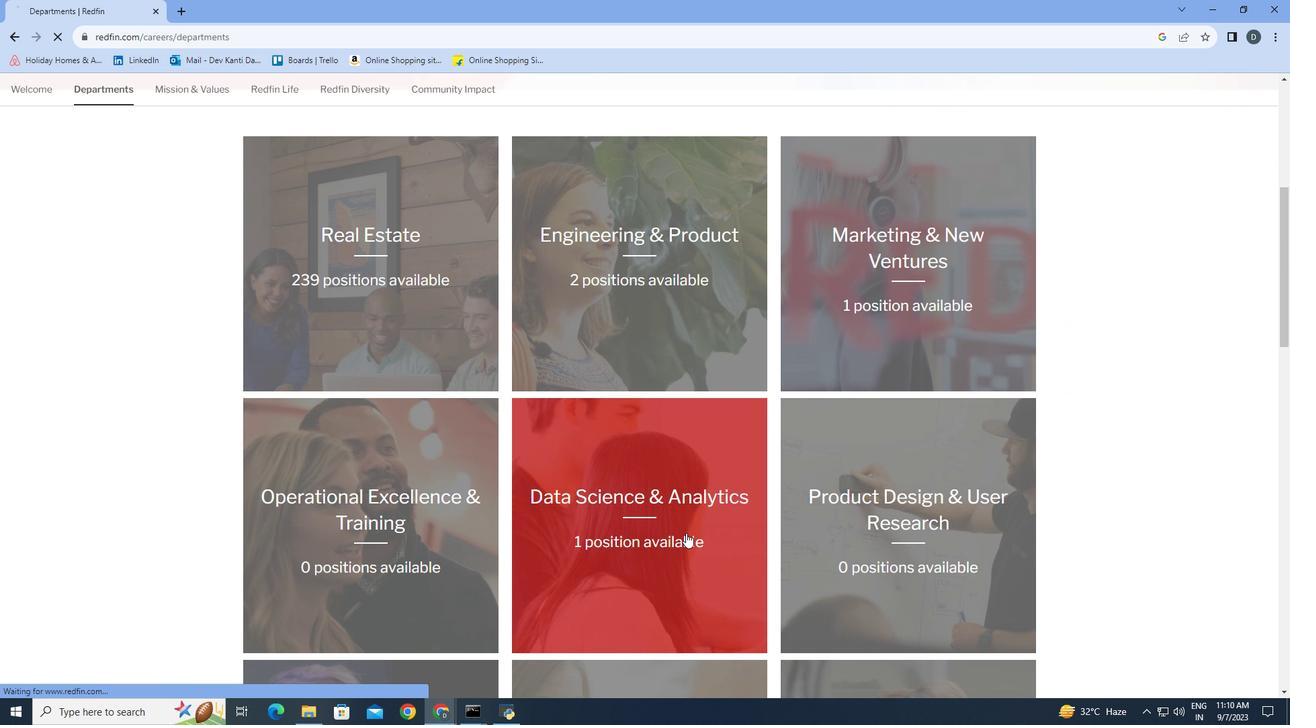 
Action: Mouse moved to (1062, 358)
Screenshot: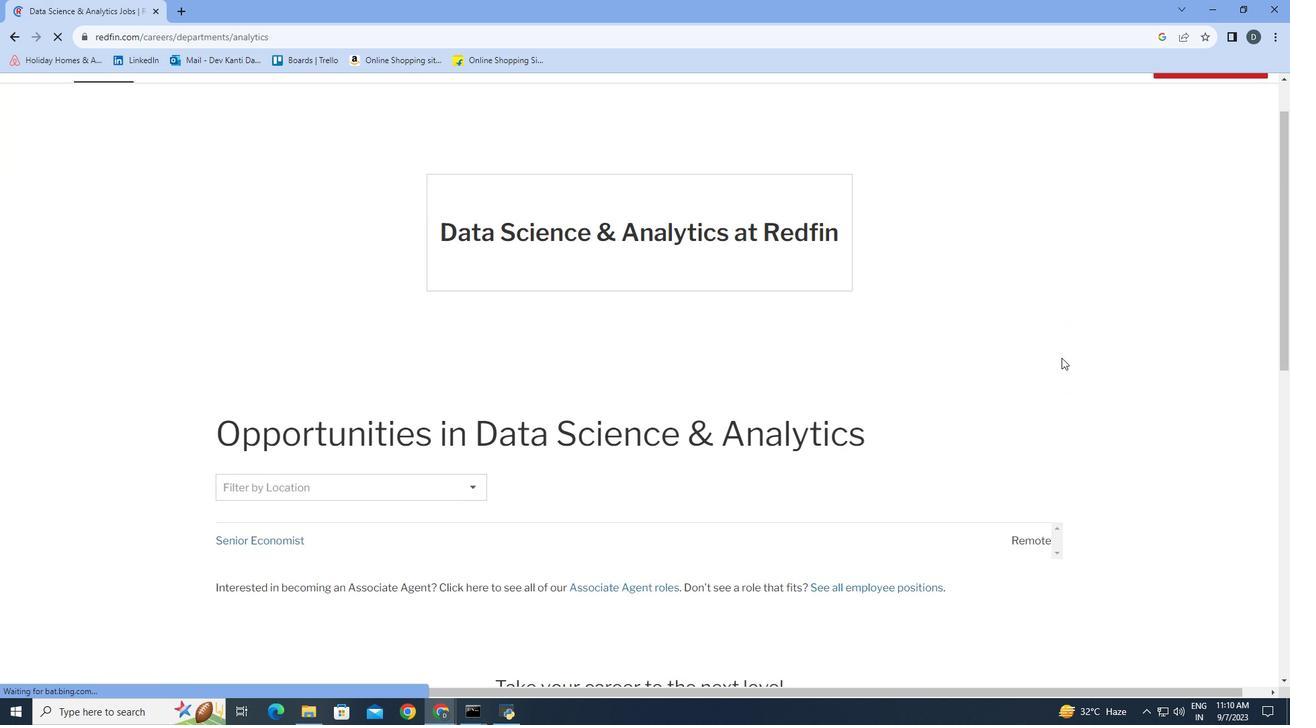 
Action: Mouse scrolled (1062, 357) with delta (0, 0)
Screenshot: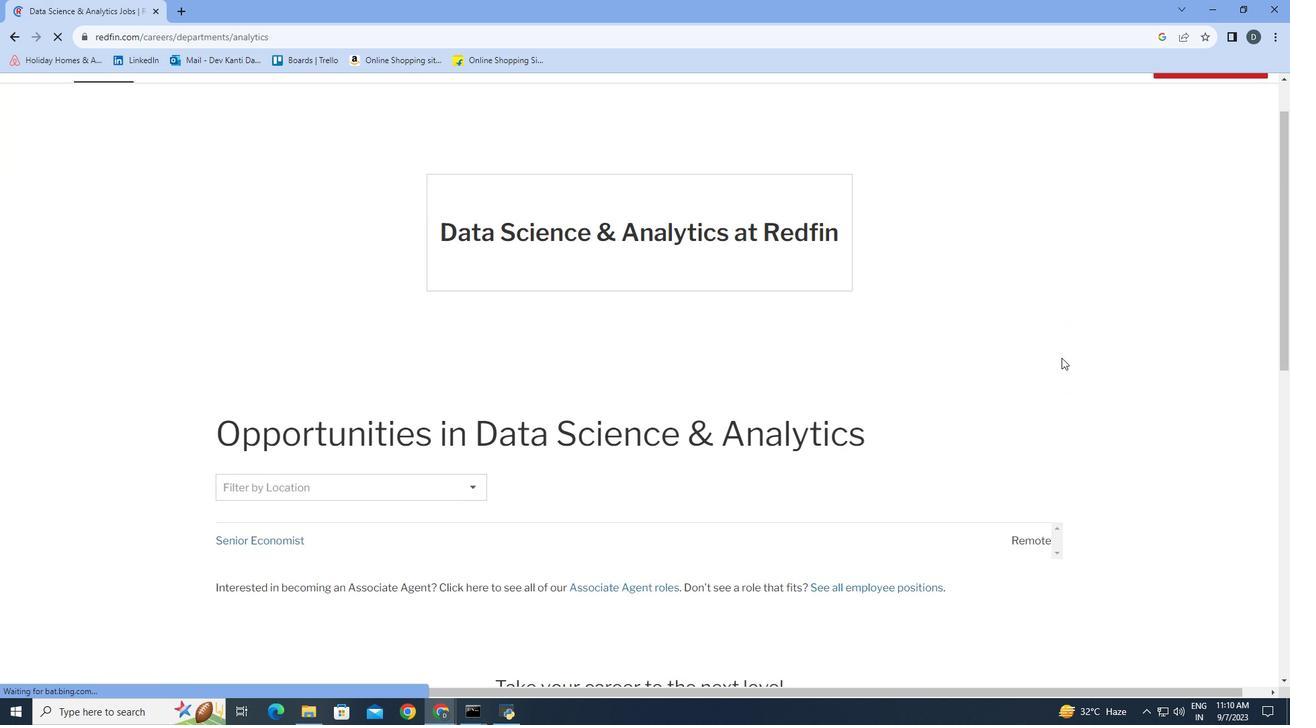
Action: Mouse moved to (1063, 358)
Screenshot: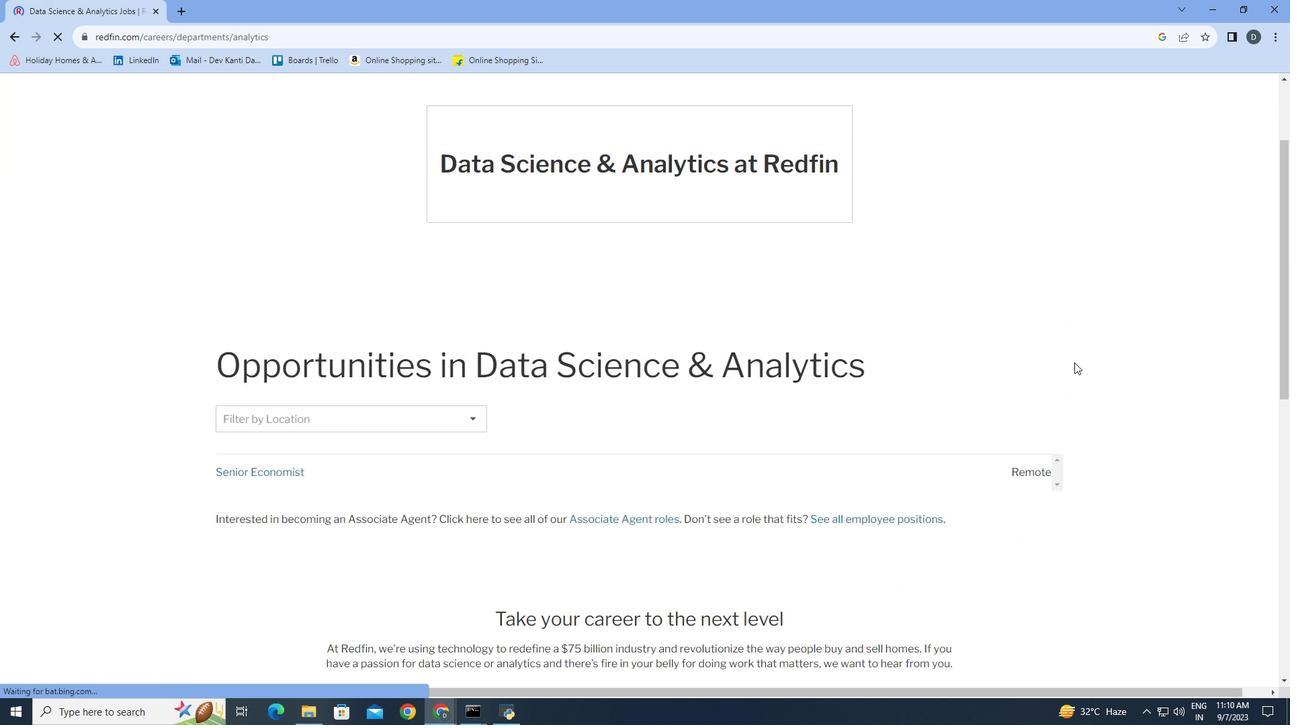 
Action: Mouse scrolled (1063, 357) with delta (0, 0)
Screenshot: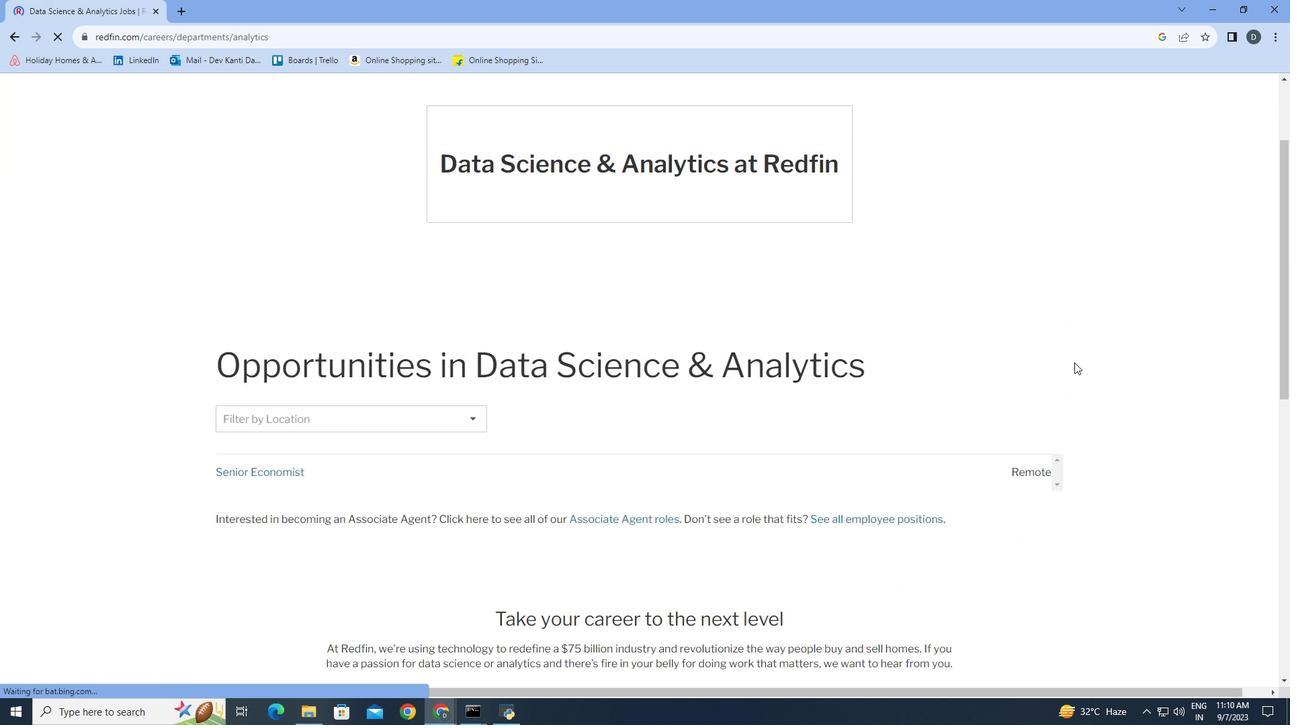 
Action: Mouse moved to (1074, 362)
Screenshot: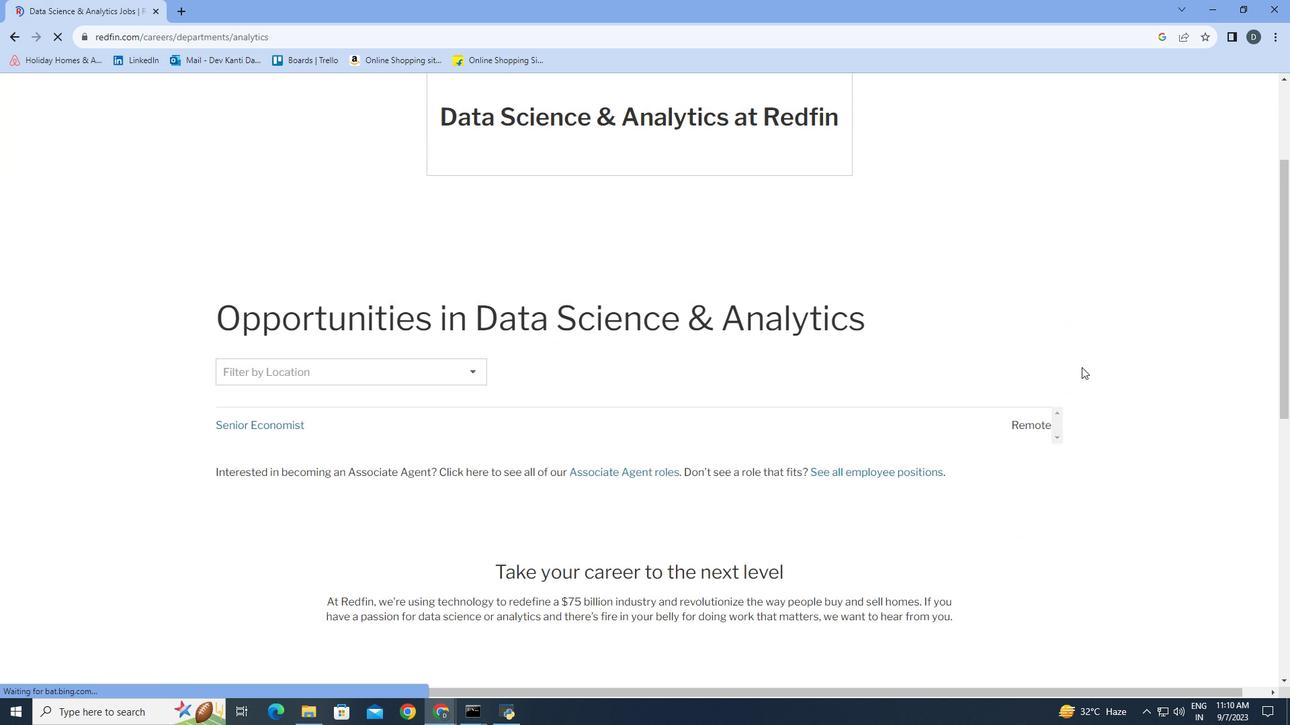 
Action: Mouse scrolled (1074, 362) with delta (0, 0)
Screenshot: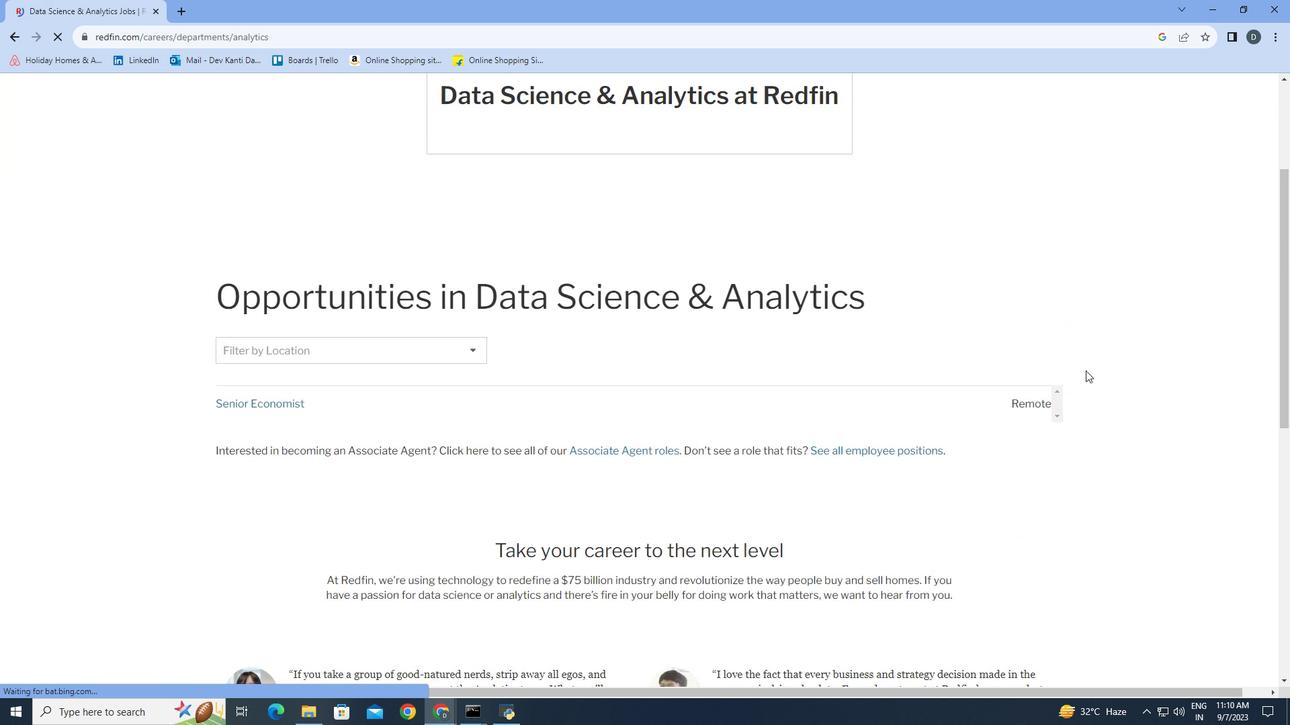 
Action: Mouse moved to (1086, 371)
Screenshot: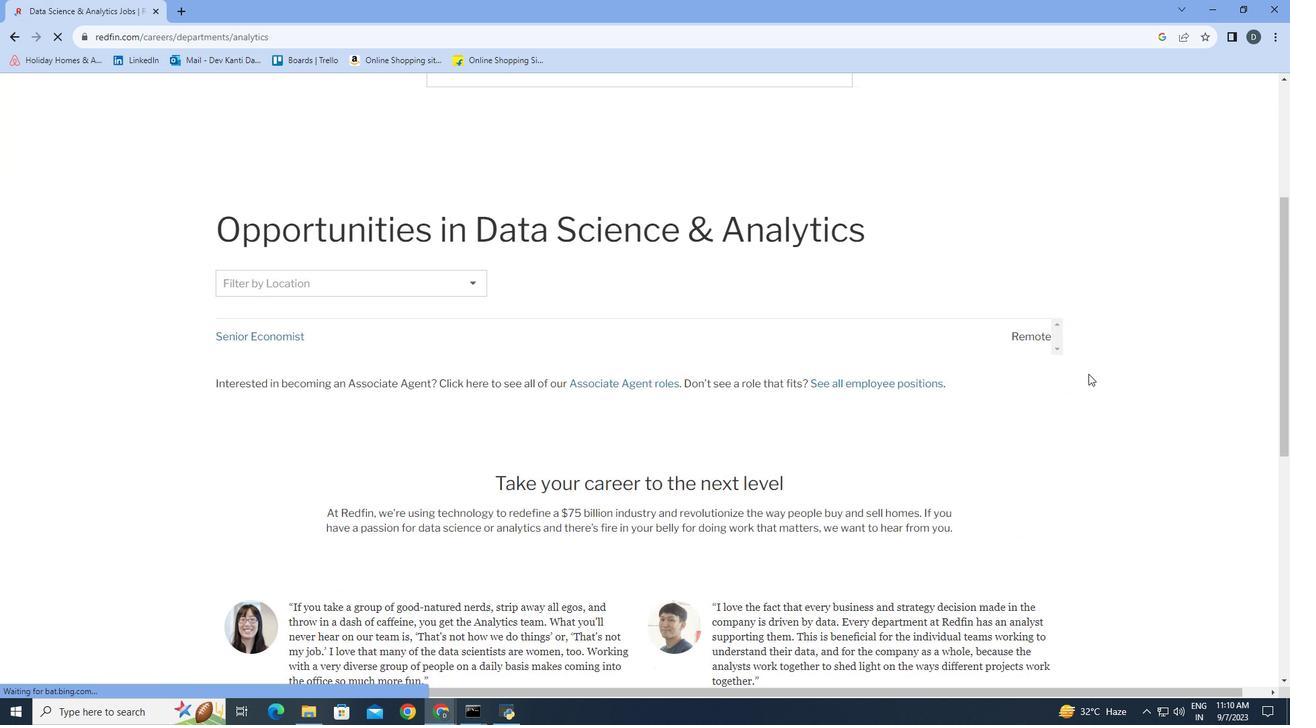 
Action: Mouse scrolled (1086, 370) with delta (0, 0)
Screenshot: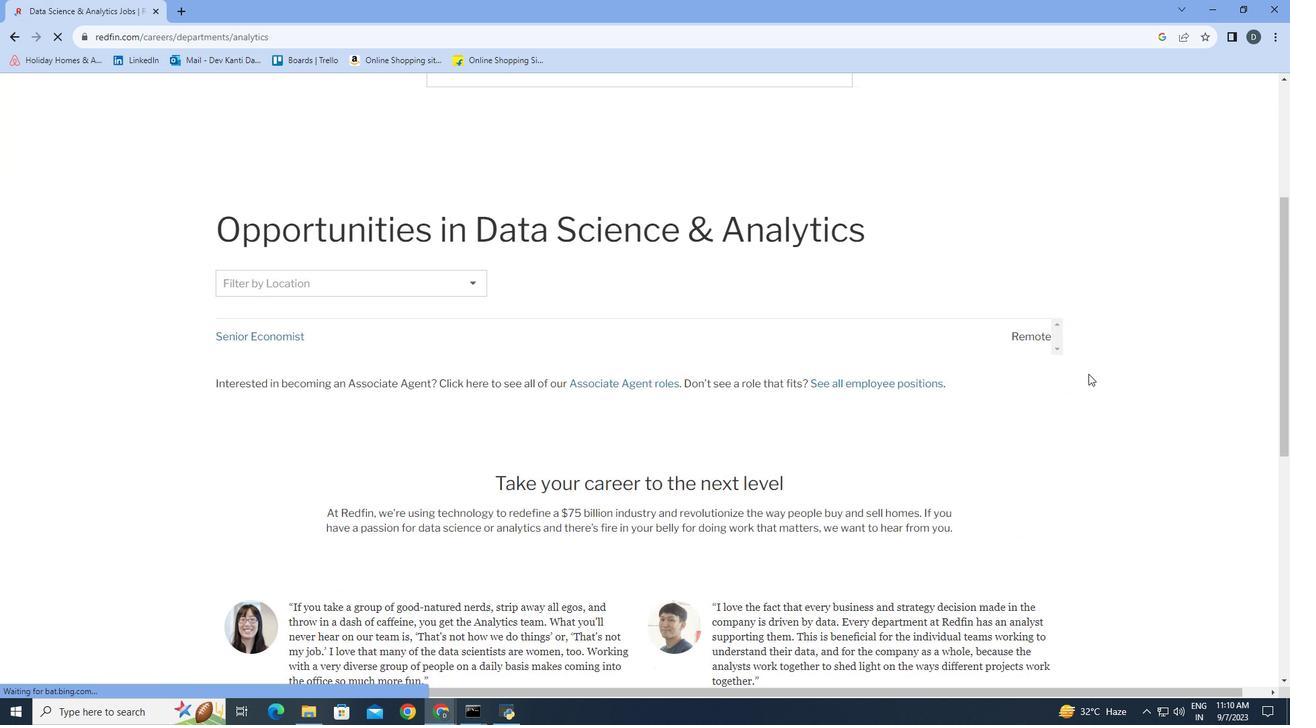 
Action: Mouse moved to (1087, 371)
Screenshot: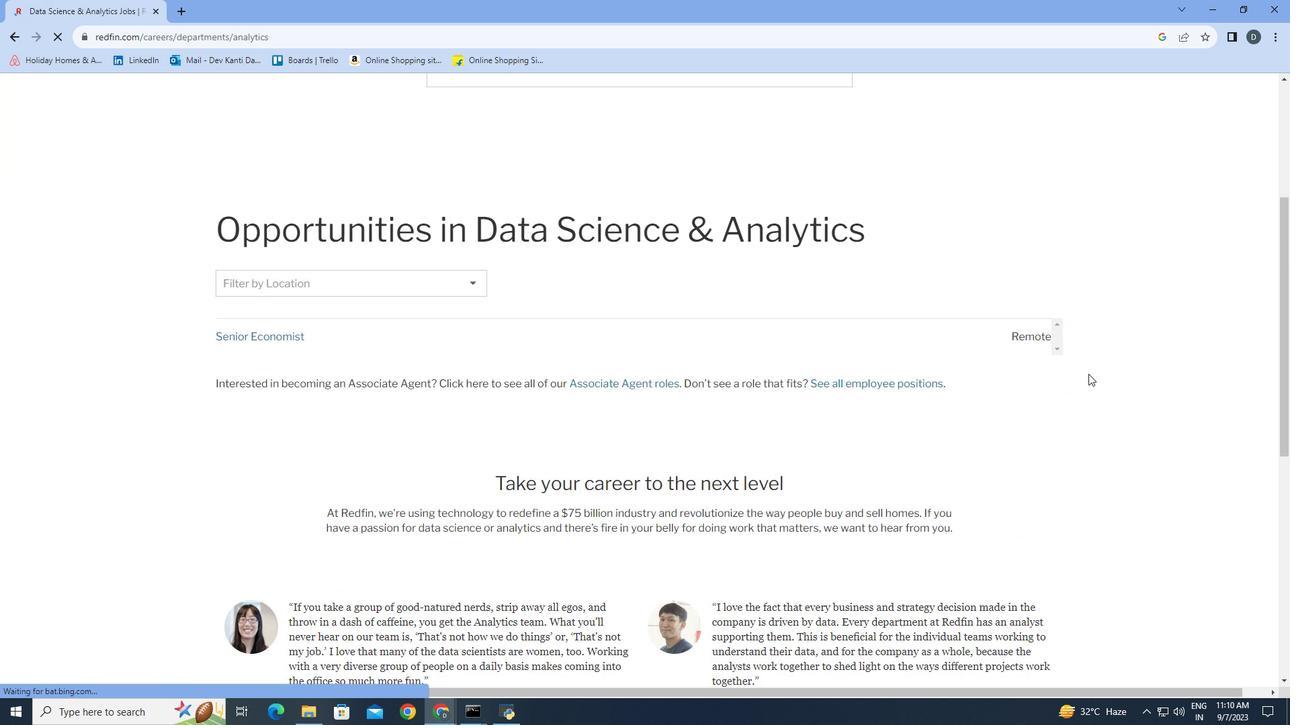 
Action: Mouse scrolled (1087, 371) with delta (0, 0)
Screenshot: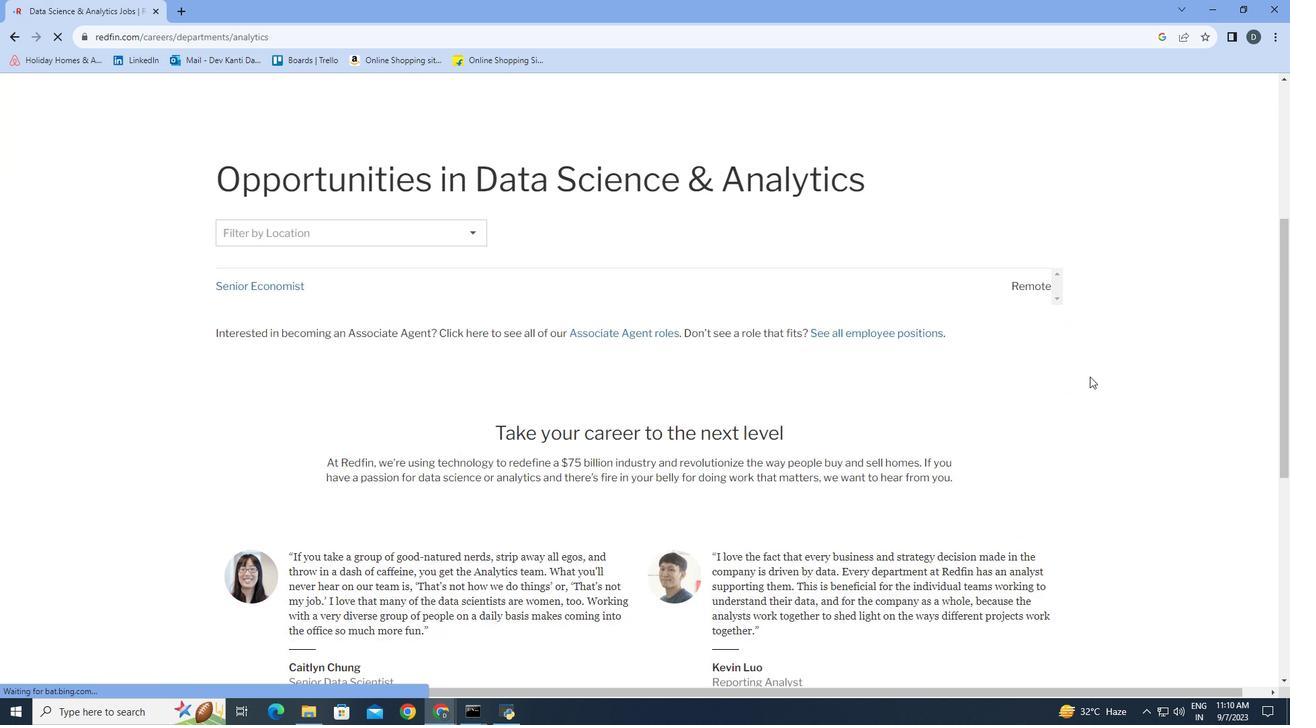 
Action: Mouse moved to (1090, 377)
Screenshot: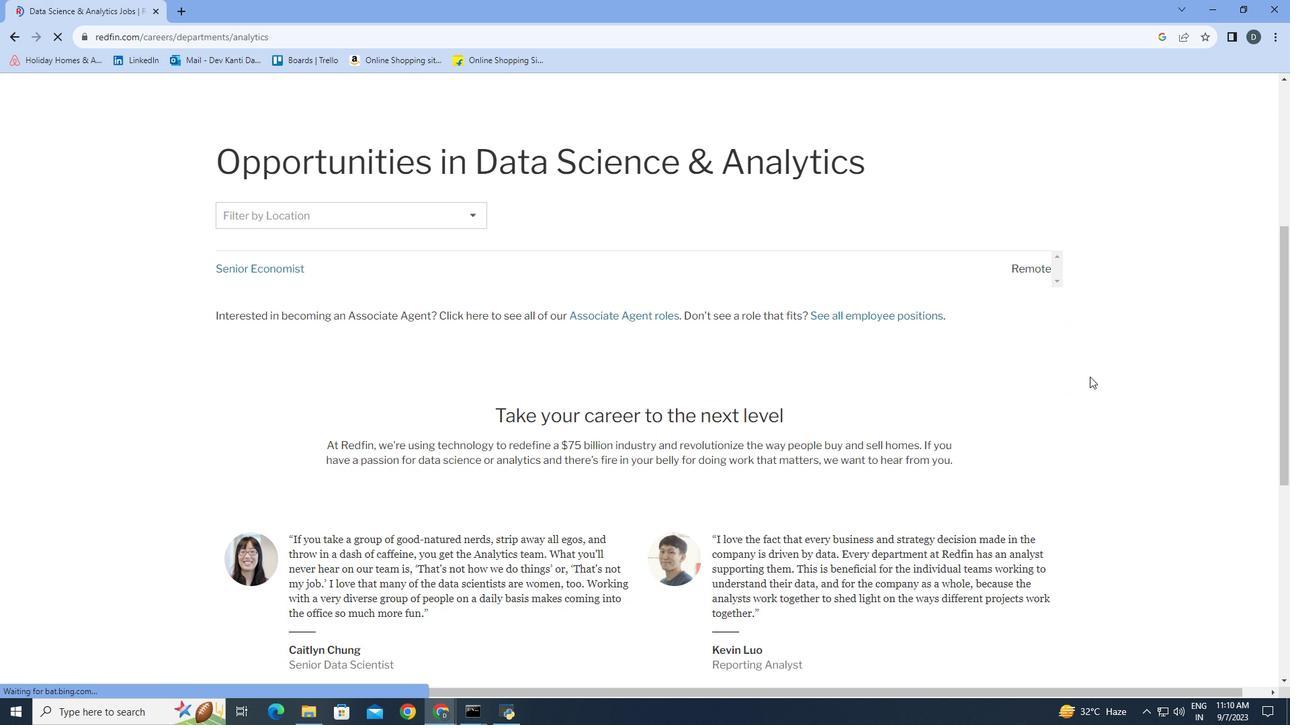 
Action: Mouse scrolled (1090, 376) with delta (0, 0)
Screenshot: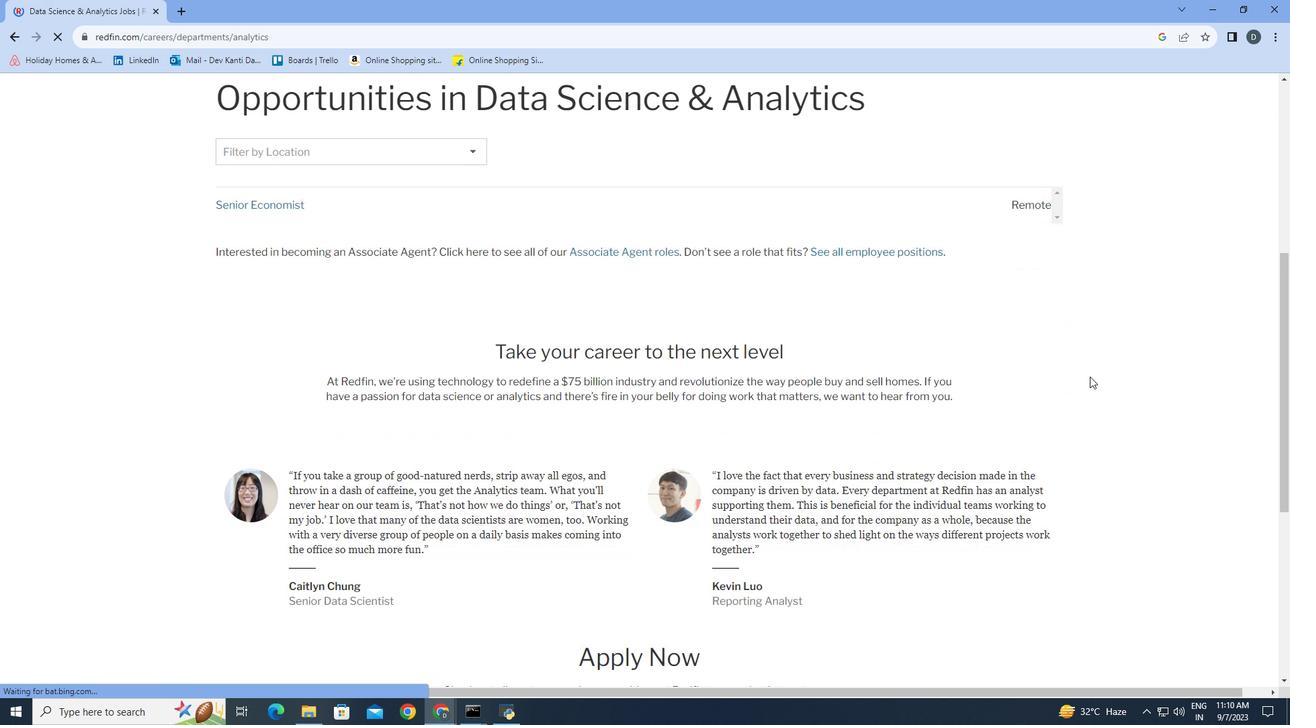 
Action: Mouse scrolled (1090, 376) with delta (0, 0)
Screenshot: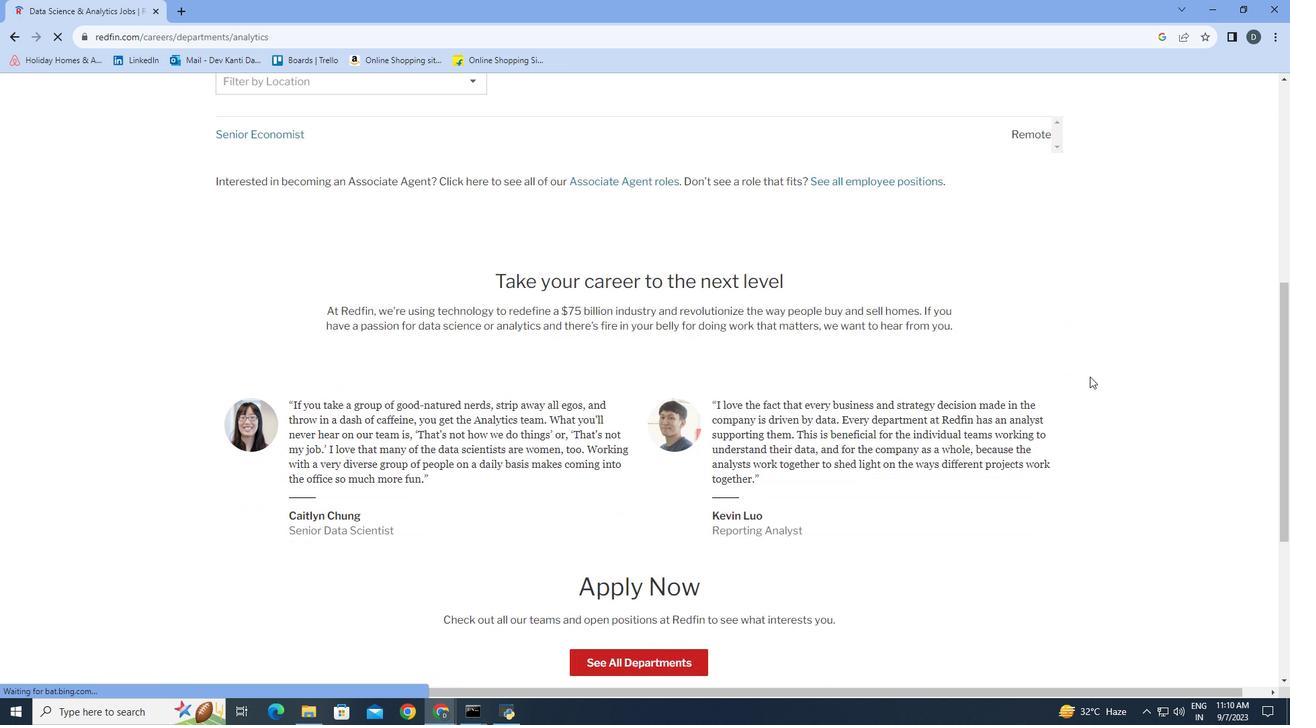 
Action: Mouse scrolled (1090, 376) with delta (0, 0)
Screenshot: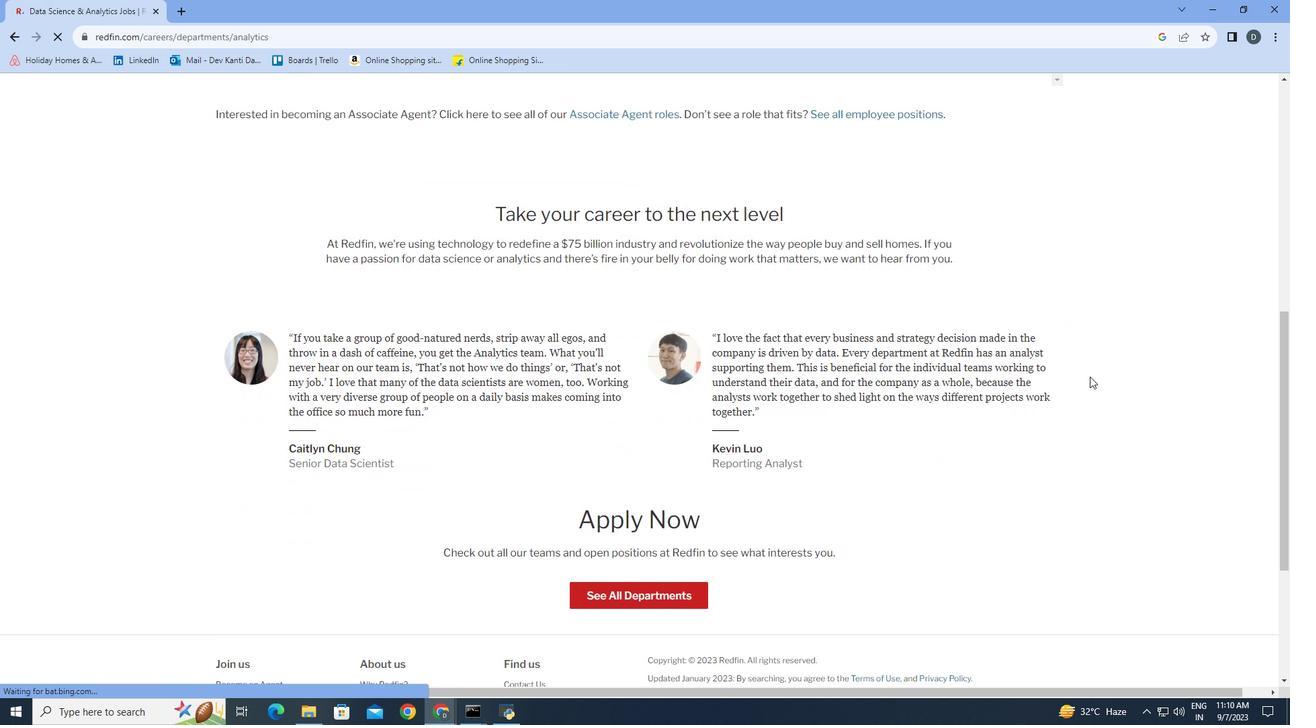 
Action: Mouse scrolled (1090, 376) with delta (0, 0)
Screenshot: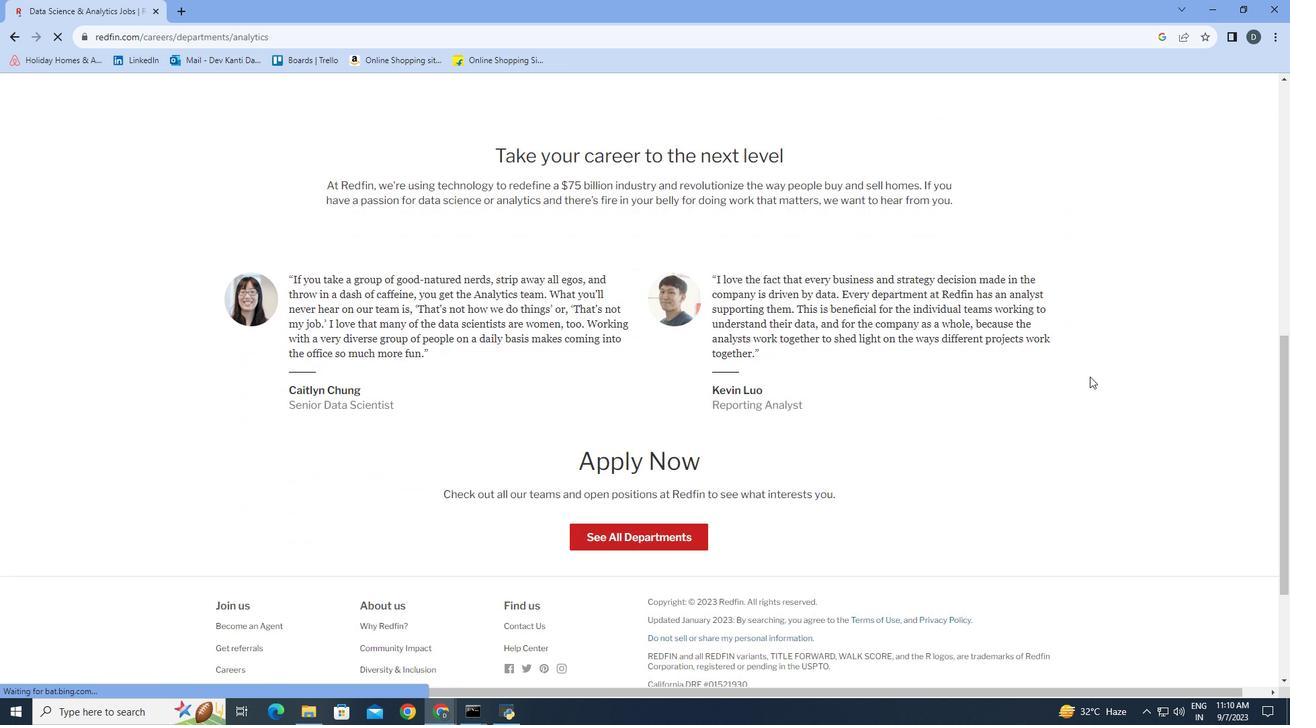 
Action: Mouse scrolled (1090, 376) with delta (0, 0)
Screenshot: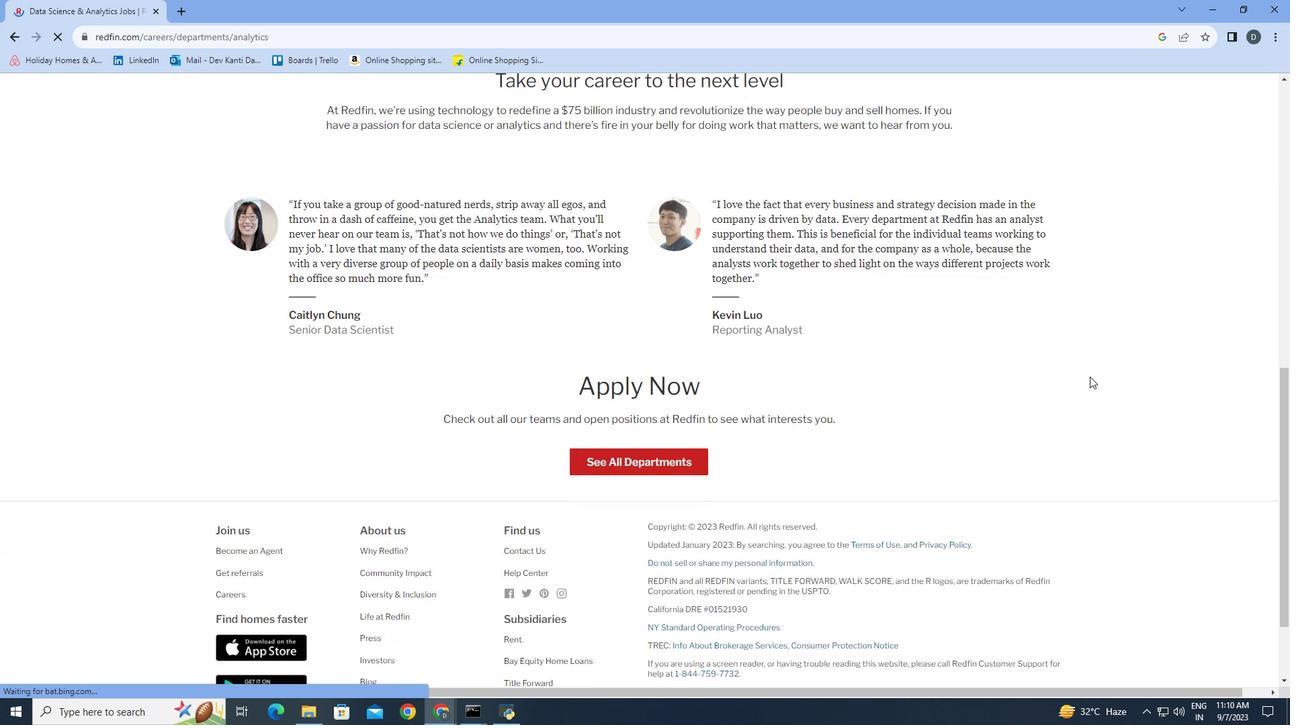 
Action: Mouse scrolled (1090, 376) with delta (0, 0)
Screenshot: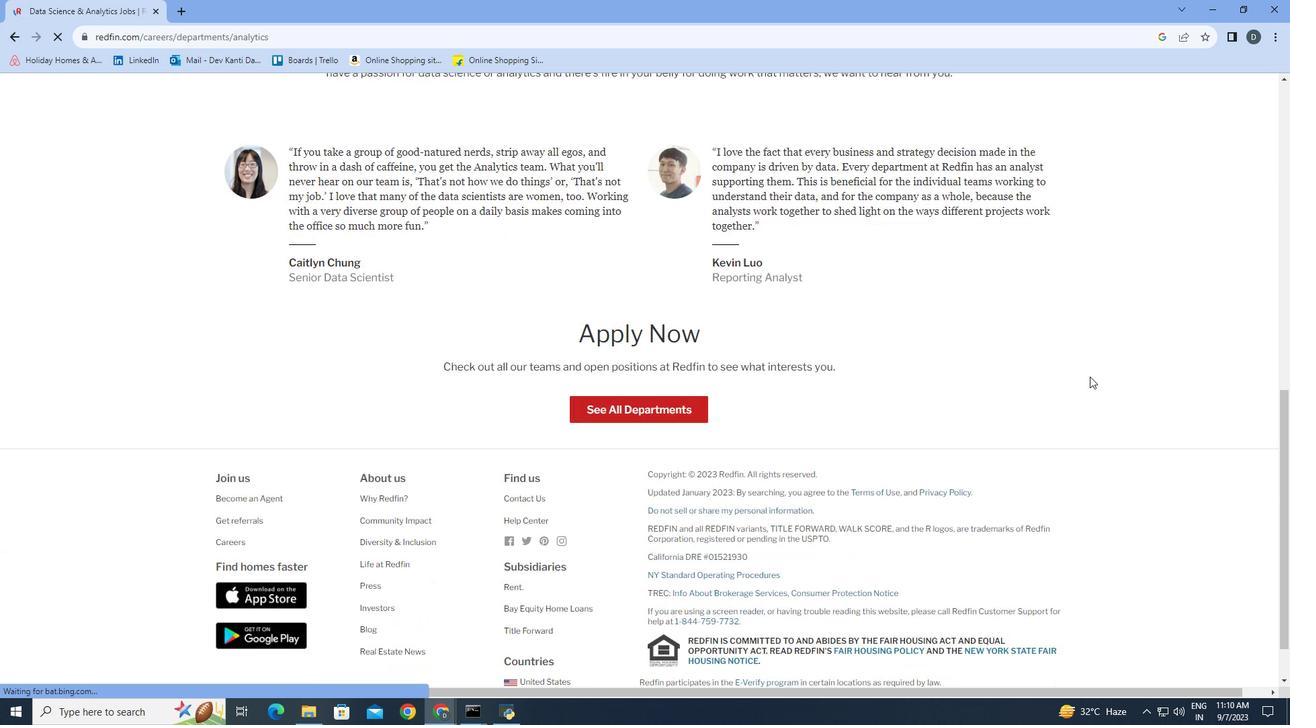 
Action: Mouse scrolled (1090, 376) with delta (0, 0)
Screenshot: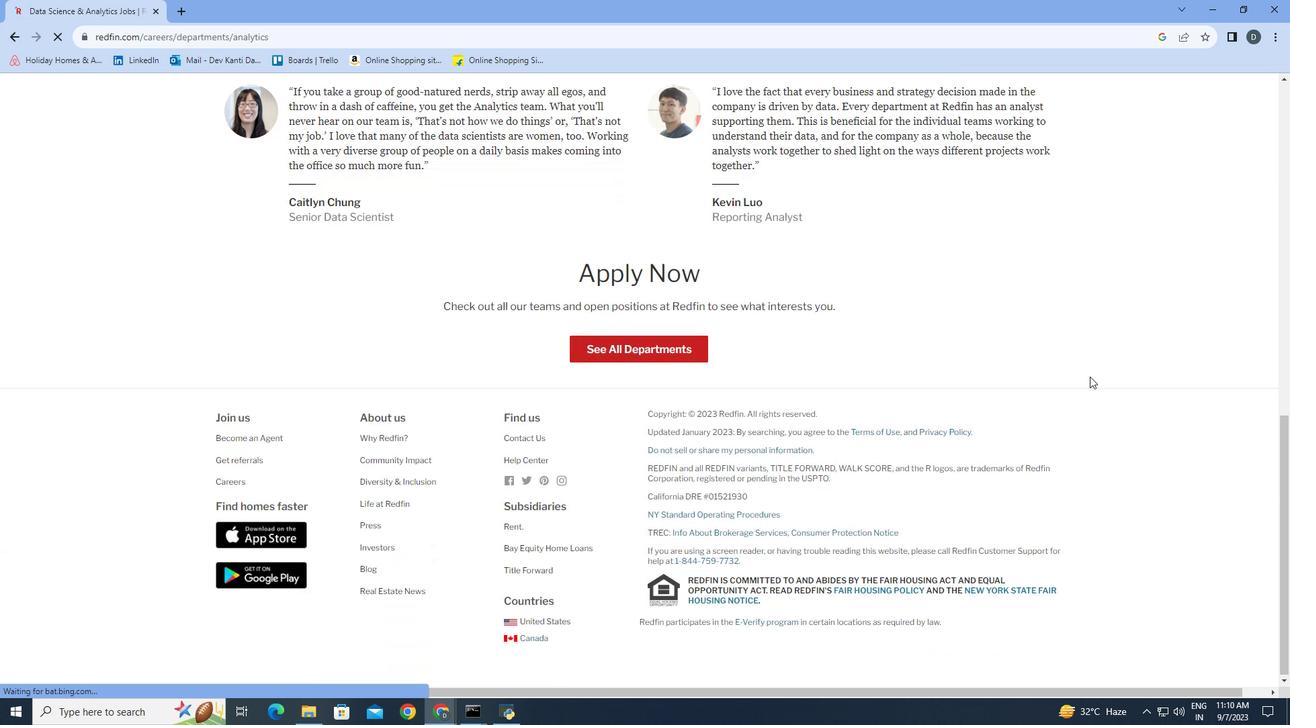 
Action: Mouse scrolled (1090, 376) with delta (0, 0)
Screenshot: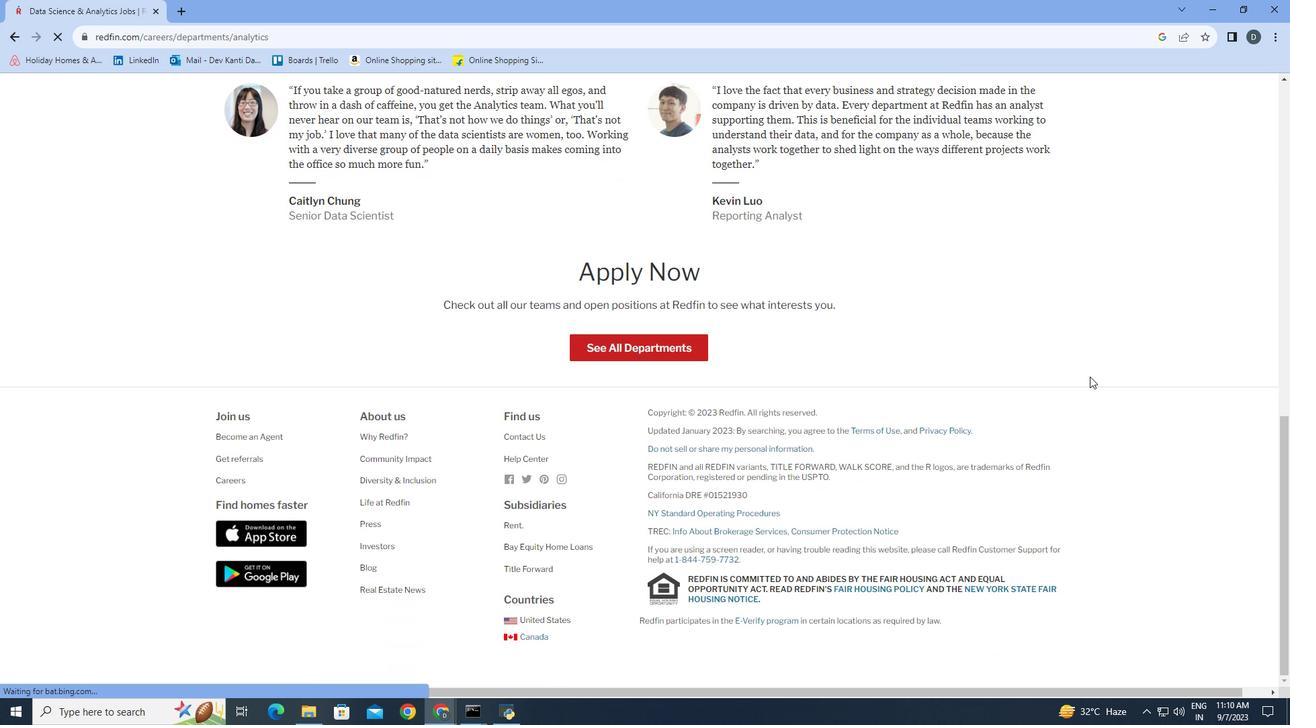 
Action: Mouse scrolled (1090, 376) with delta (0, 0)
Screenshot: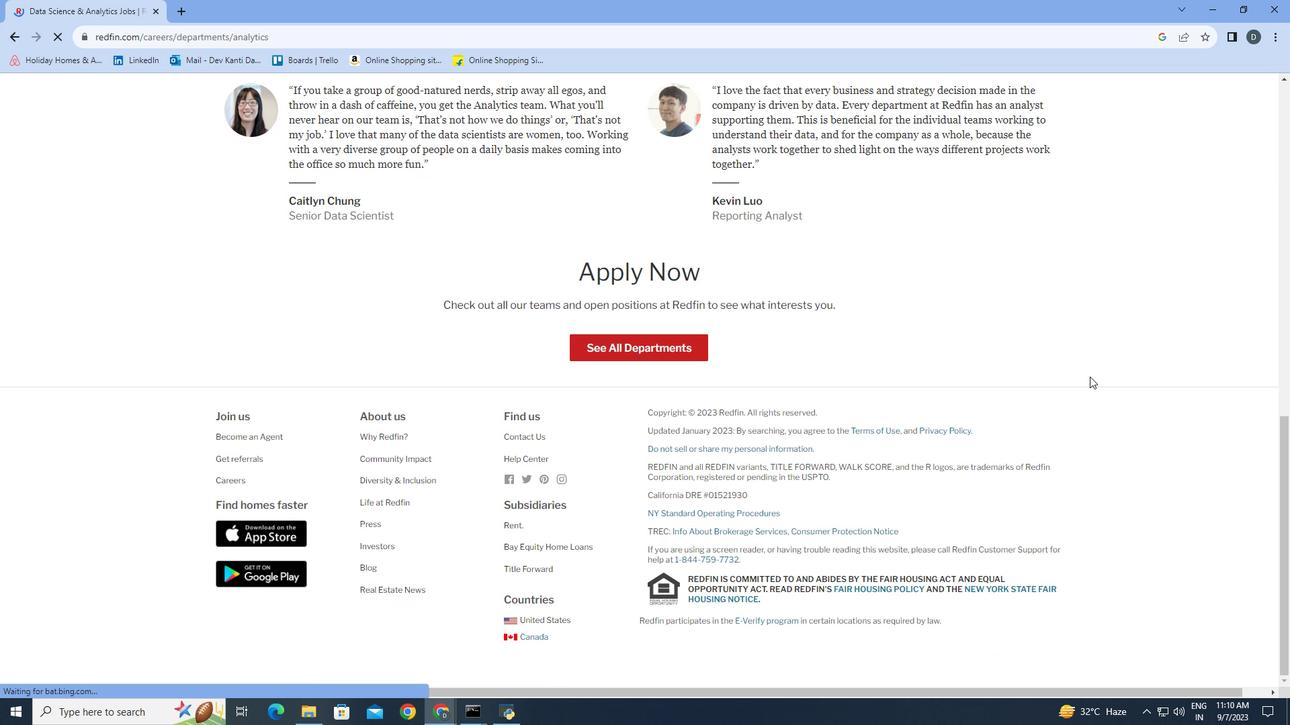 
Action: Mouse moved to (1092, 371)
Screenshot: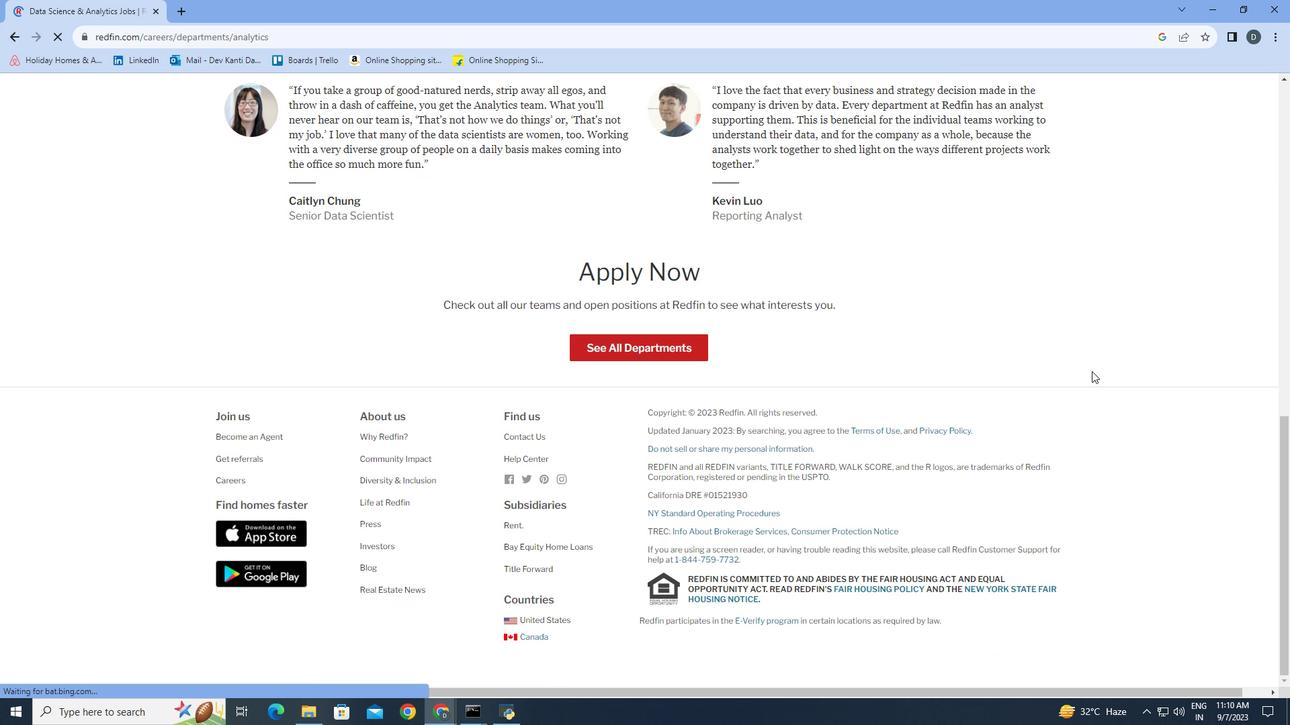 
Action: Mouse scrolled (1092, 371) with delta (0, 0)
Screenshot: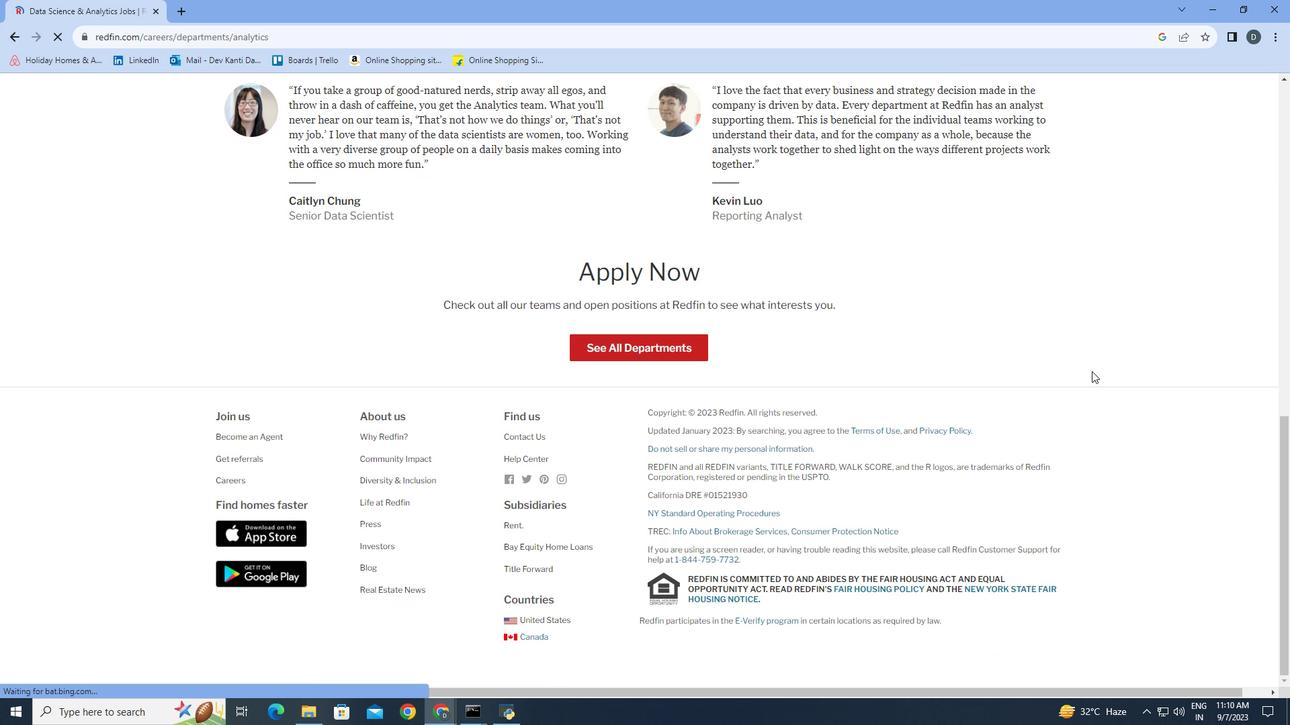 
Action: Mouse scrolled (1092, 371) with delta (0, 0)
Screenshot: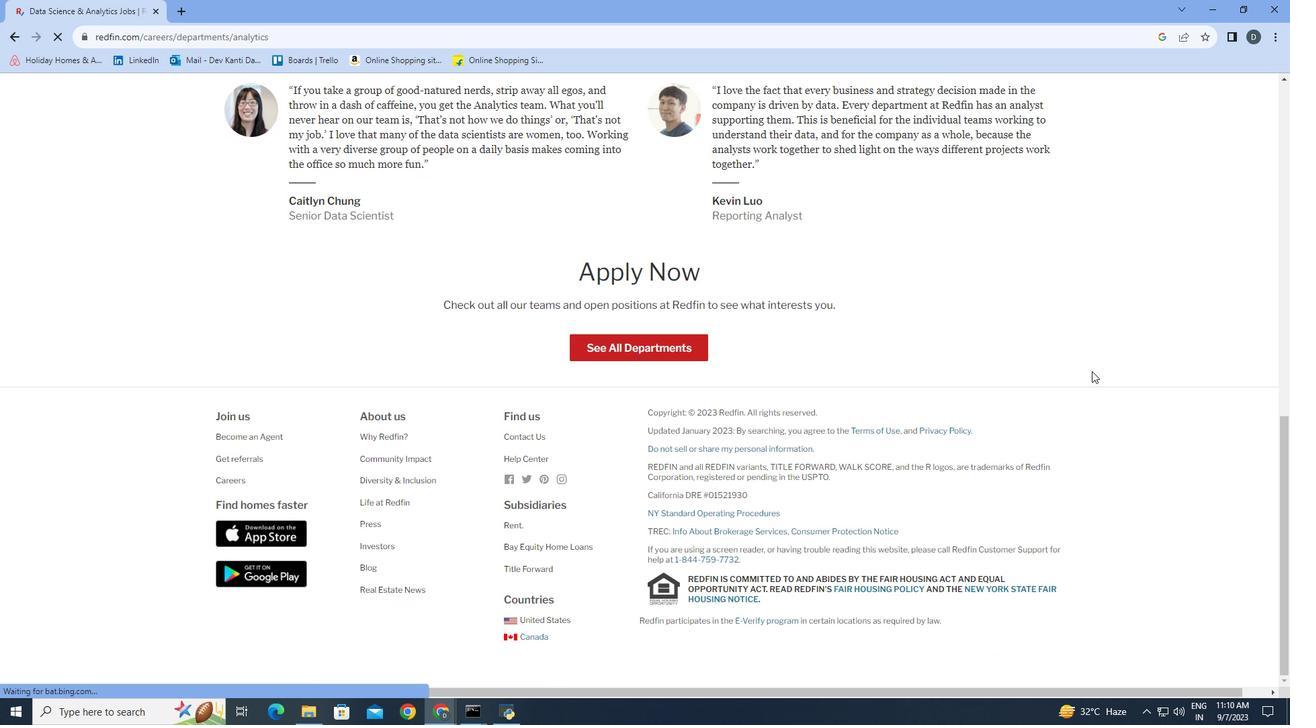 
Action: Mouse scrolled (1092, 371) with delta (0, 0)
Screenshot: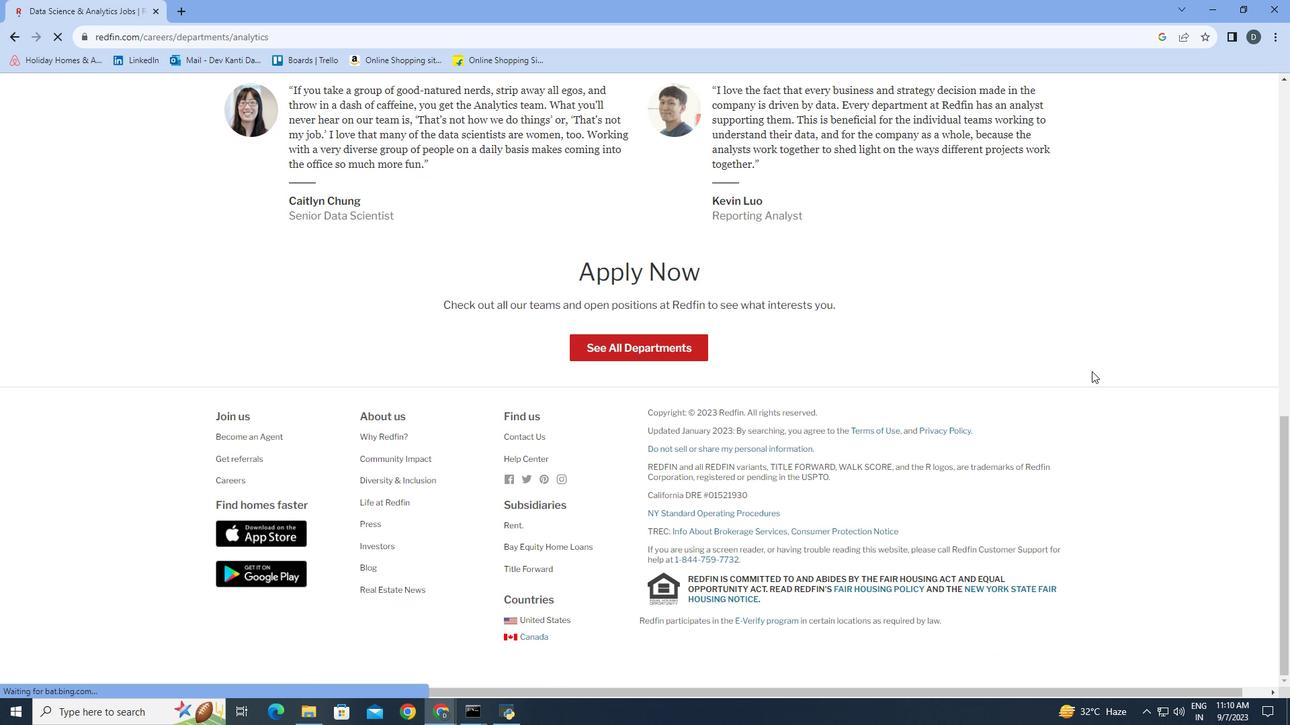 
Action: Mouse scrolled (1092, 371) with delta (0, 0)
Screenshot: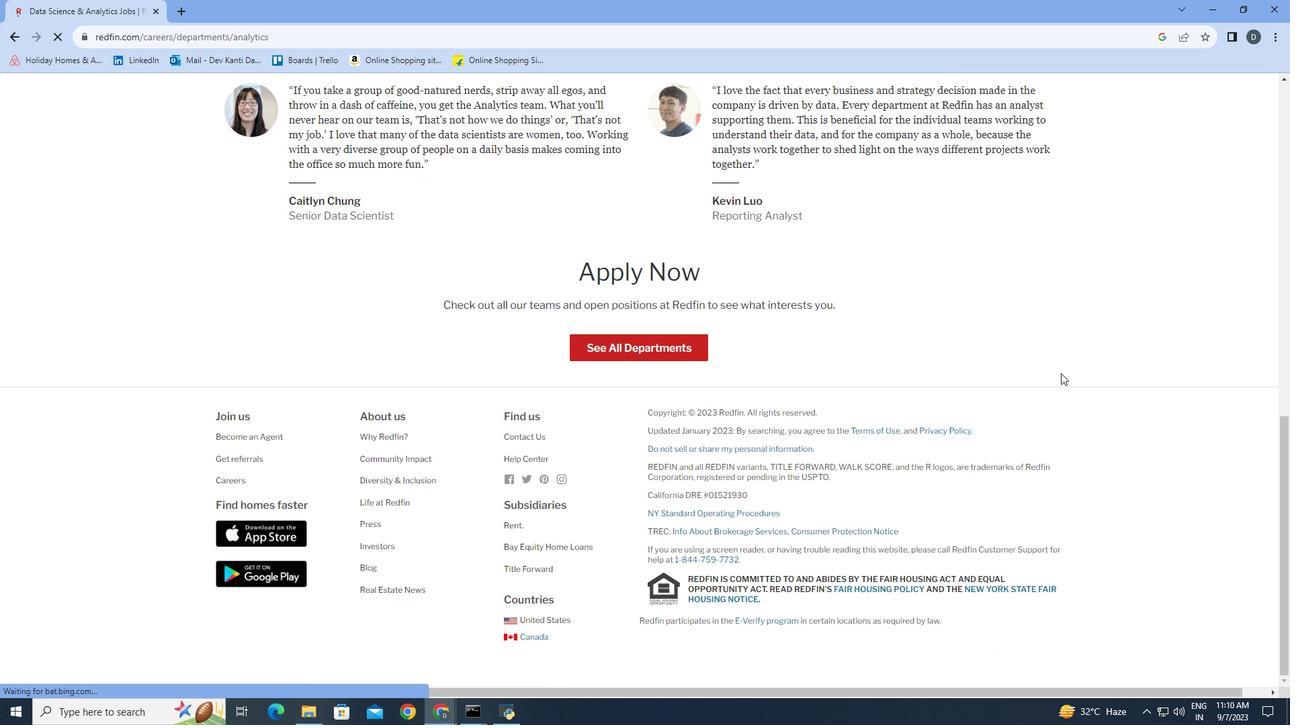 
Action: Mouse scrolled (1092, 371) with delta (0, 0)
Screenshot: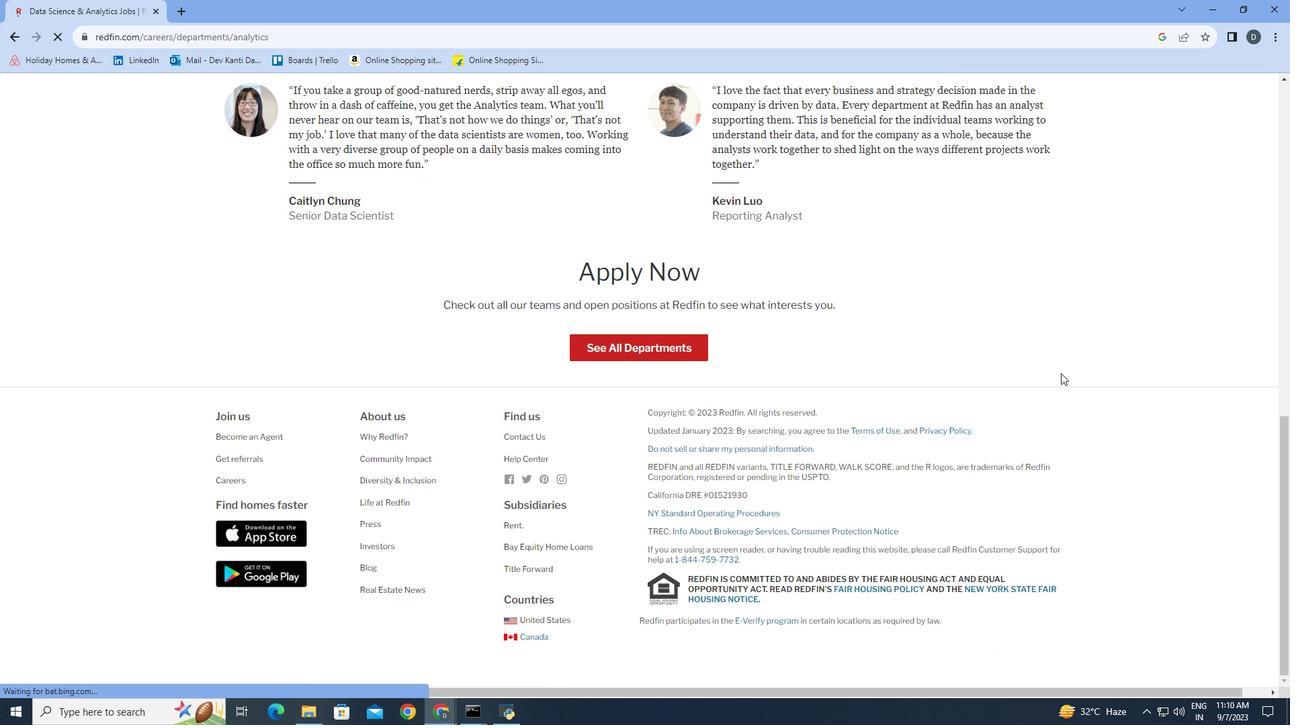 
